 Task: Look for space in Zürich (Kreis 8), Switzerland from 6th September, 2023 to 15th September, 2023 for 6 adults in price range Rs.8000 to Rs.12000. Place can be entire place or private room with 6 bedrooms having 6 beds and 6 bathrooms. Property type can be house, flat, guest house. Amenities needed are: wifi, TV, free parkinig on premises, gym, breakfast. Booking option can be shelf check-in. Required host language is English.
Action: Mouse pressed left at (548, 137)
Screenshot: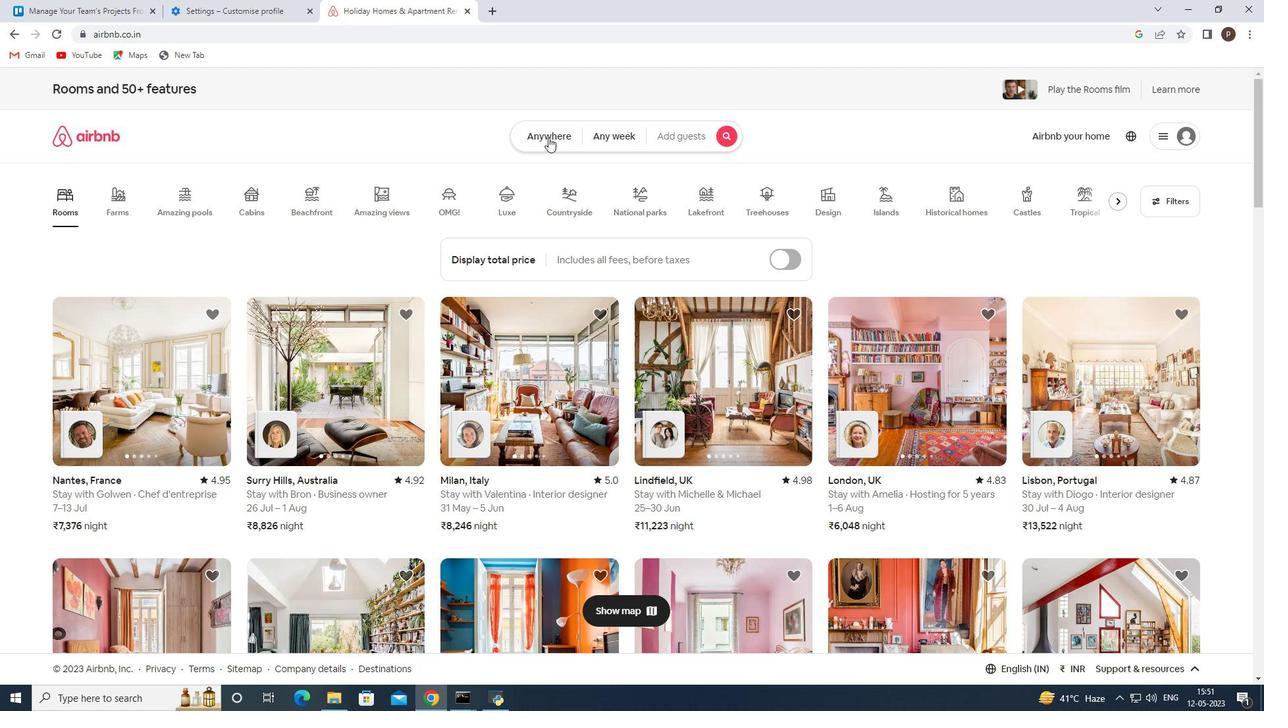 
Action: Mouse moved to (417, 188)
Screenshot: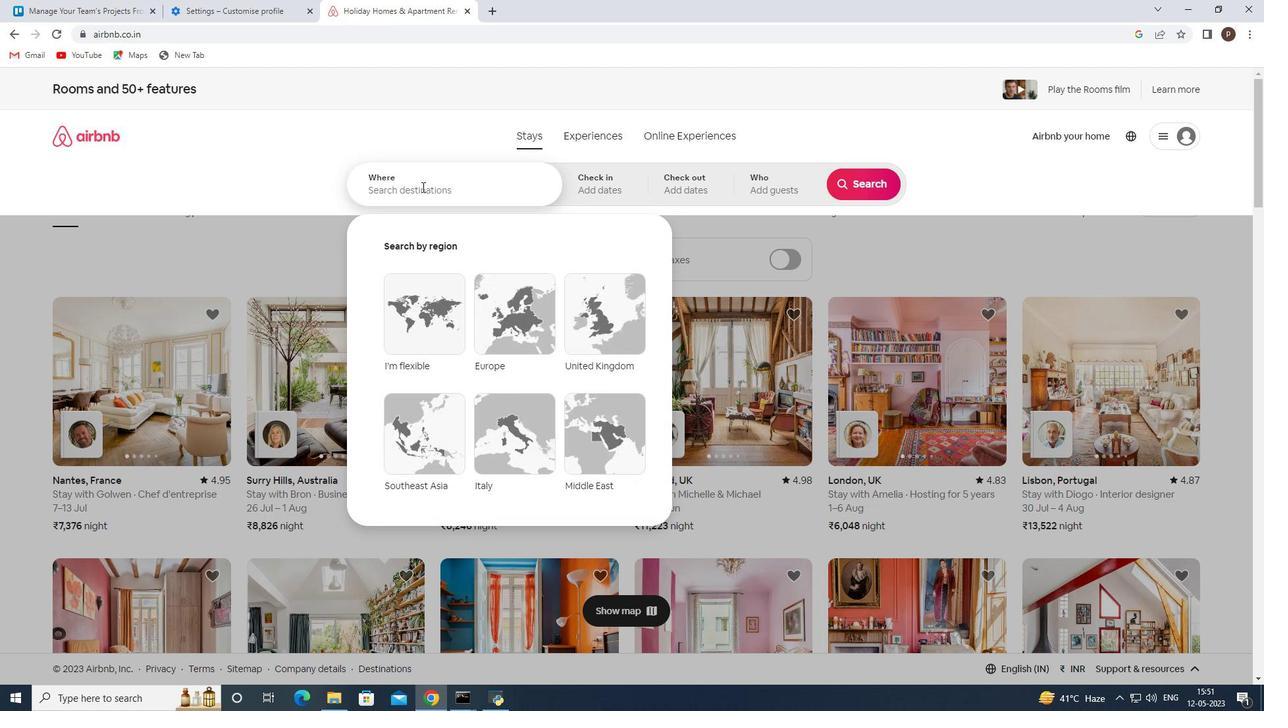 
Action: Mouse pressed left at (417, 188)
Screenshot: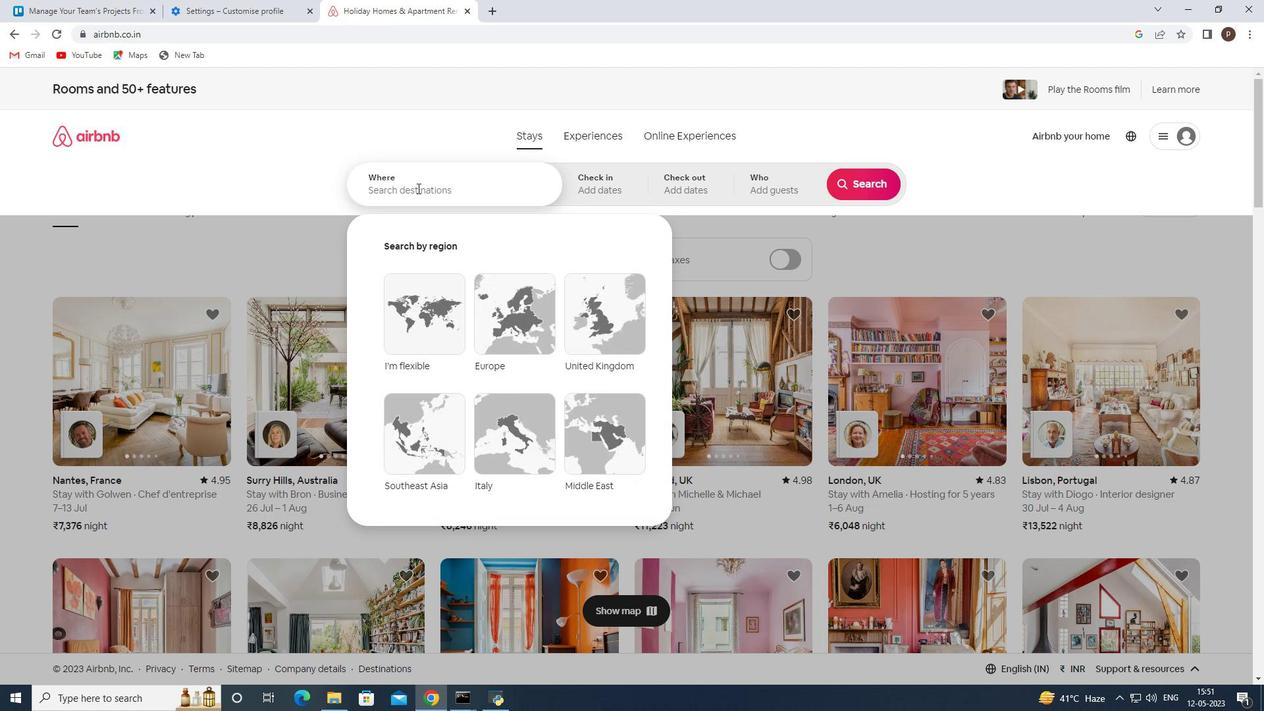 
Action: Key pressed <Key.caps_lock>Z<Key.caps_lock>urich<Key.space><Key.shift_r>(<Key.caps_lock>K<Key.caps_lock>eris<Key.space>8<Key.shift_r>),<Key.space><Key.caps_lock>S<Key.caps_lock>witzerland<Key.space><Key.enter>
Screenshot: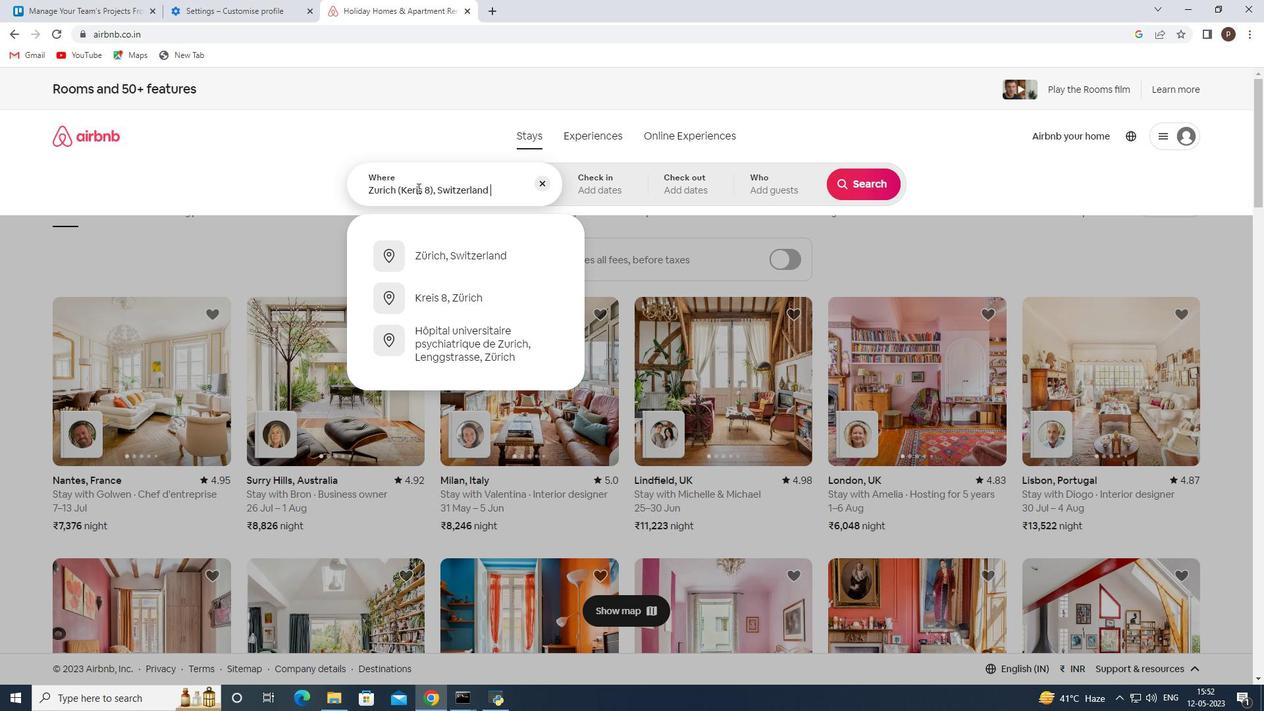 
Action: Mouse moved to (856, 286)
Screenshot: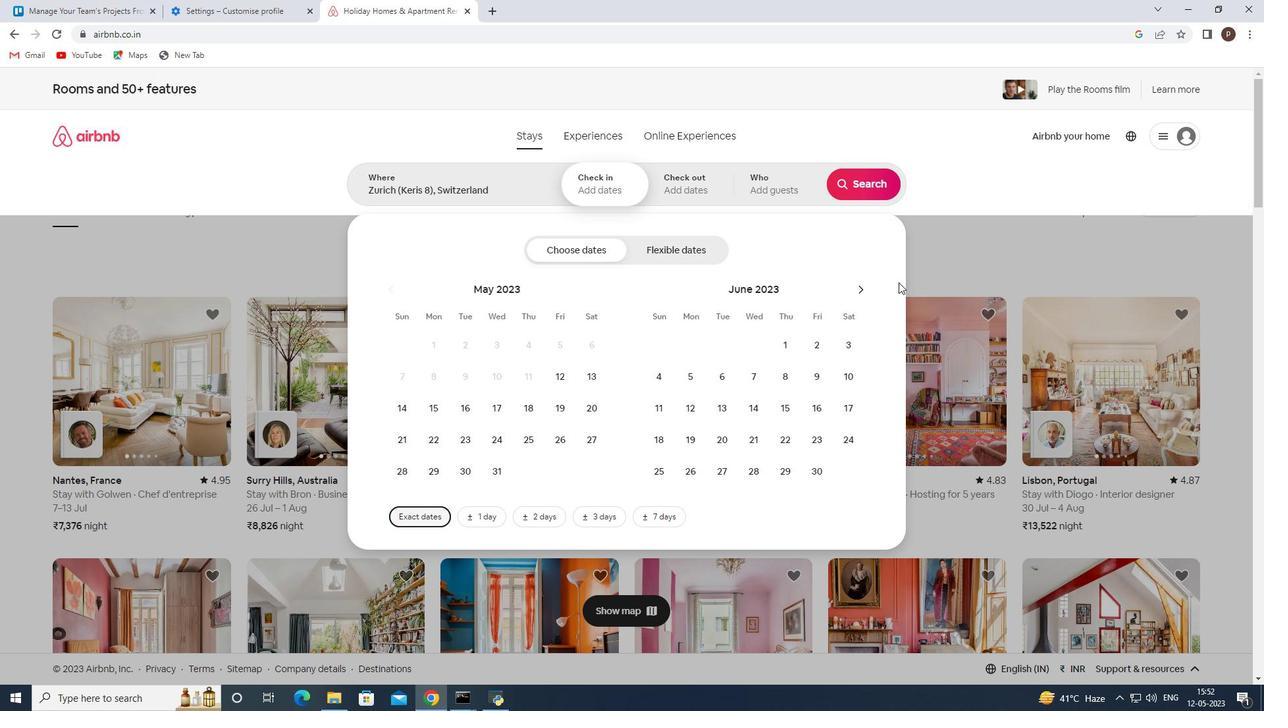 
Action: Mouse pressed left at (856, 286)
Screenshot: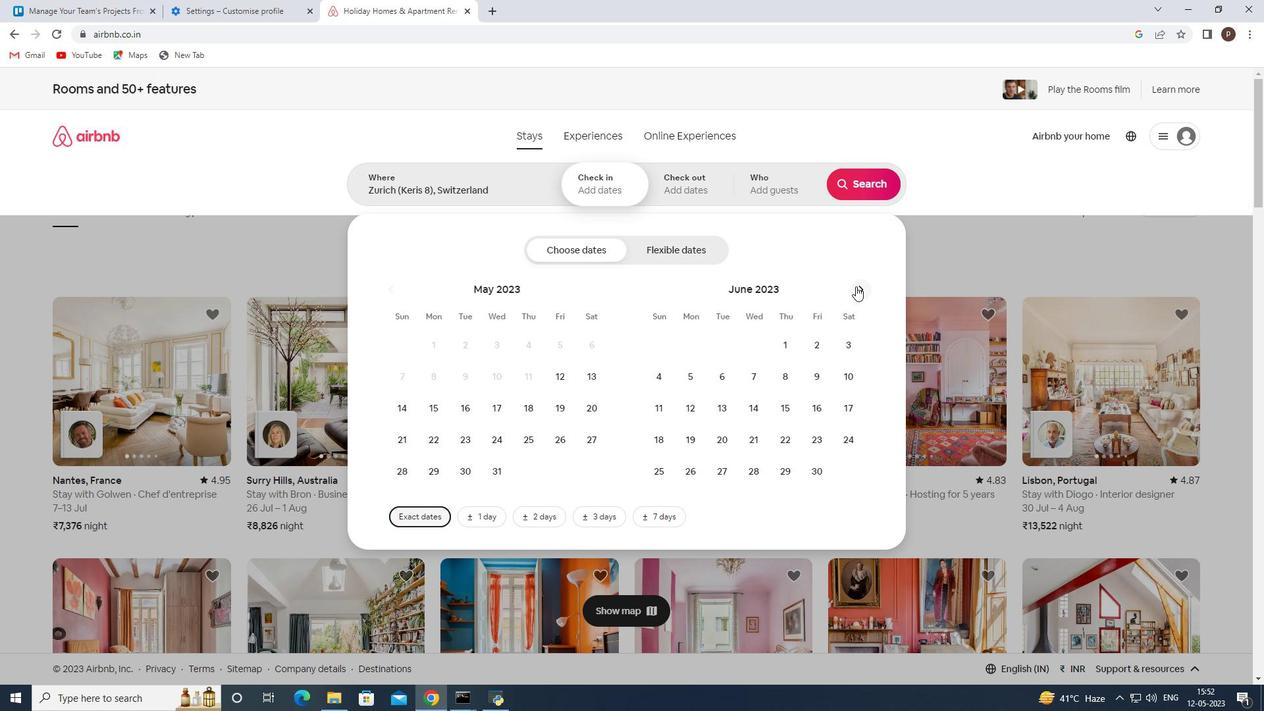 
Action: Mouse pressed left at (856, 286)
Screenshot: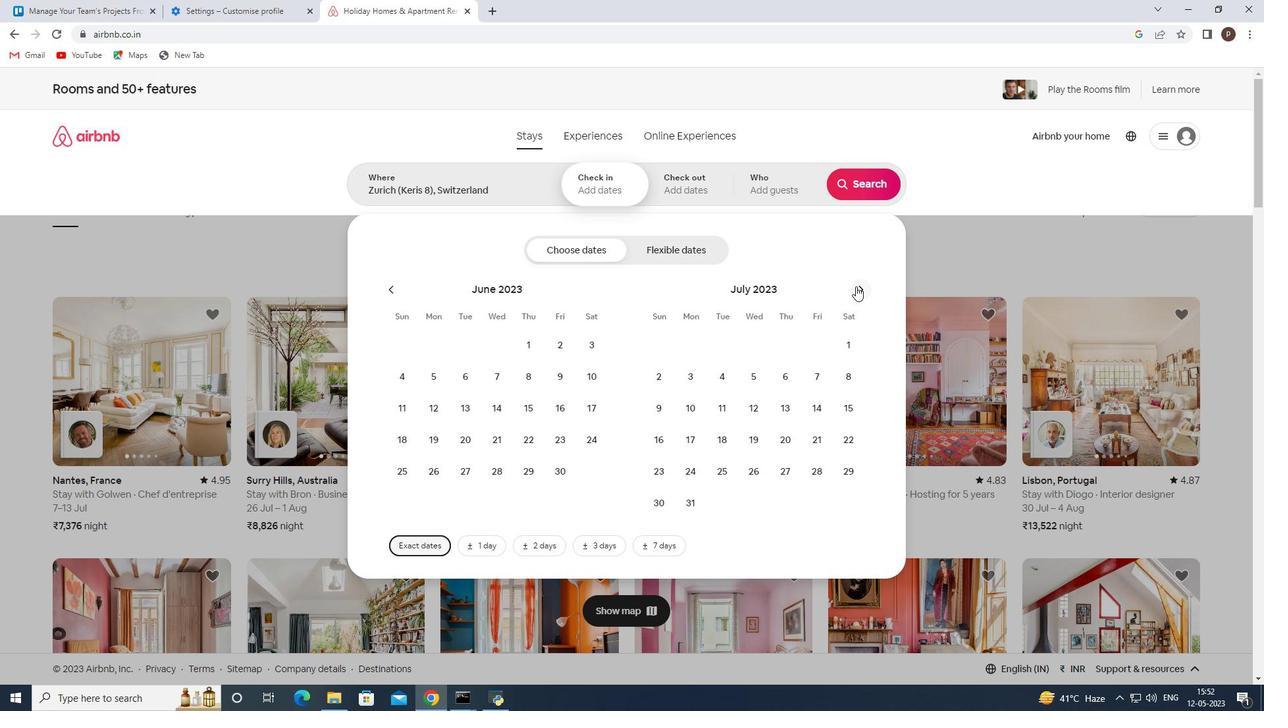 
Action: Mouse pressed left at (856, 286)
Screenshot: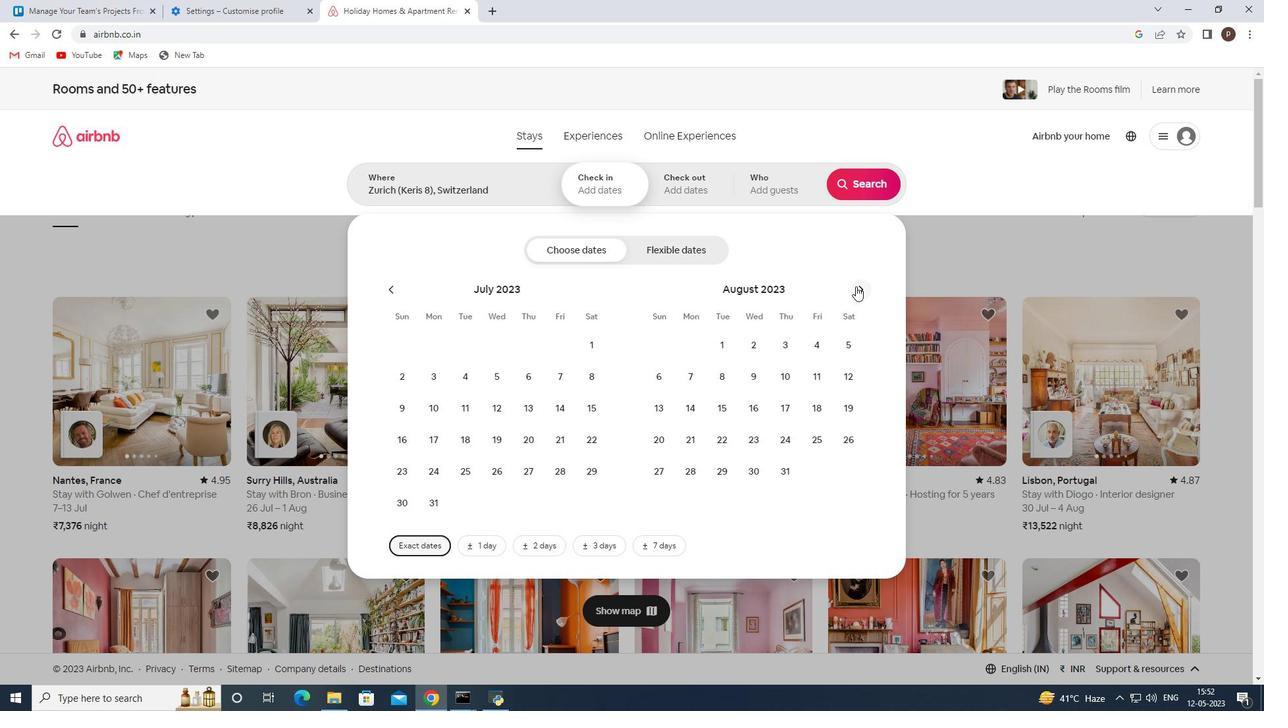 
Action: Mouse moved to (754, 370)
Screenshot: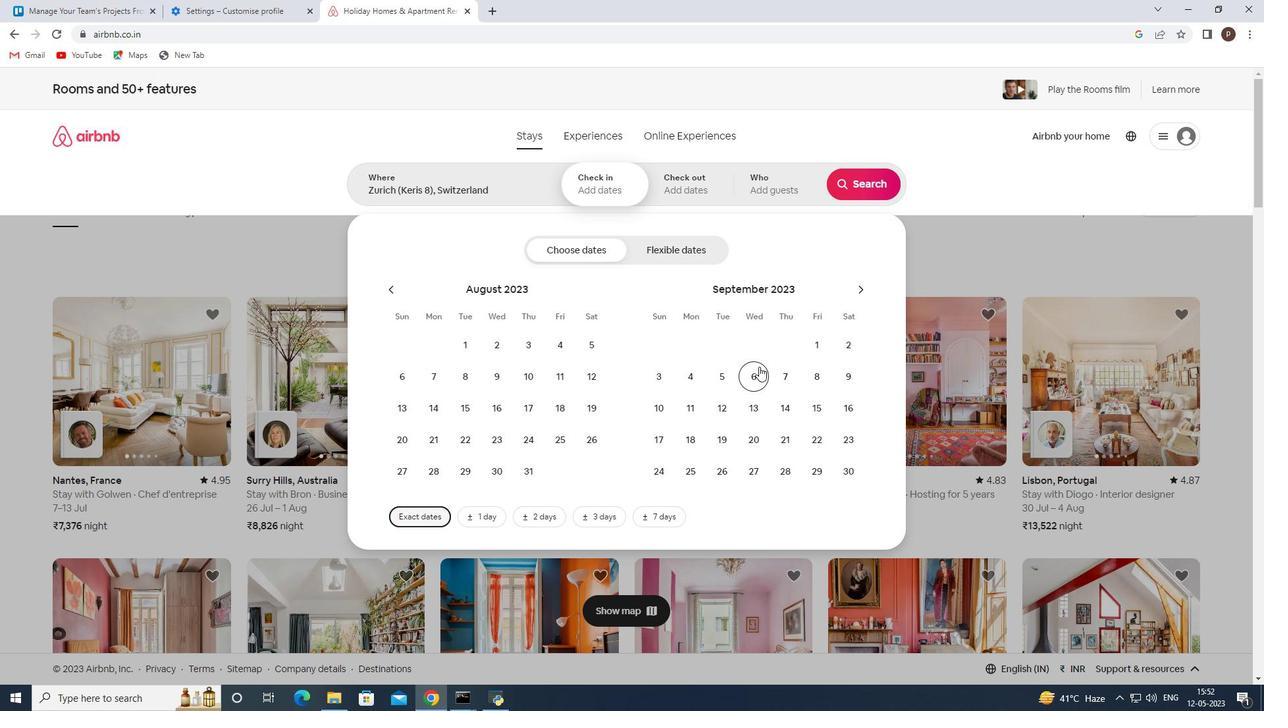 
Action: Mouse pressed left at (754, 370)
Screenshot: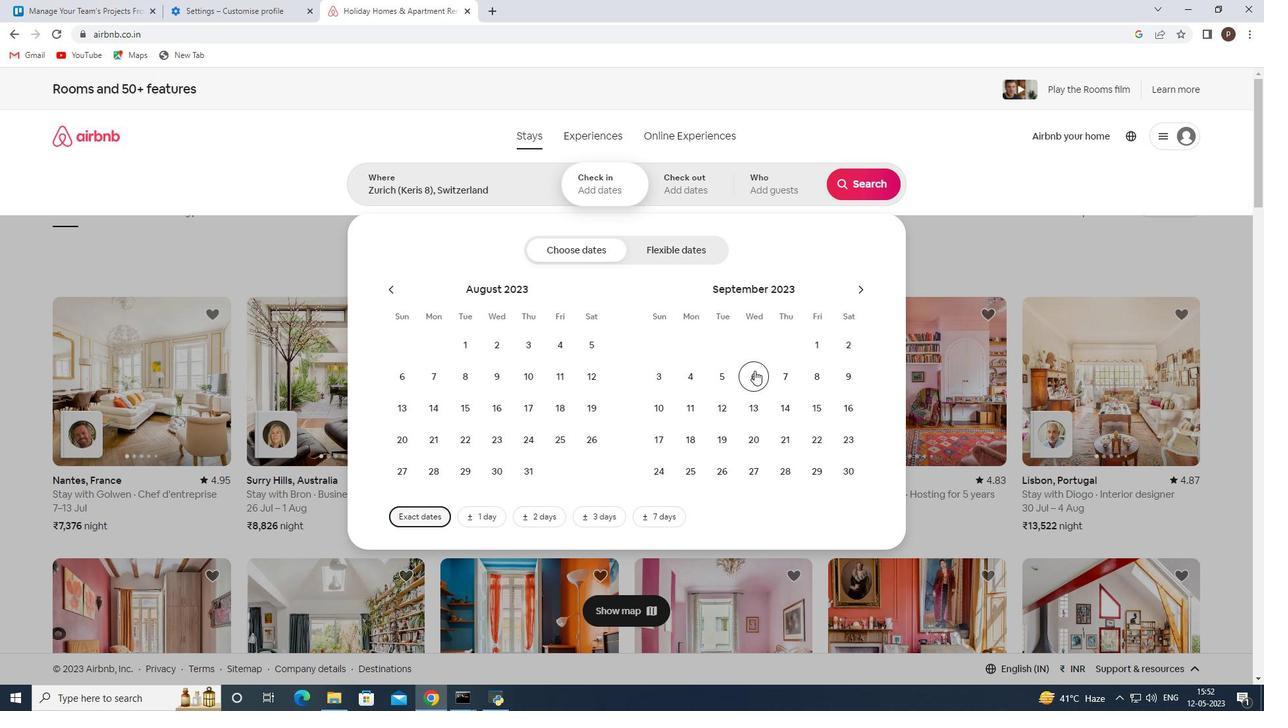 
Action: Mouse moved to (820, 403)
Screenshot: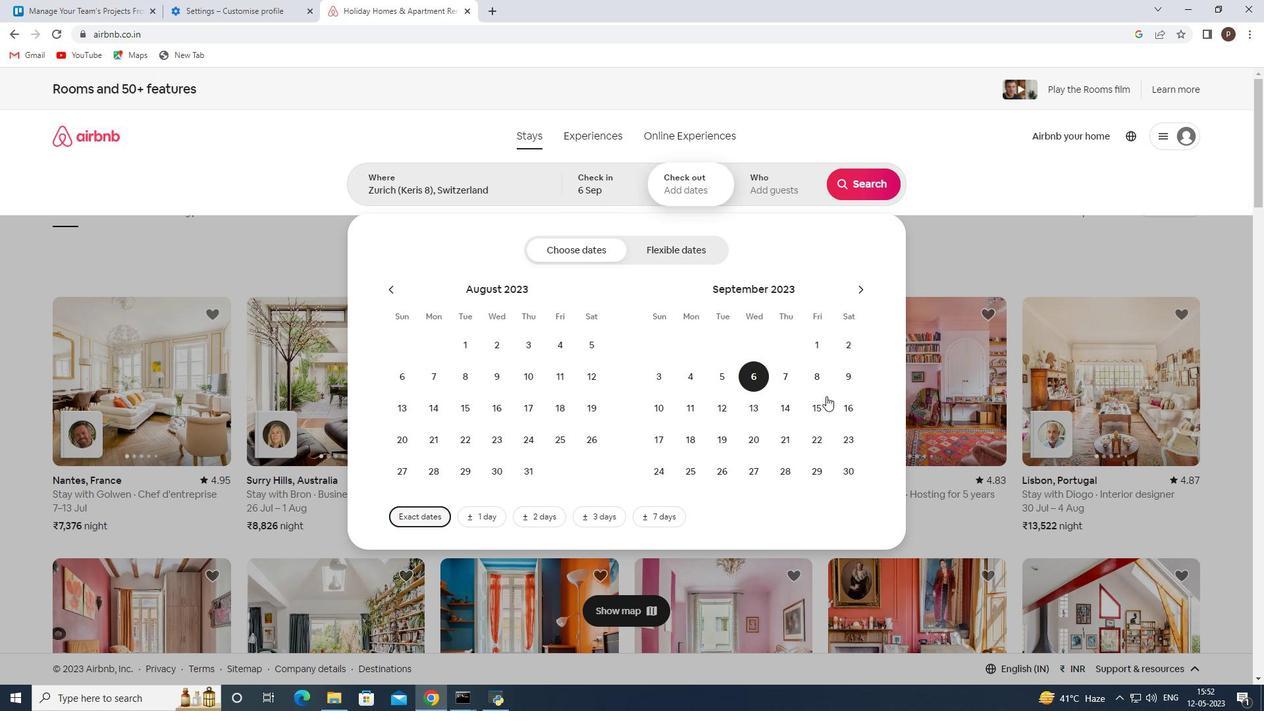 
Action: Mouse pressed left at (820, 403)
Screenshot: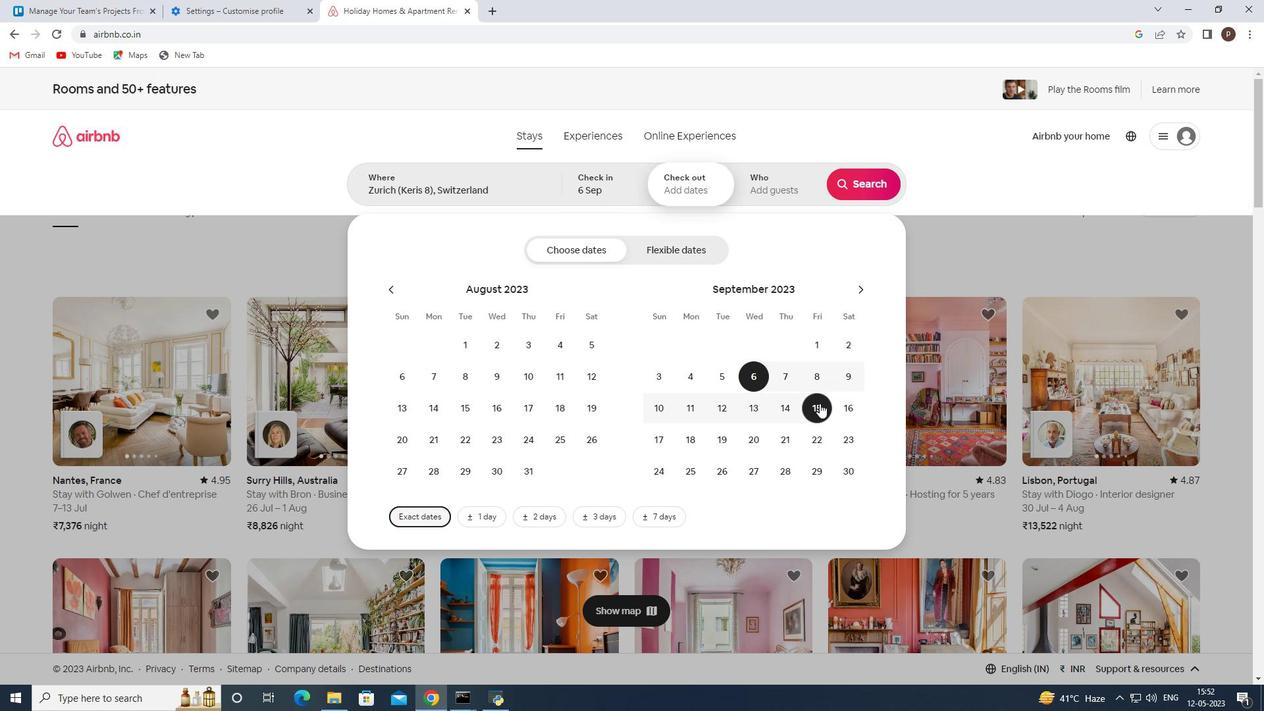 
Action: Mouse moved to (778, 185)
Screenshot: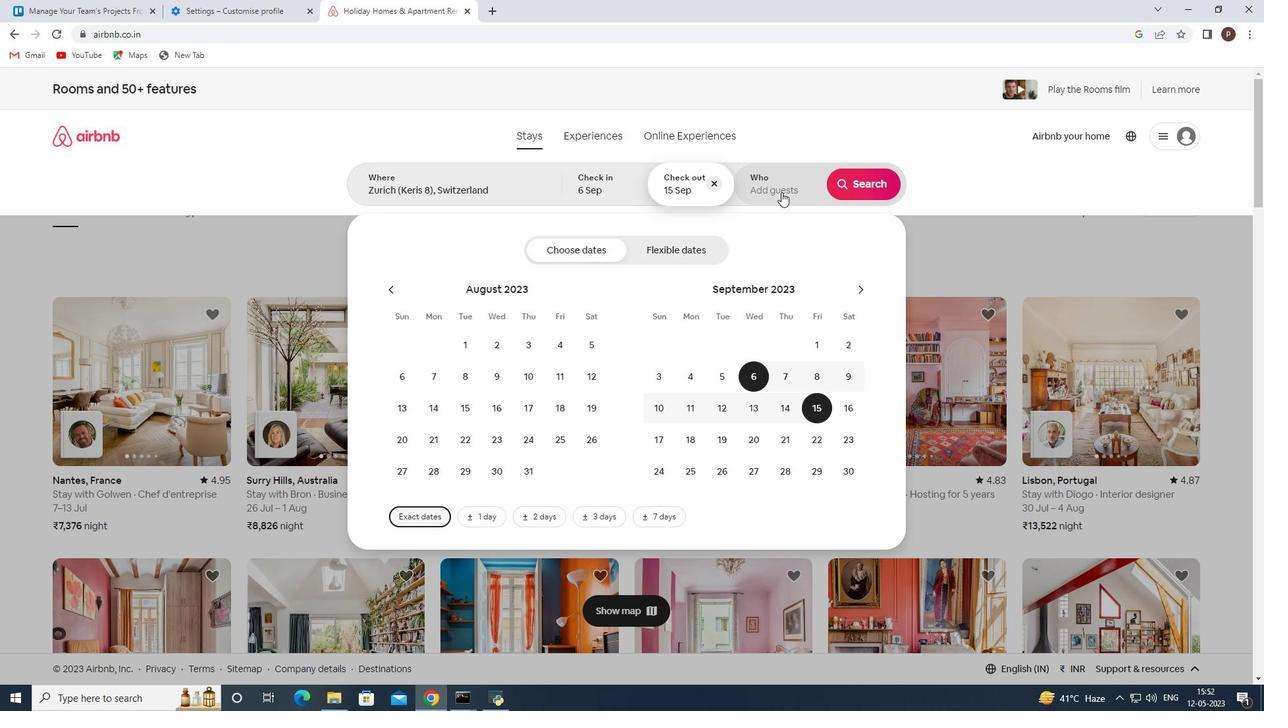 
Action: Mouse pressed left at (778, 185)
Screenshot: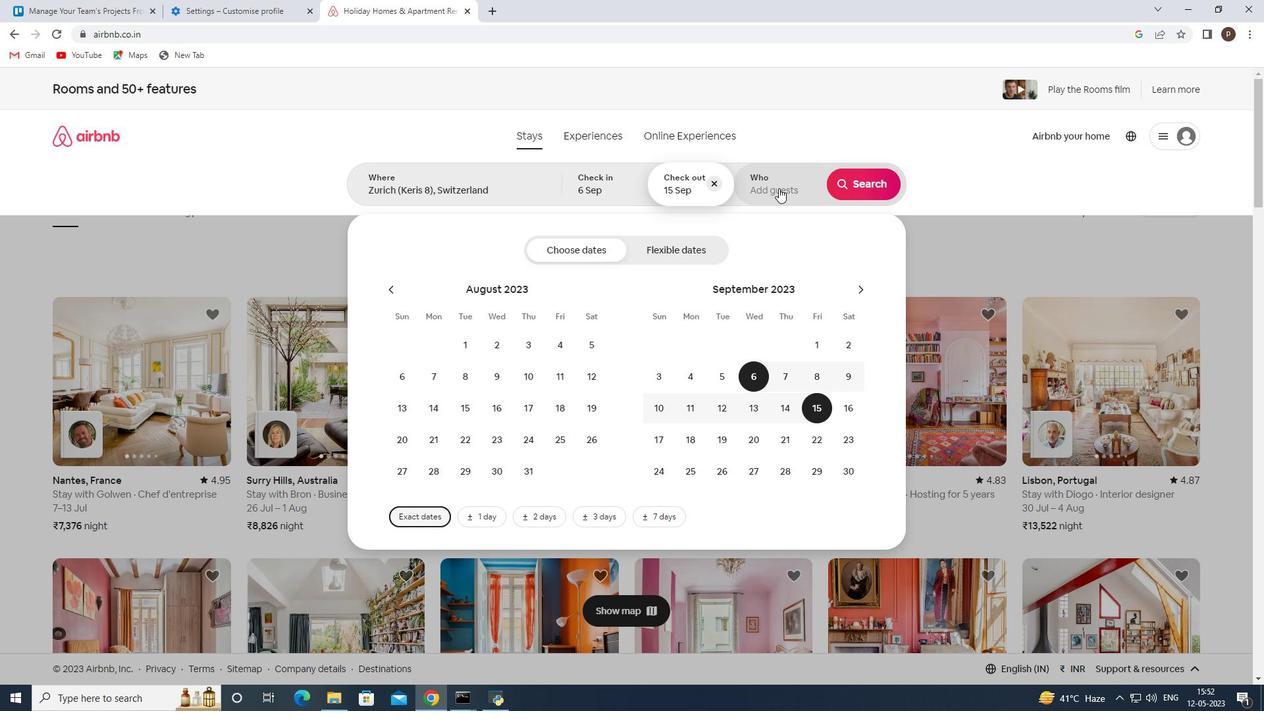 
Action: Mouse moved to (873, 252)
Screenshot: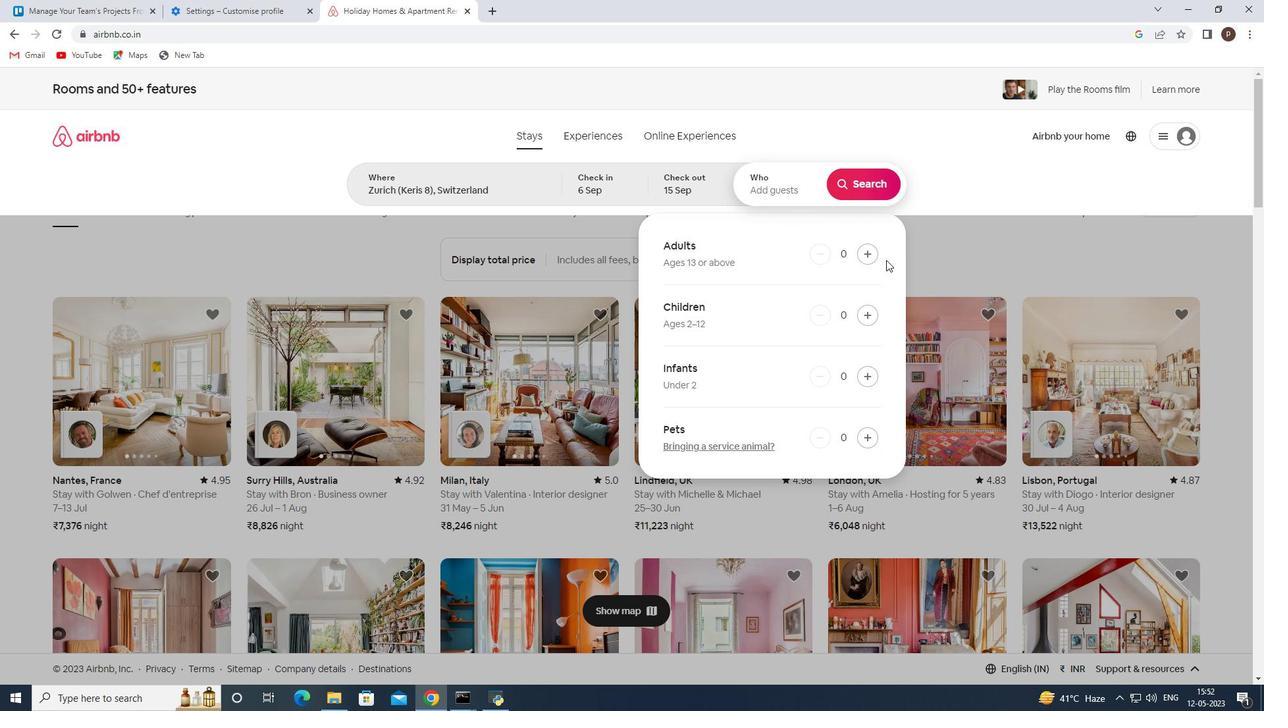 
Action: Mouse pressed left at (873, 252)
Screenshot: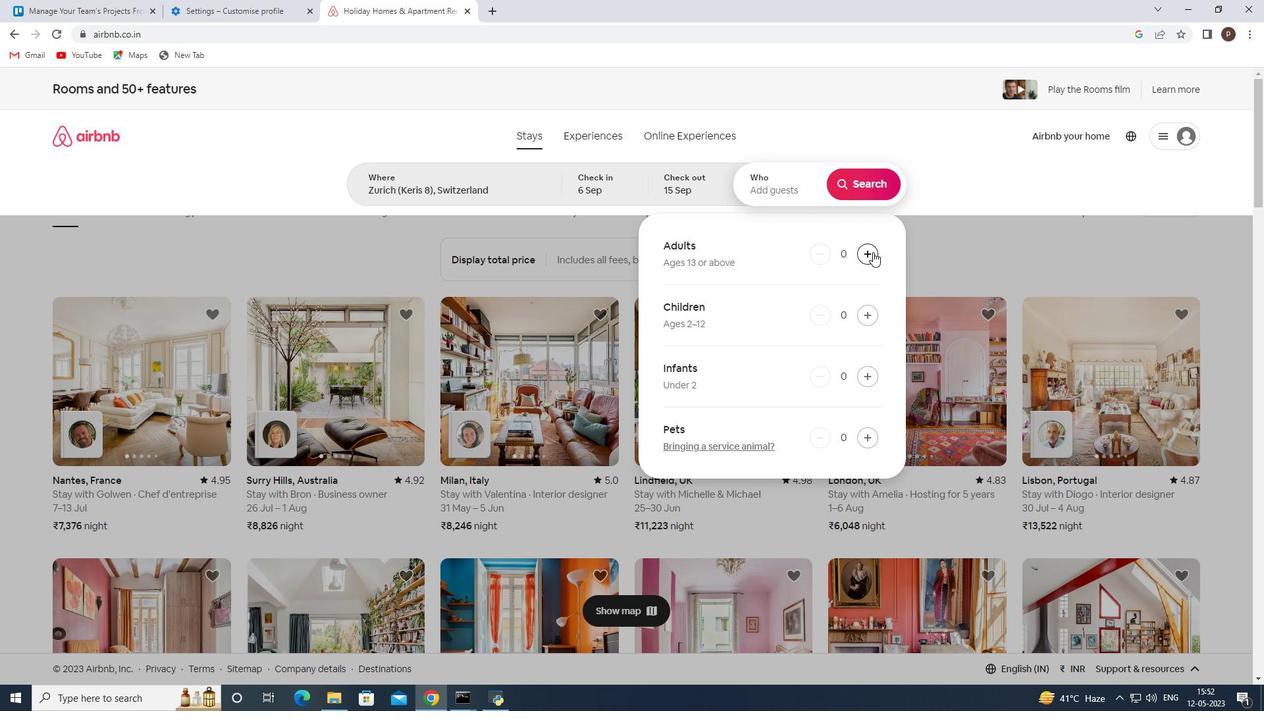 
Action: Mouse pressed left at (873, 252)
Screenshot: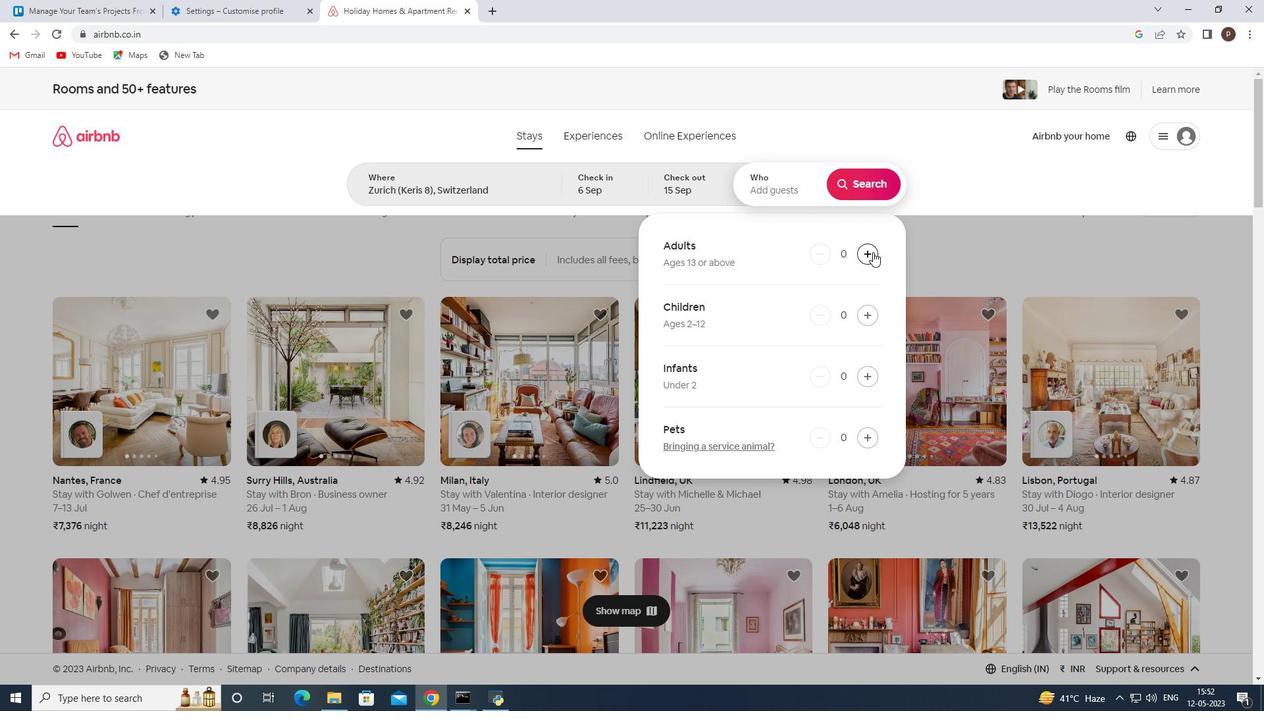 
Action: Mouse pressed left at (873, 252)
Screenshot: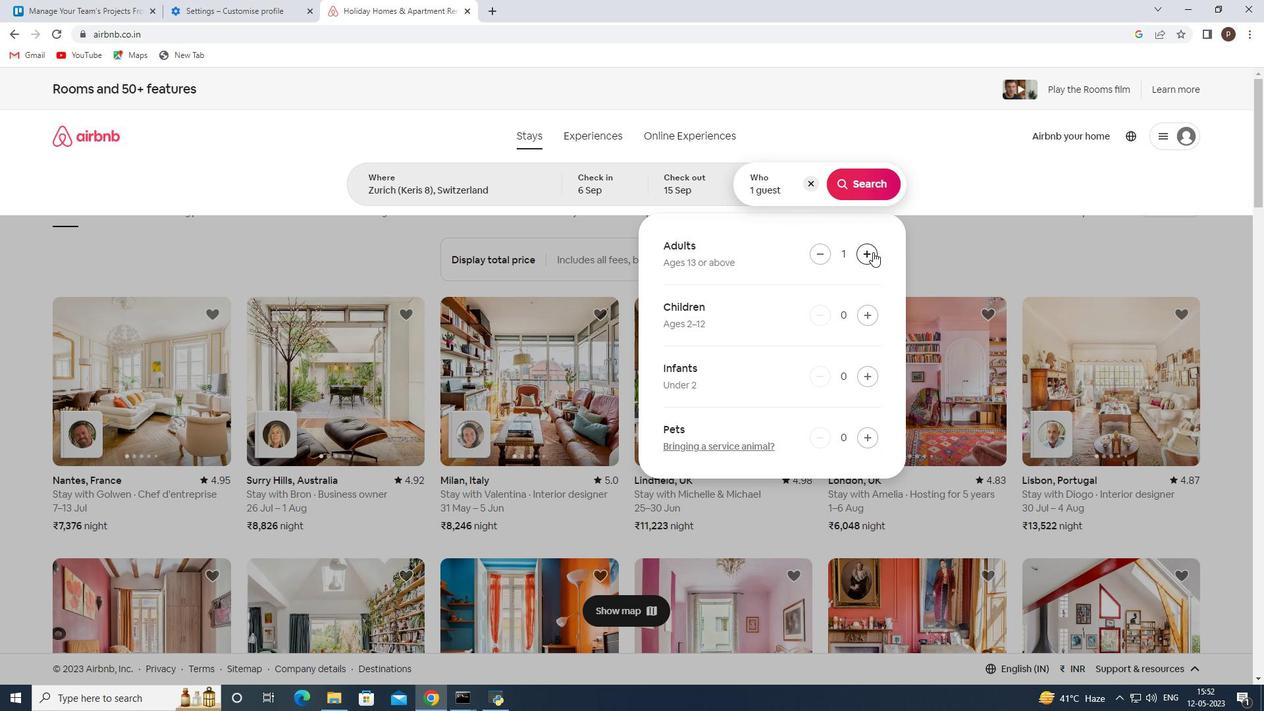 
Action: Mouse pressed left at (873, 252)
Screenshot: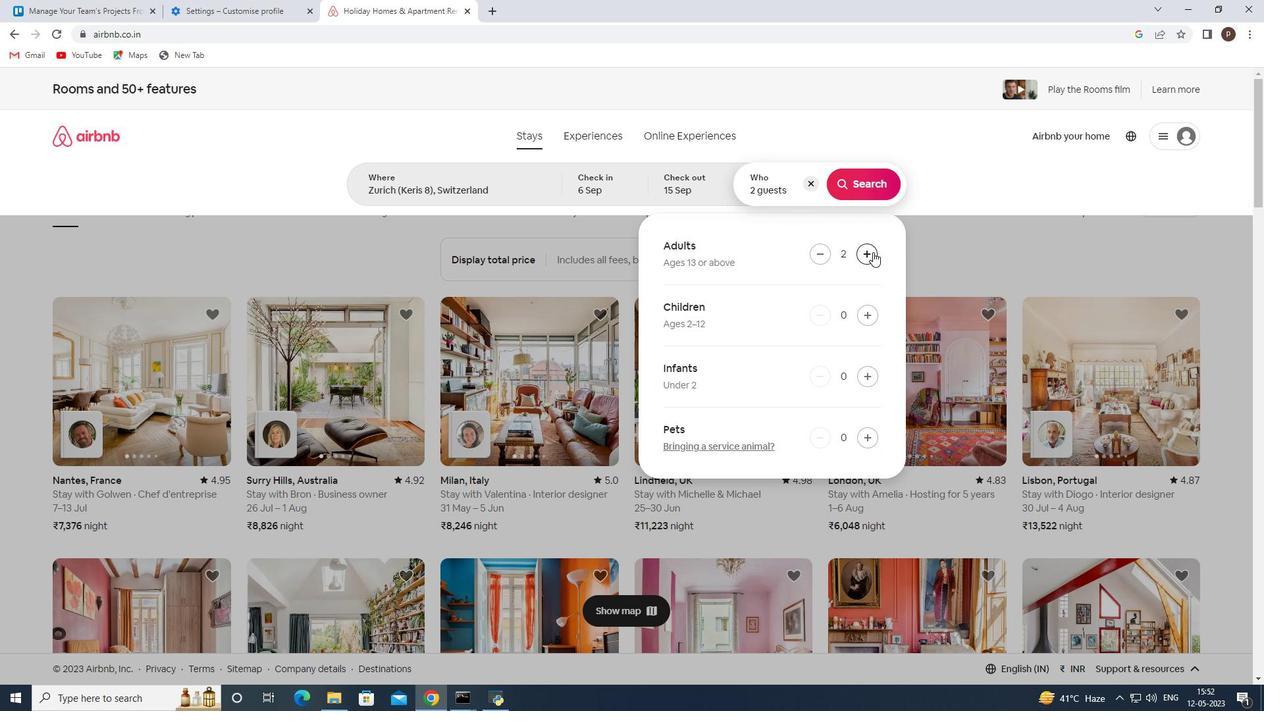 
Action: Mouse pressed left at (873, 252)
Screenshot: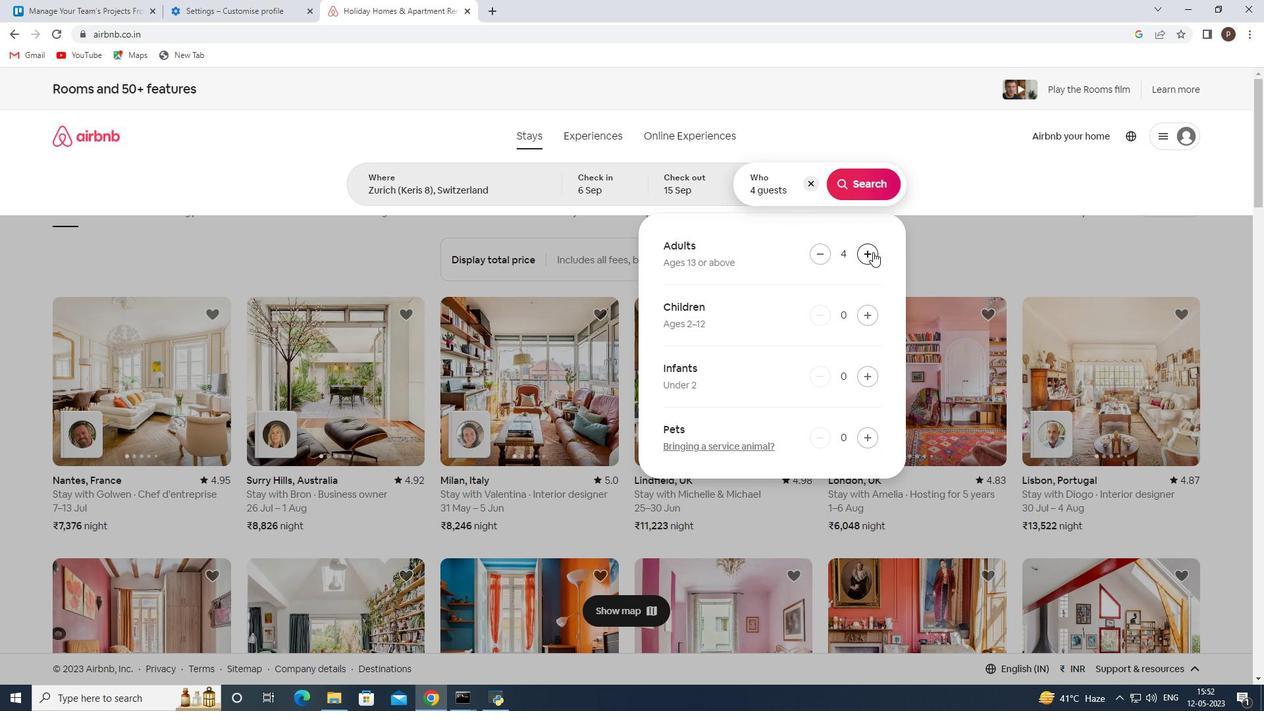 
Action: Mouse pressed left at (873, 252)
Screenshot: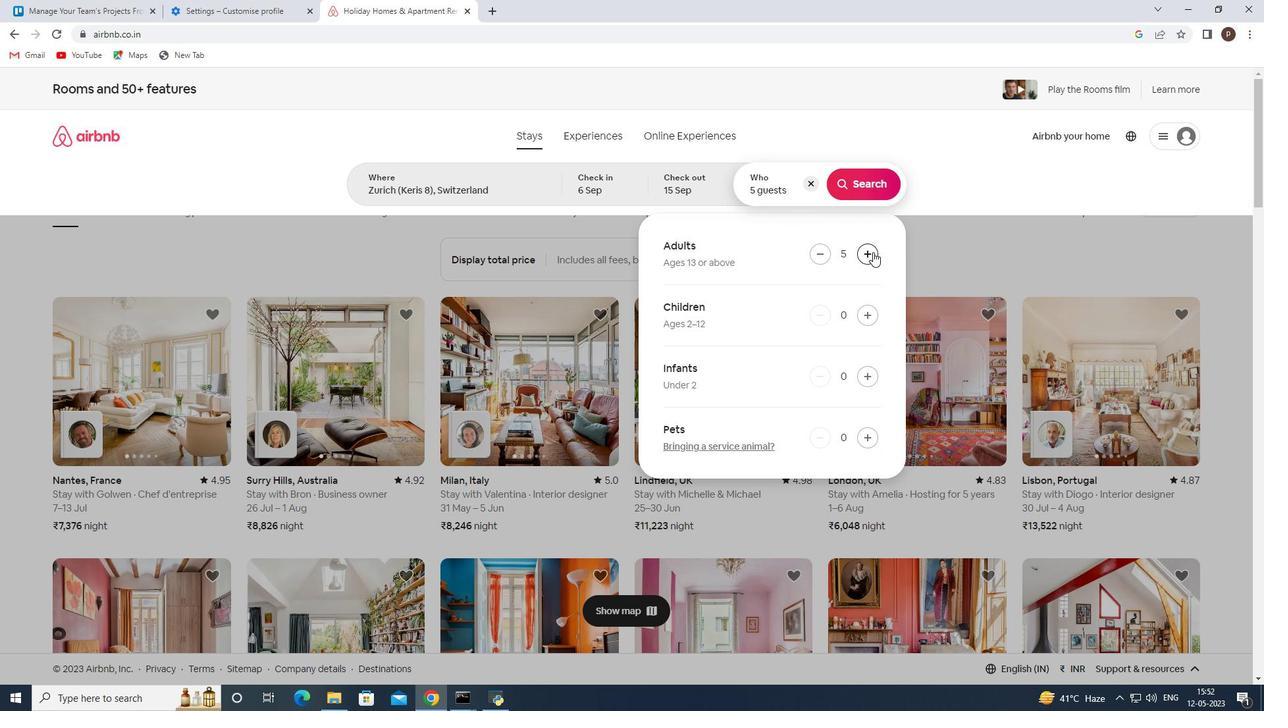
Action: Mouse moved to (866, 177)
Screenshot: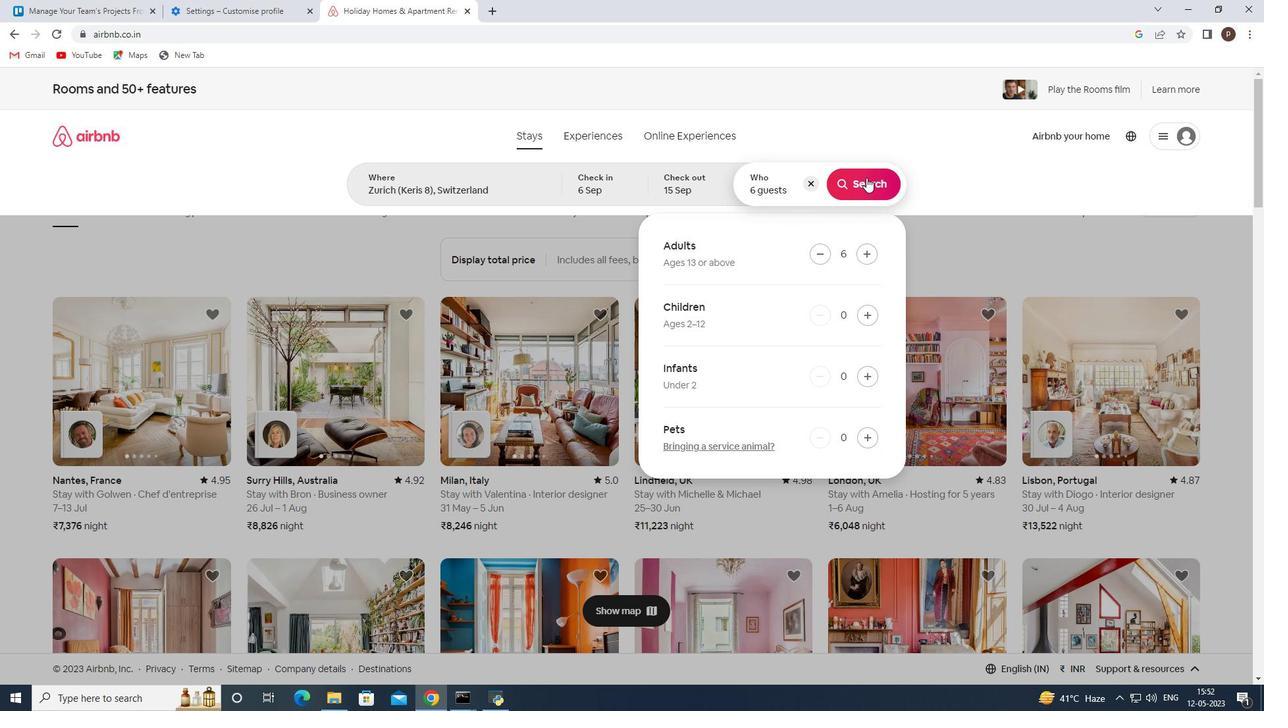 
Action: Mouse pressed left at (866, 177)
Screenshot: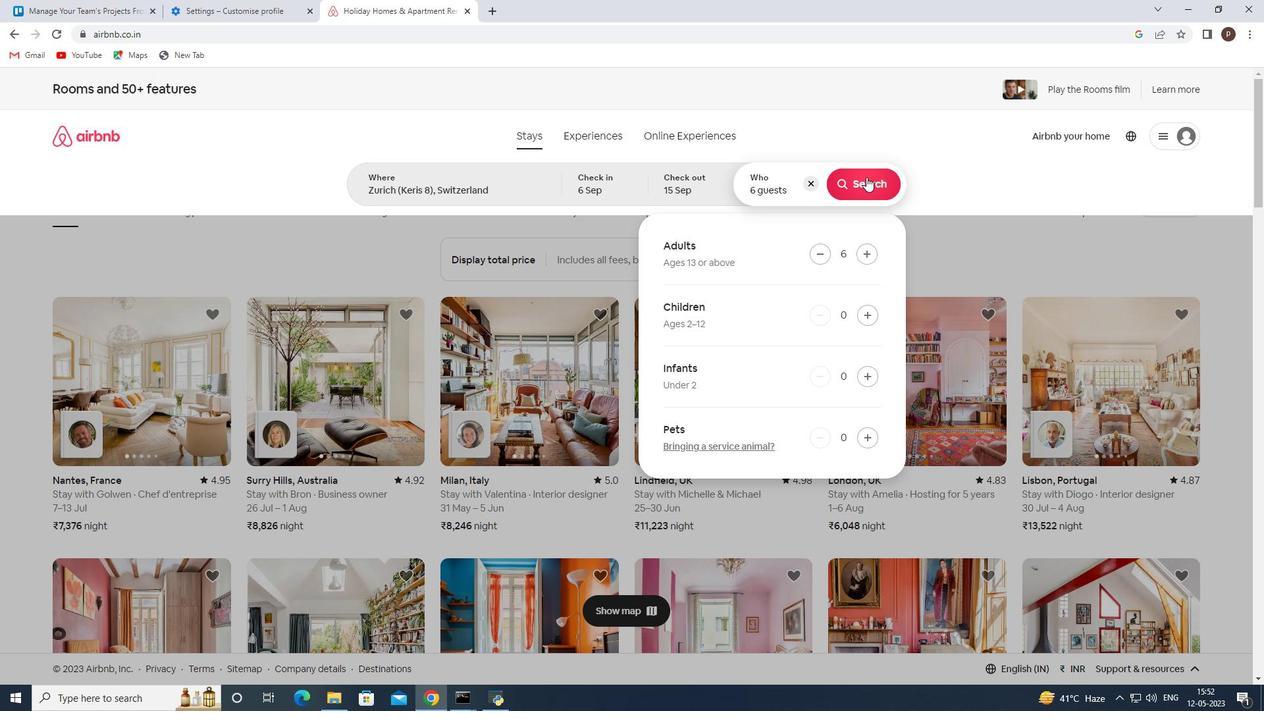 
Action: Mouse moved to (1182, 146)
Screenshot: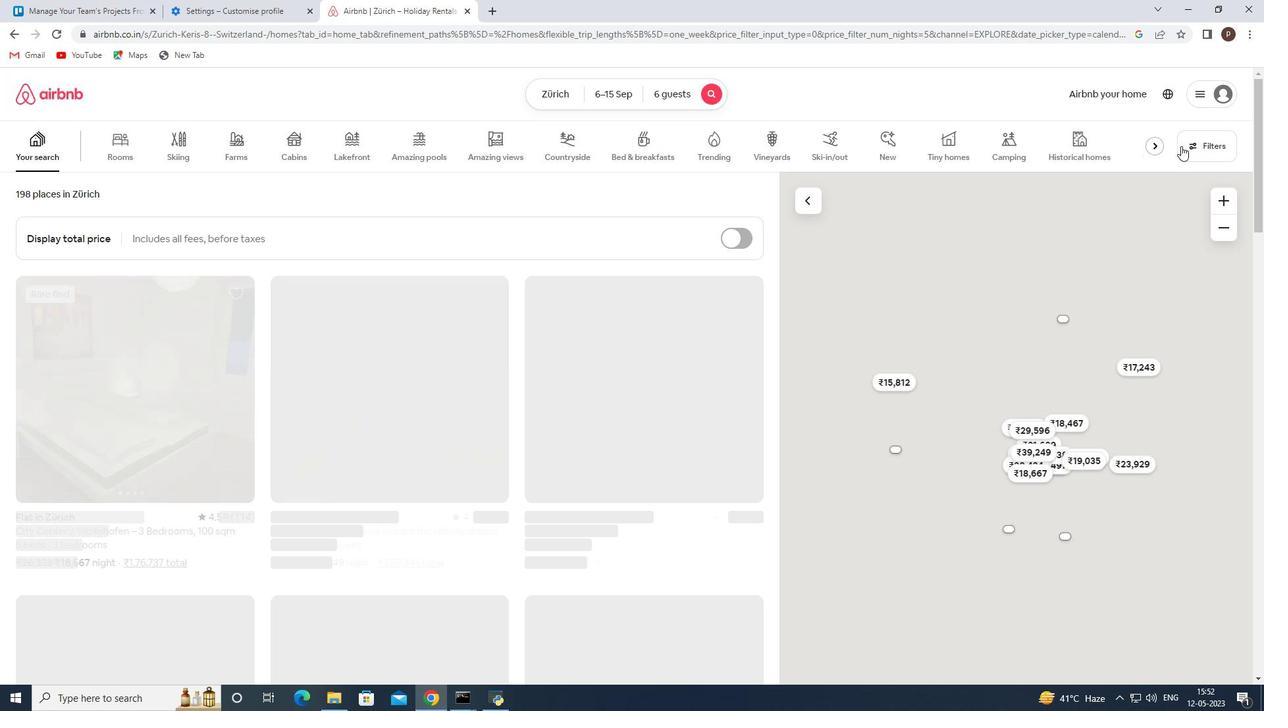 
Action: Mouse pressed left at (1182, 146)
Screenshot: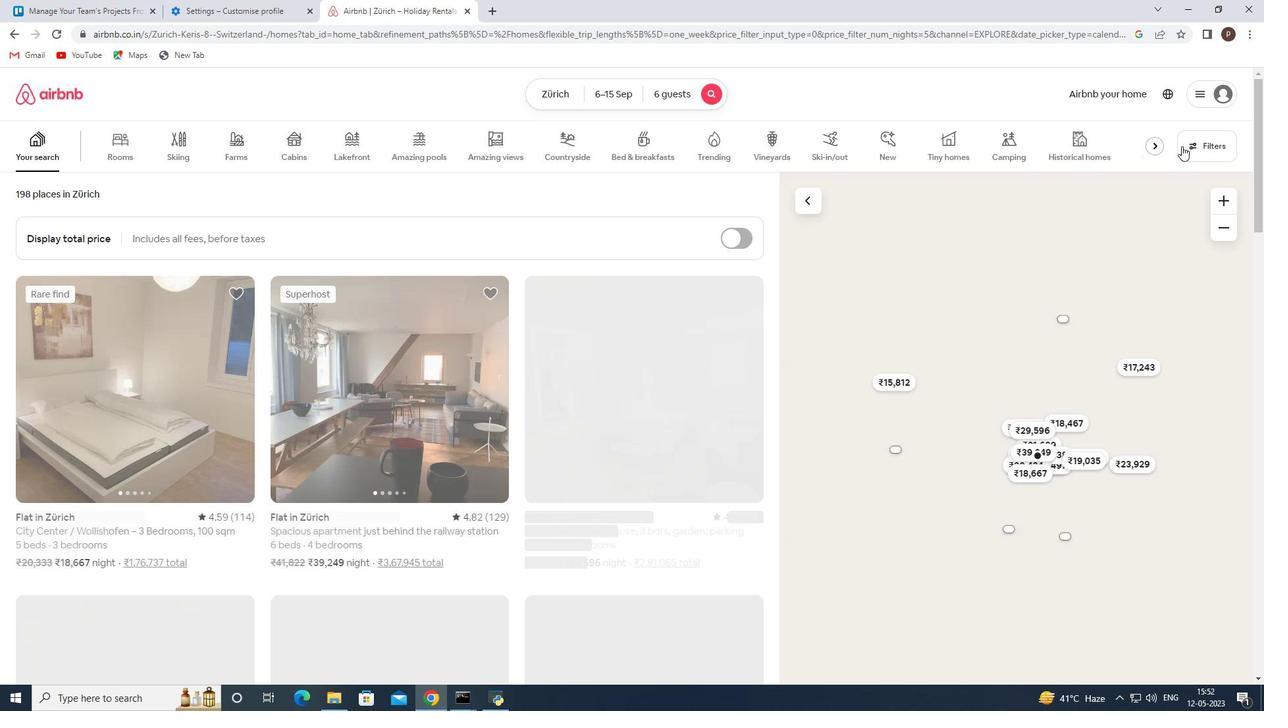 
Action: Mouse moved to (431, 470)
Screenshot: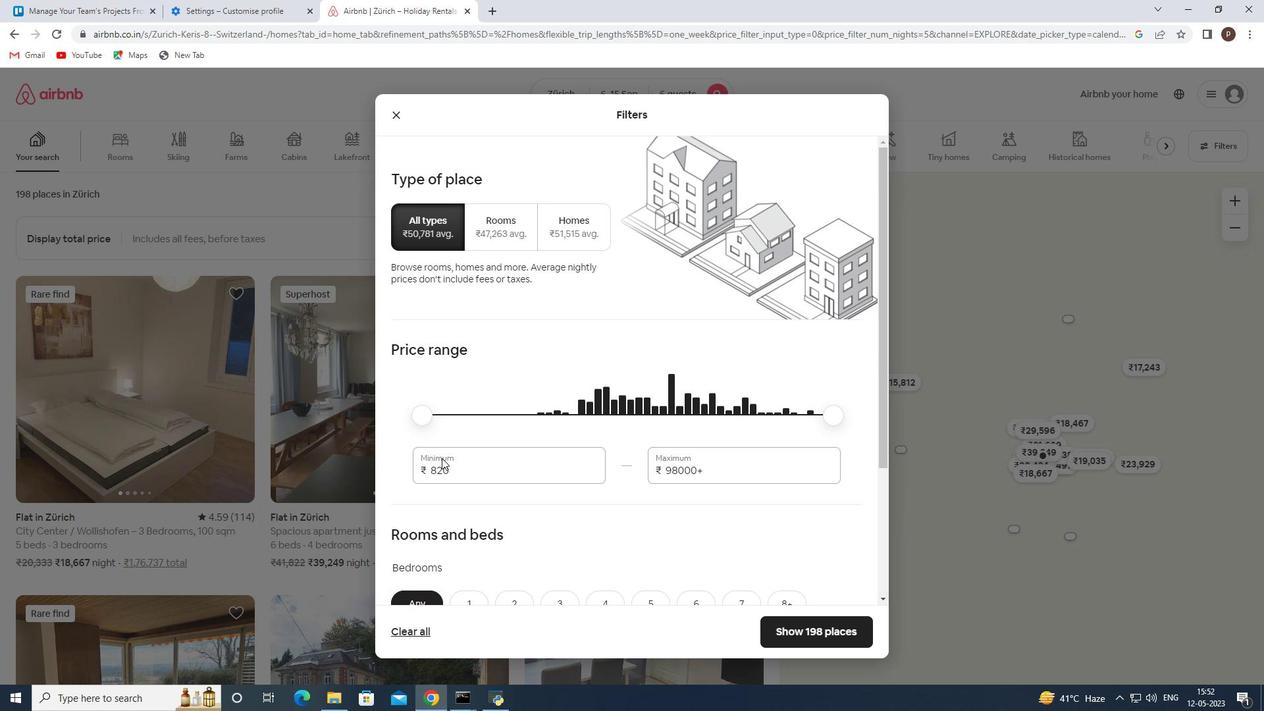 
Action: Mouse pressed left at (431, 470)
Screenshot: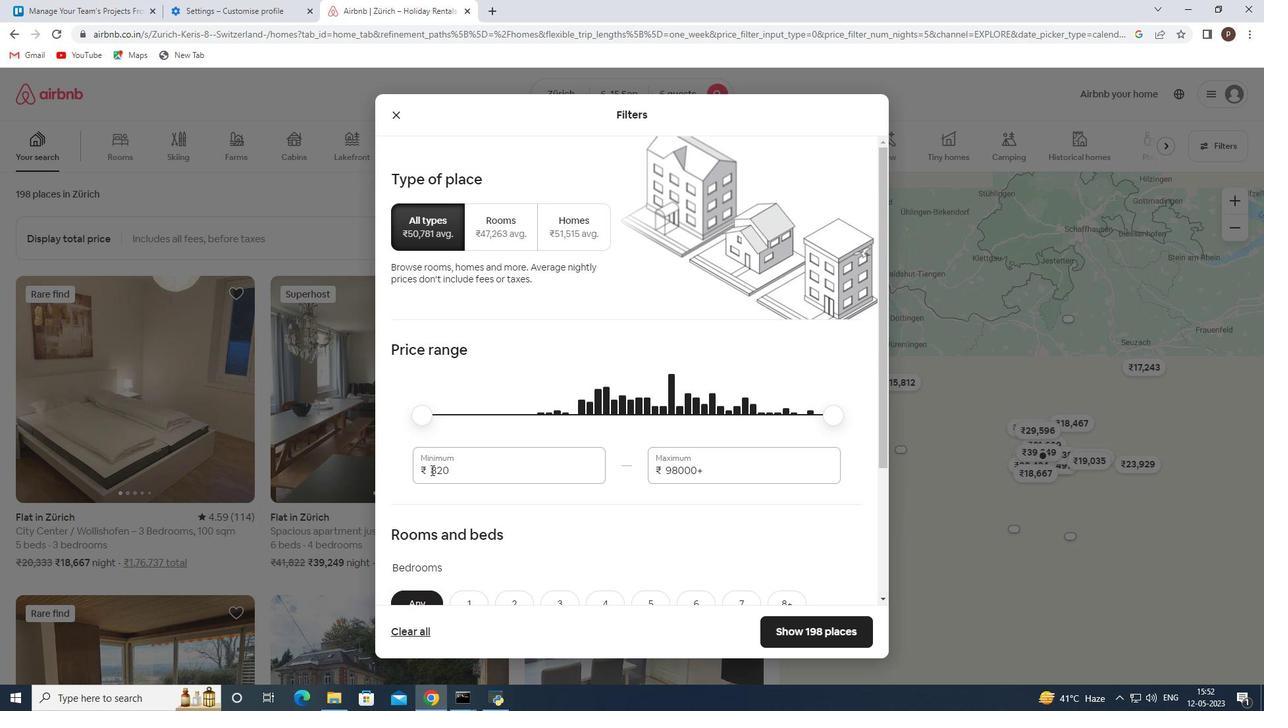 
Action: Mouse pressed left at (431, 470)
Screenshot: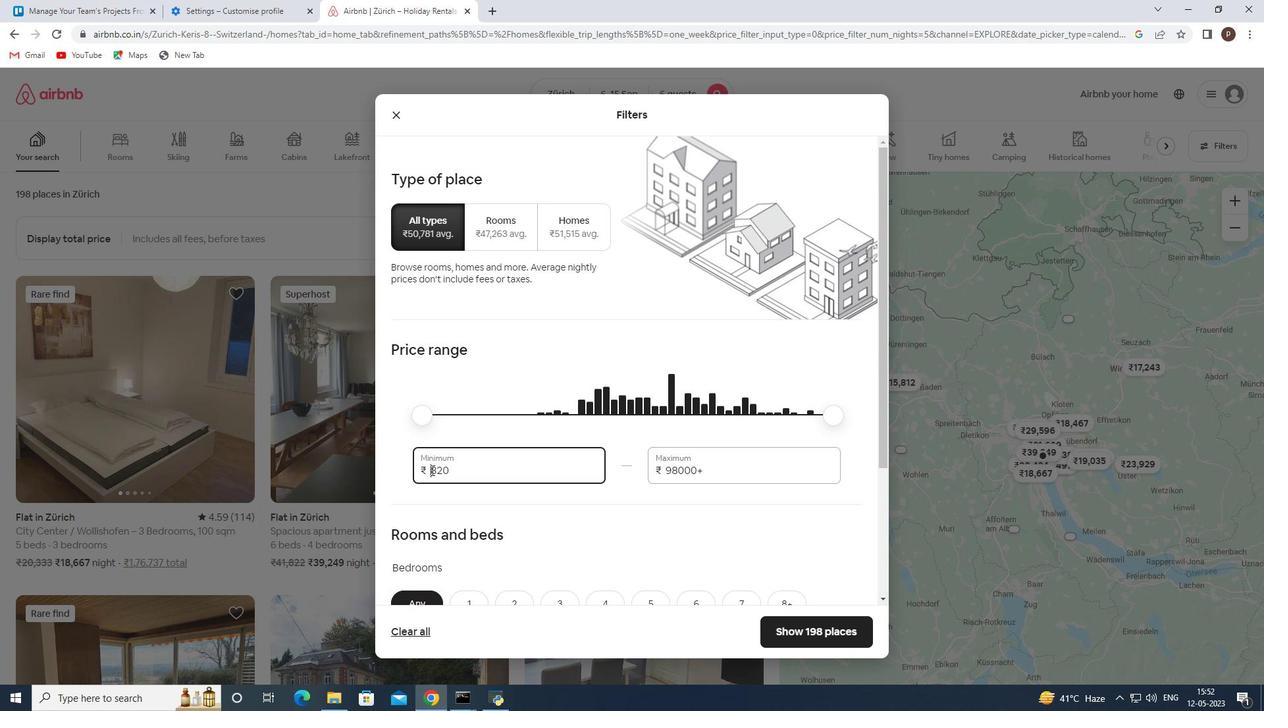 
Action: Key pressed 8000<Key.tab>12000
Screenshot: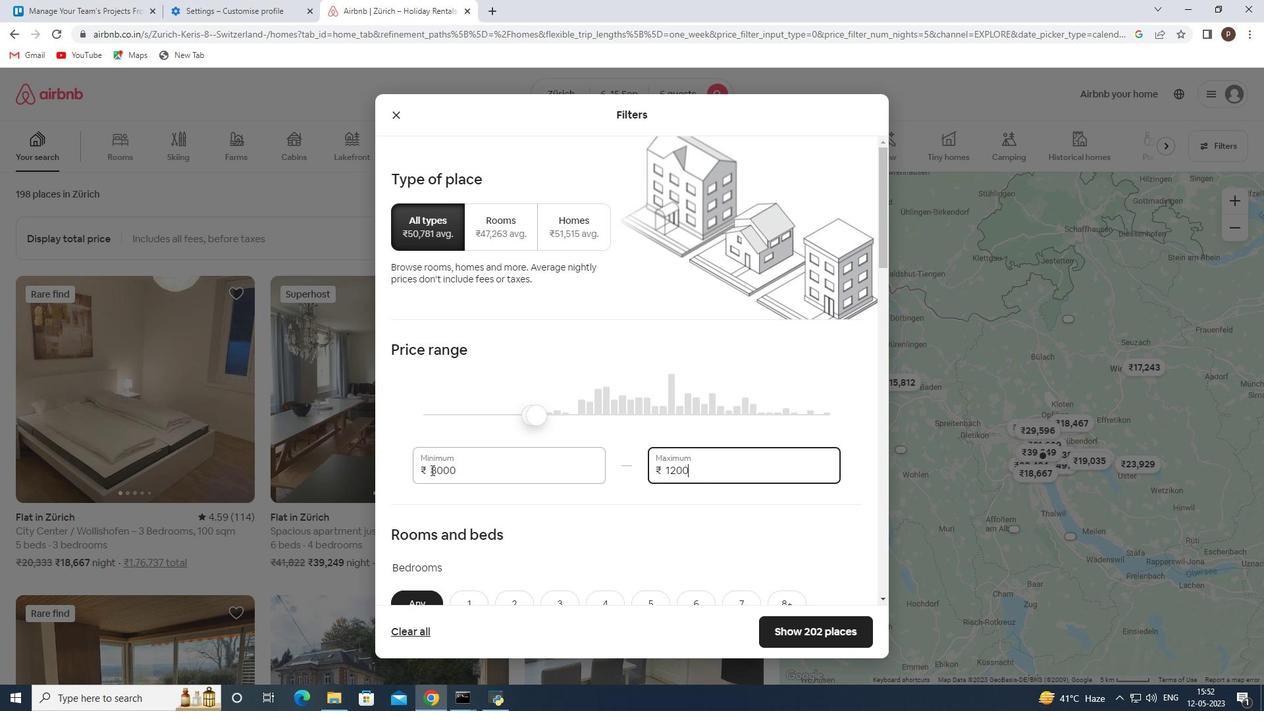 
Action: Mouse moved to (440, 492)
Screenshot: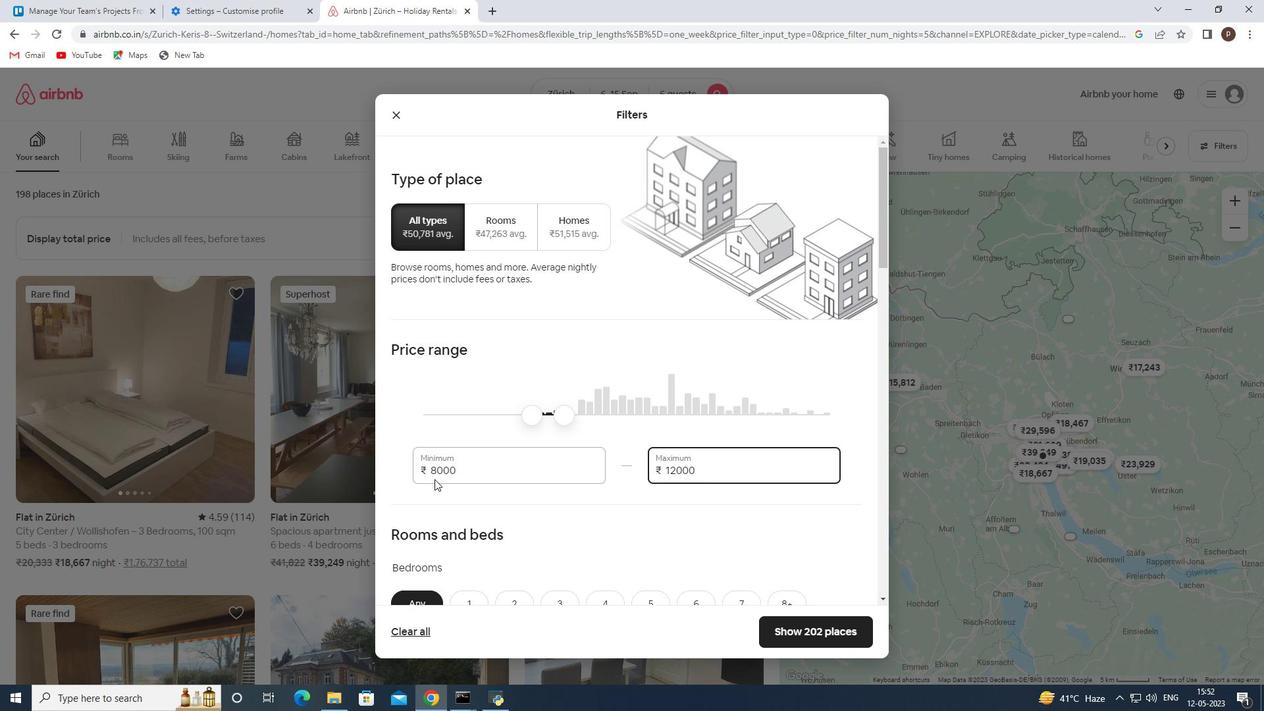 
Action: Mouse scrolled (440, 492) with delta (0, 0)
Screenshot: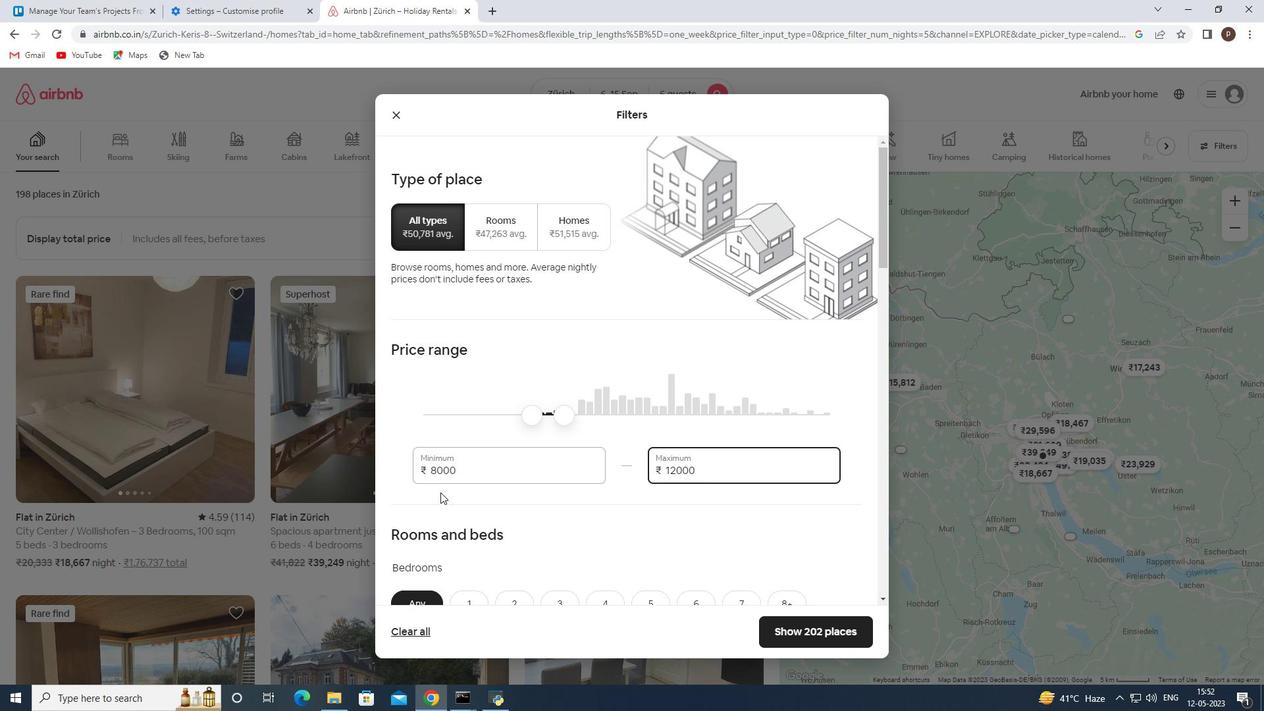 
Action: Mouse scrolled (440, 492) with delta (0, 0)
Screenshot: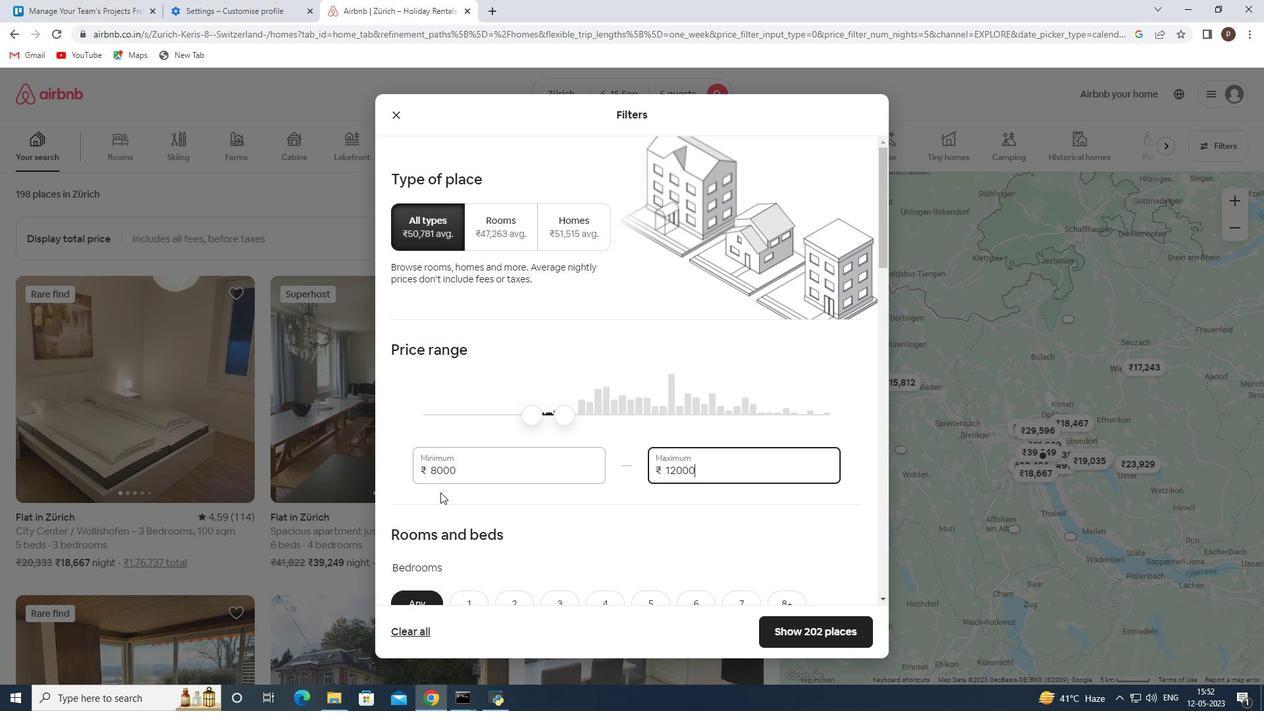 
Action: Mouse moved to (694, 477)
Screenshot: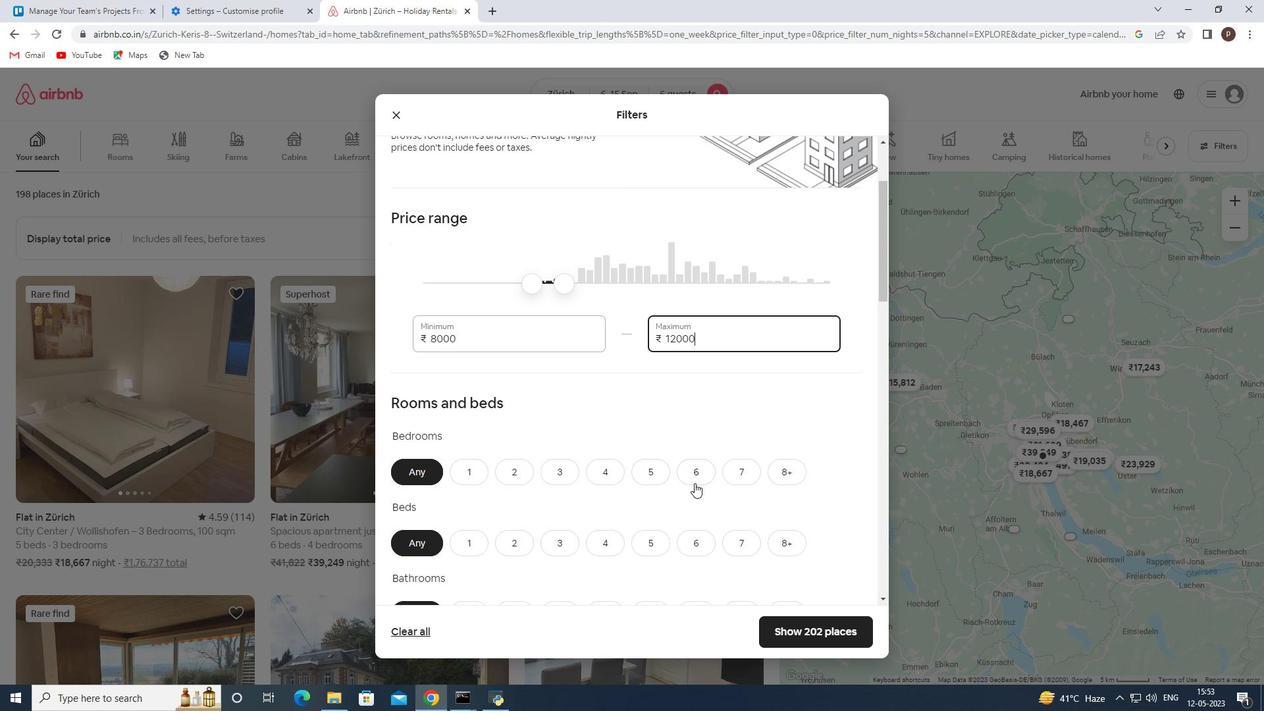 
Action: Mouse pressed left at (694, 477)
Screenshot: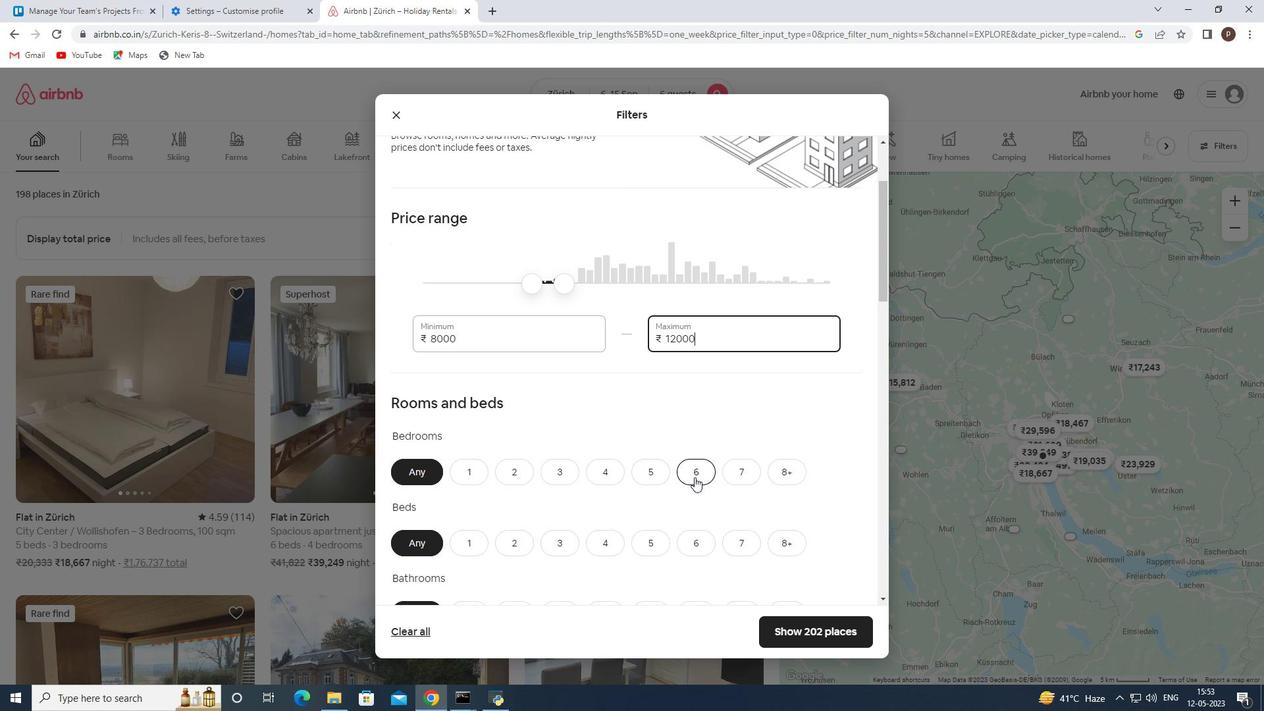 
Action: Mouse moved to (694, 477)
Screenshot: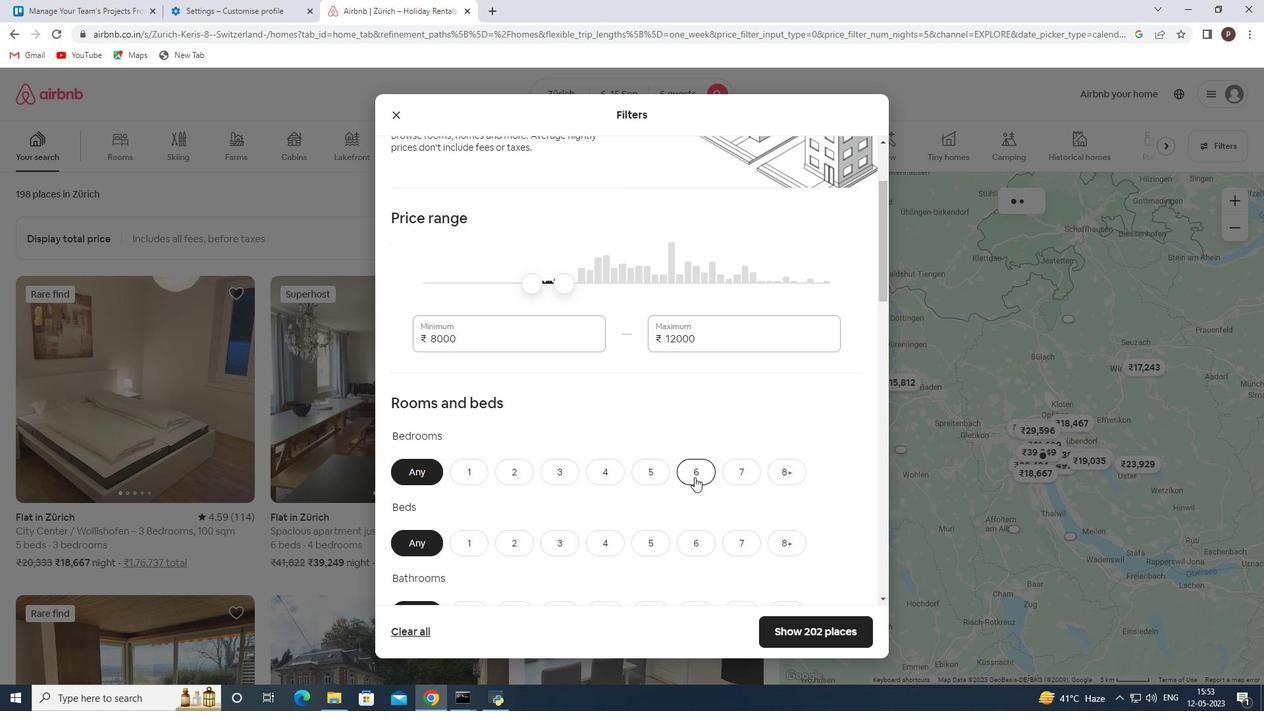 
Action: Mouse scrolled (694, 476) with delta (0, 0)
Screenshot: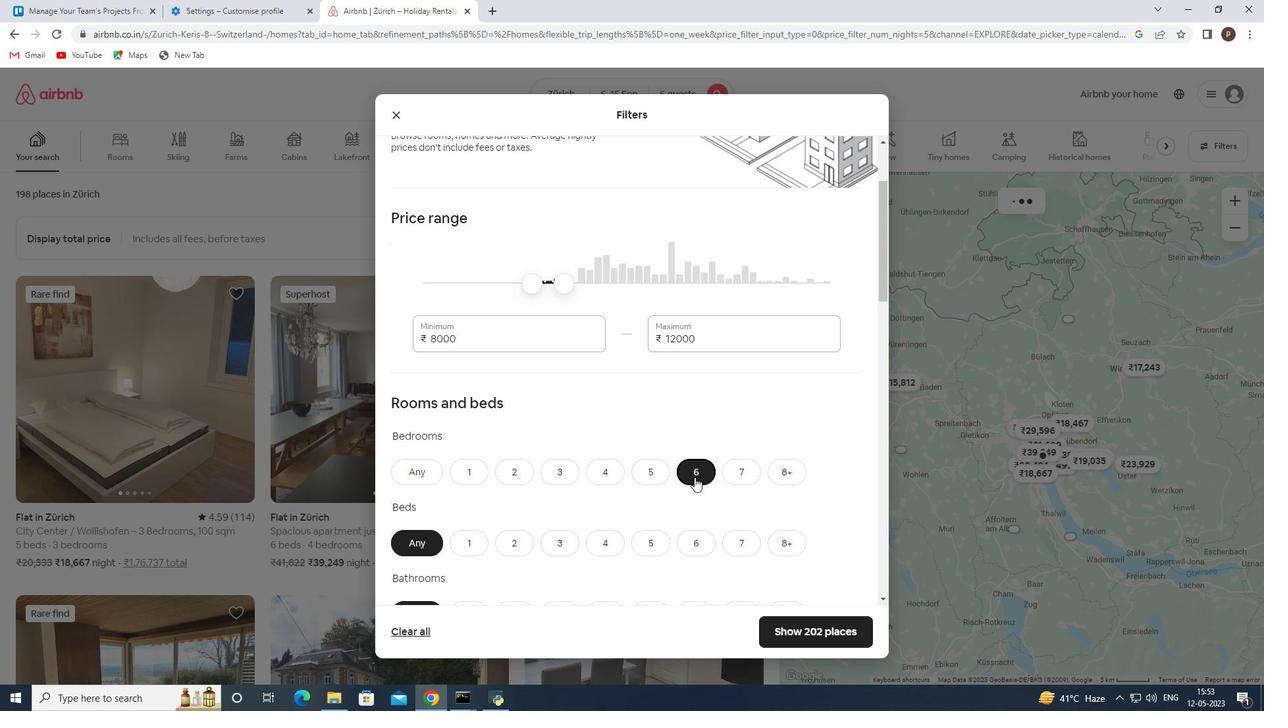 
Action: Mouse moved to (699, 478)
Screenshot: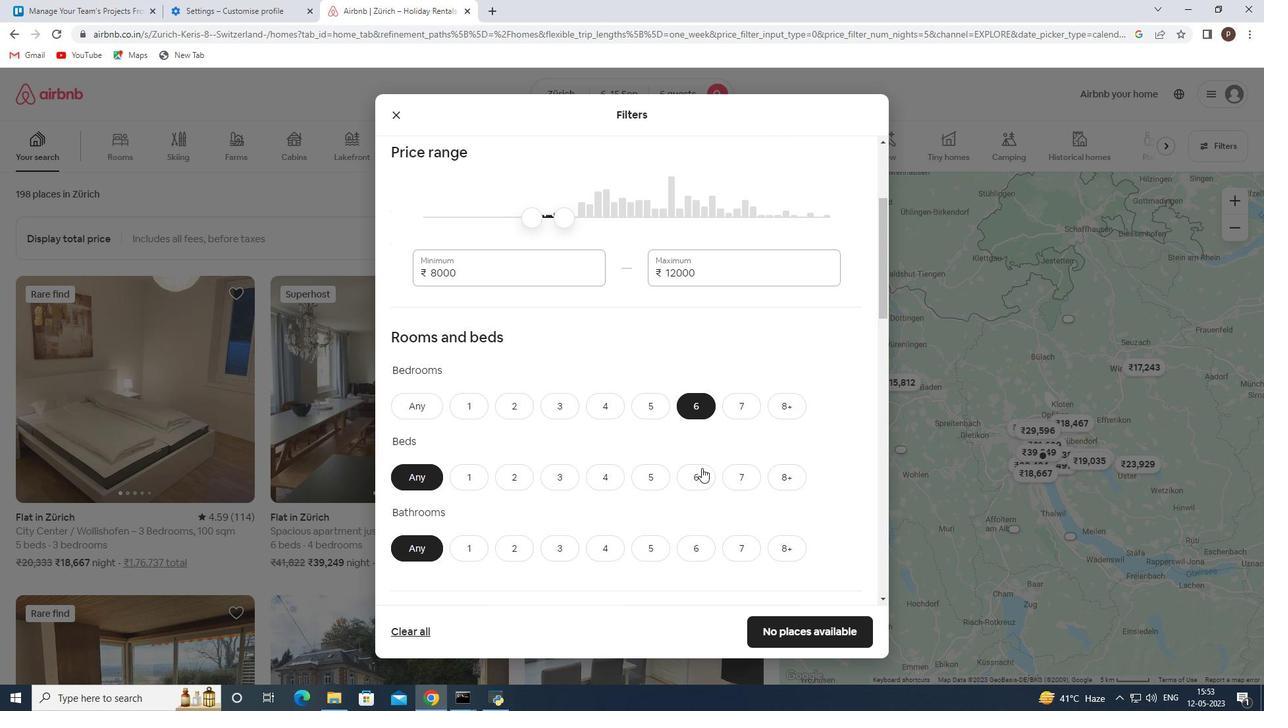 
Action: Mouse pressed left at (699, 478)
Screenshot: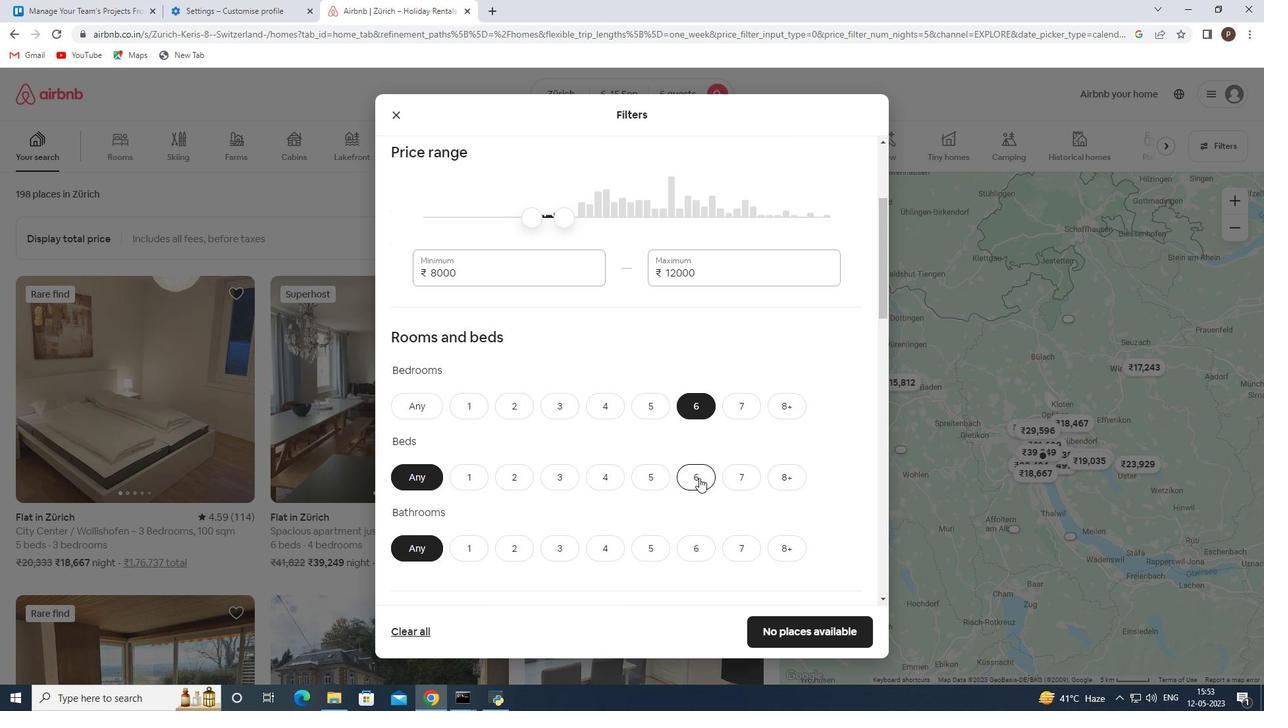 
Action: Mouse moved to (681, 546)
Screenshot: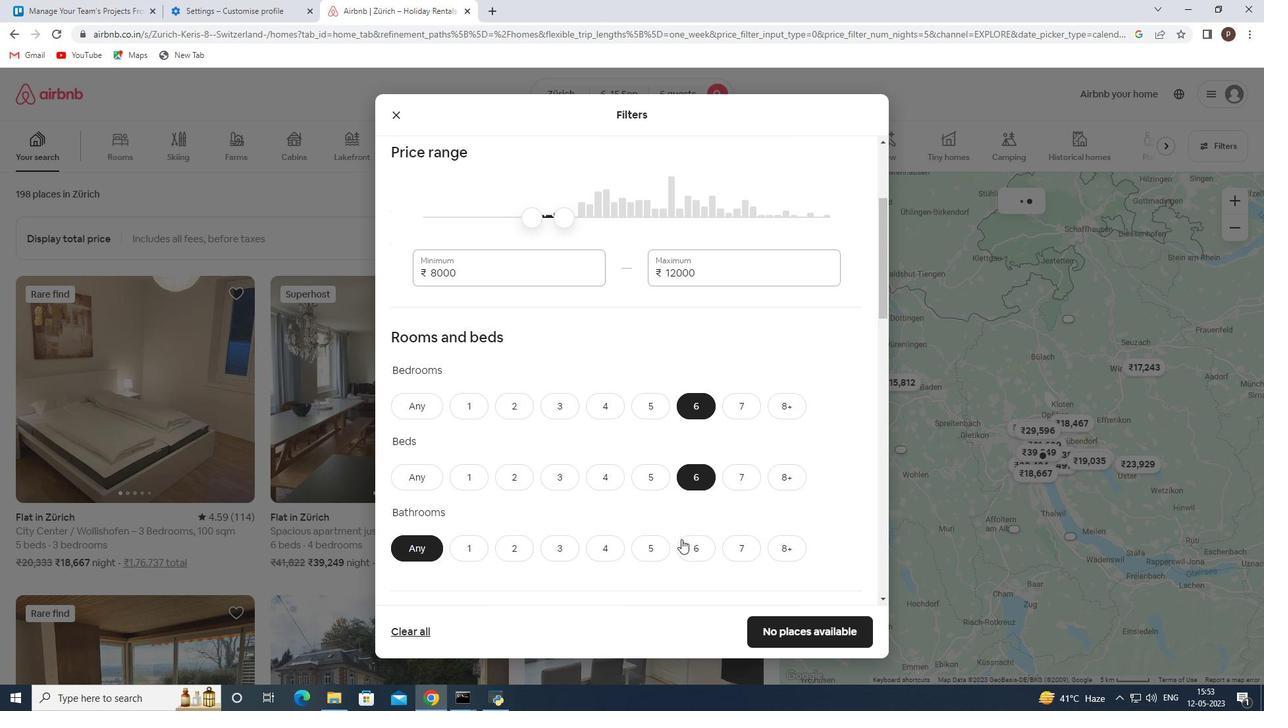 
Action: Mouse pressed left at (681, 546)
Screenshot: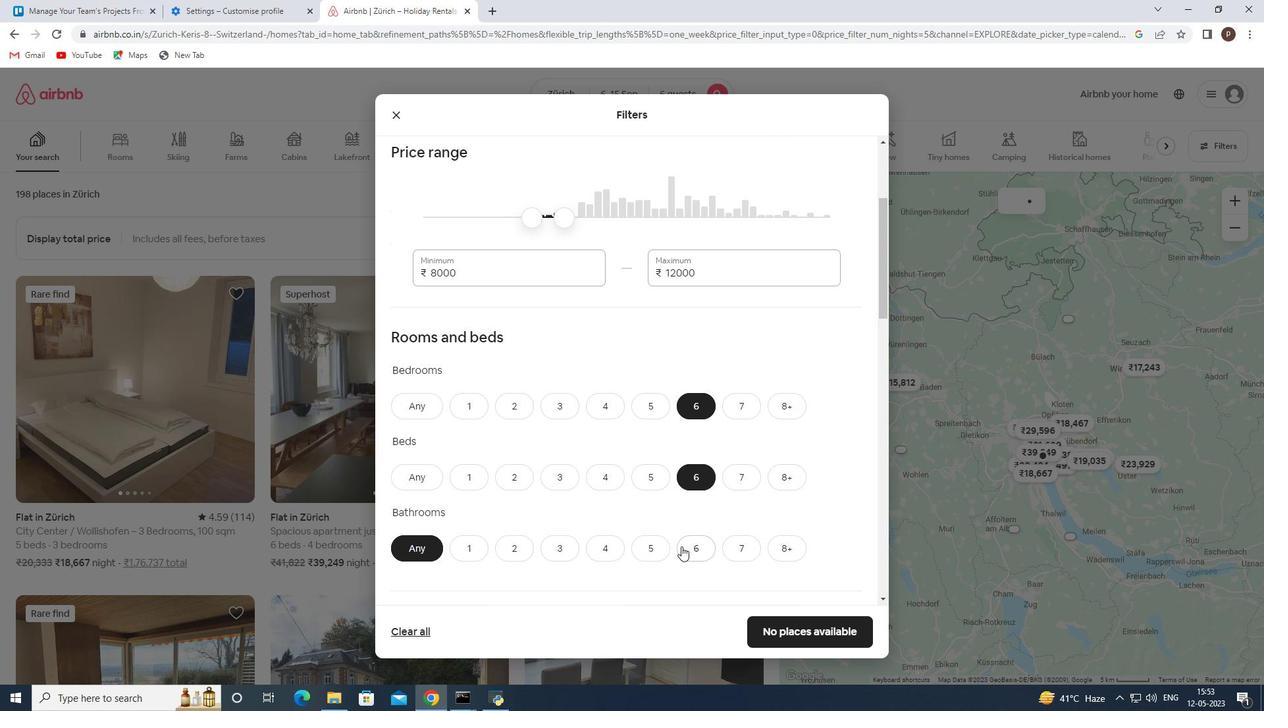 
Action: Mouse scrolled (681, 546) with delta (0, 0)
Screenshot: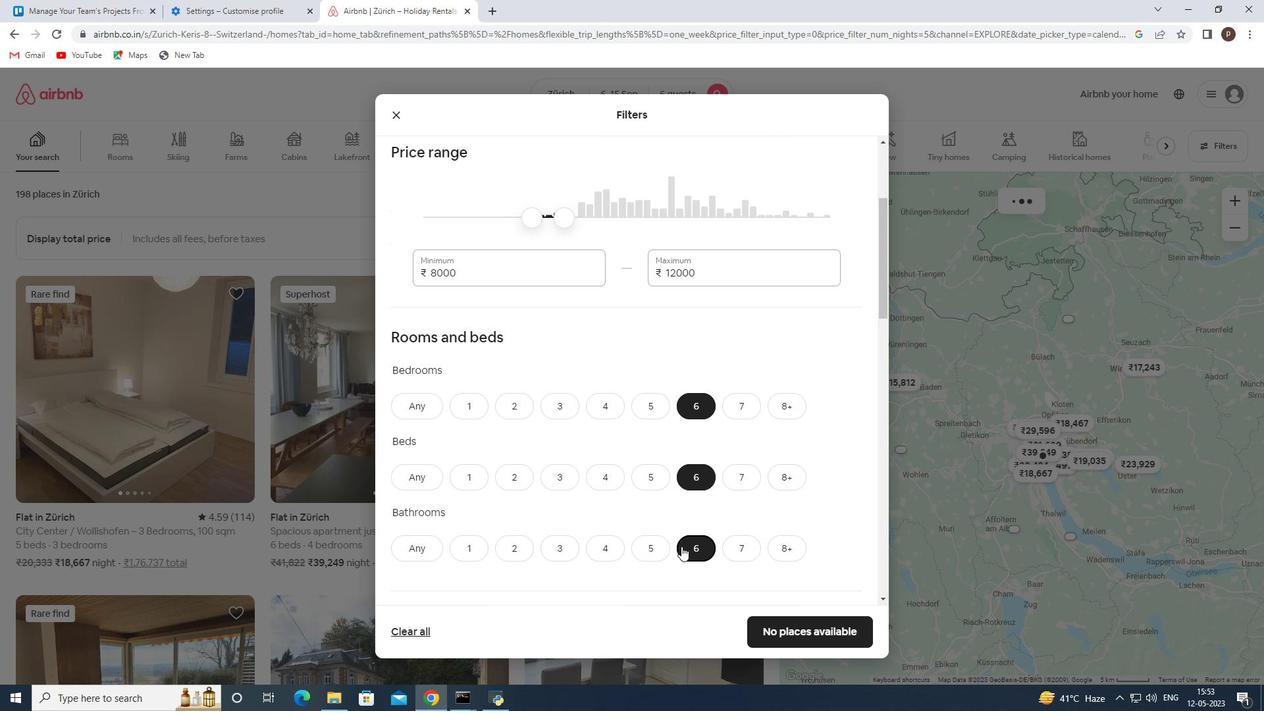 
Action: Mouse scrolled (681, 546) with delta (0, 0)
Screenshot: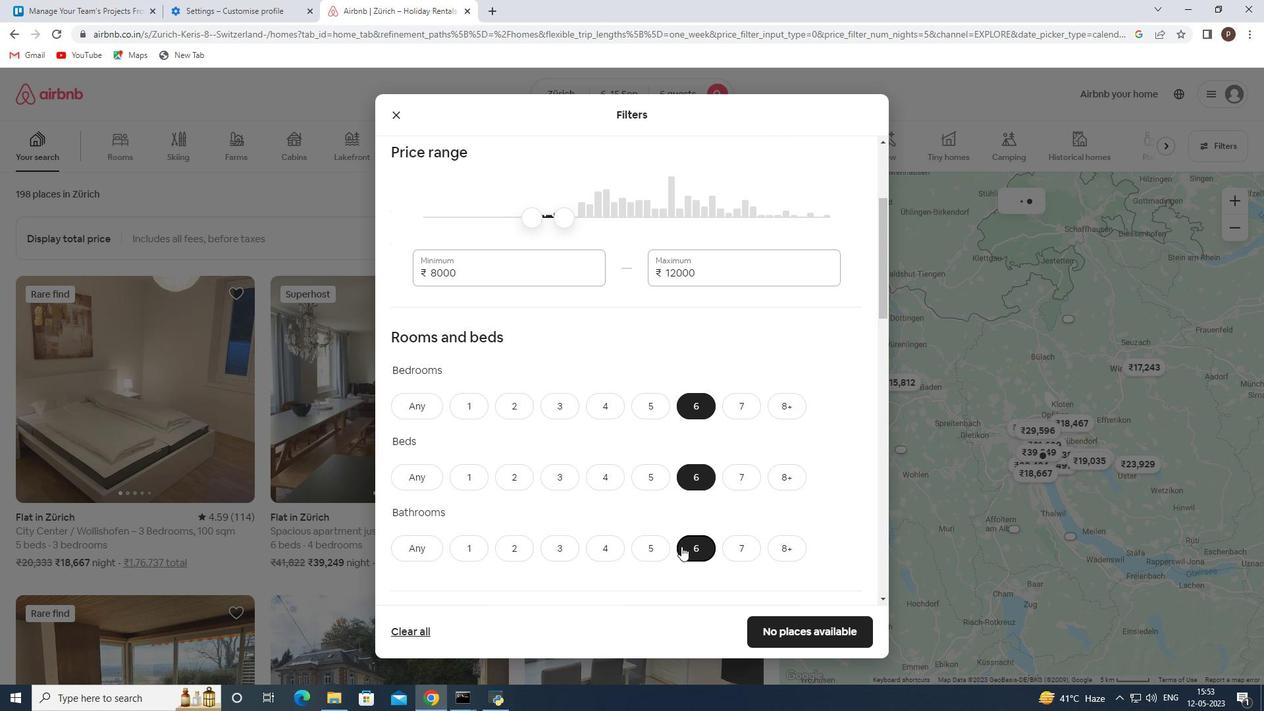 
Action: Mouse moved to (670, 506)
Screenshot: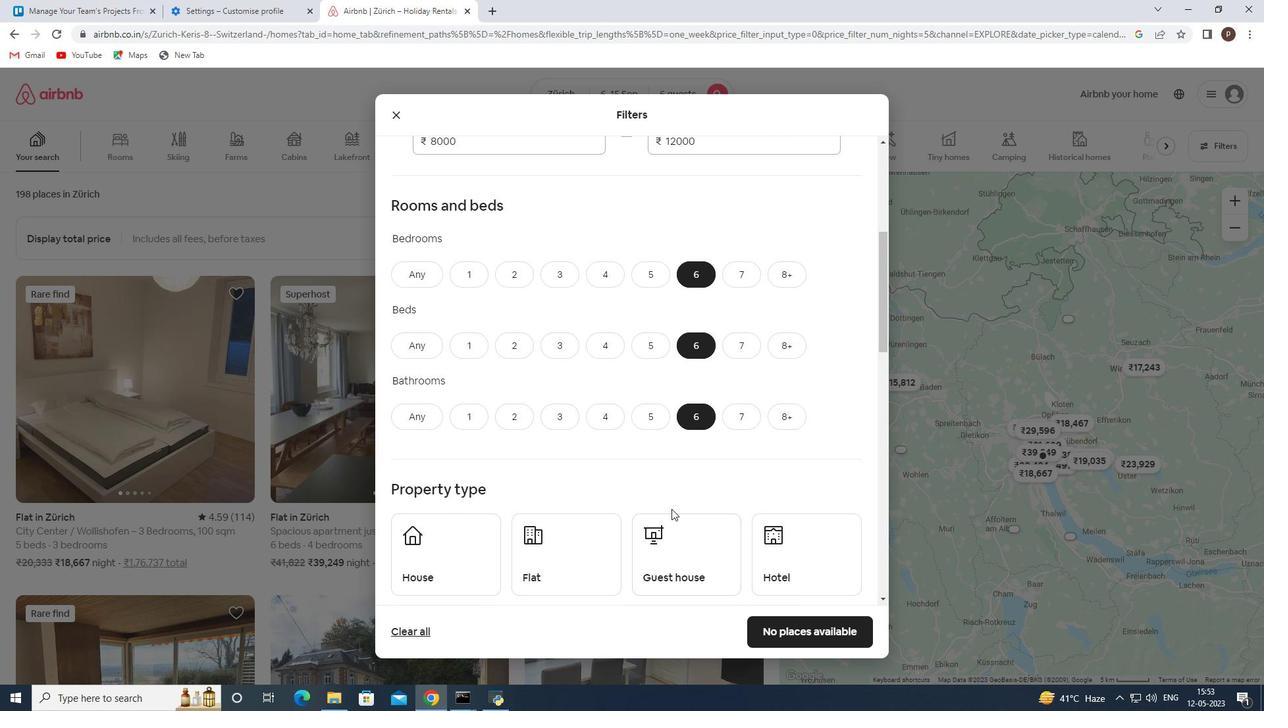 
Action: Mouse scrolled (670, 505) with delta (0, 0)
Screenshot: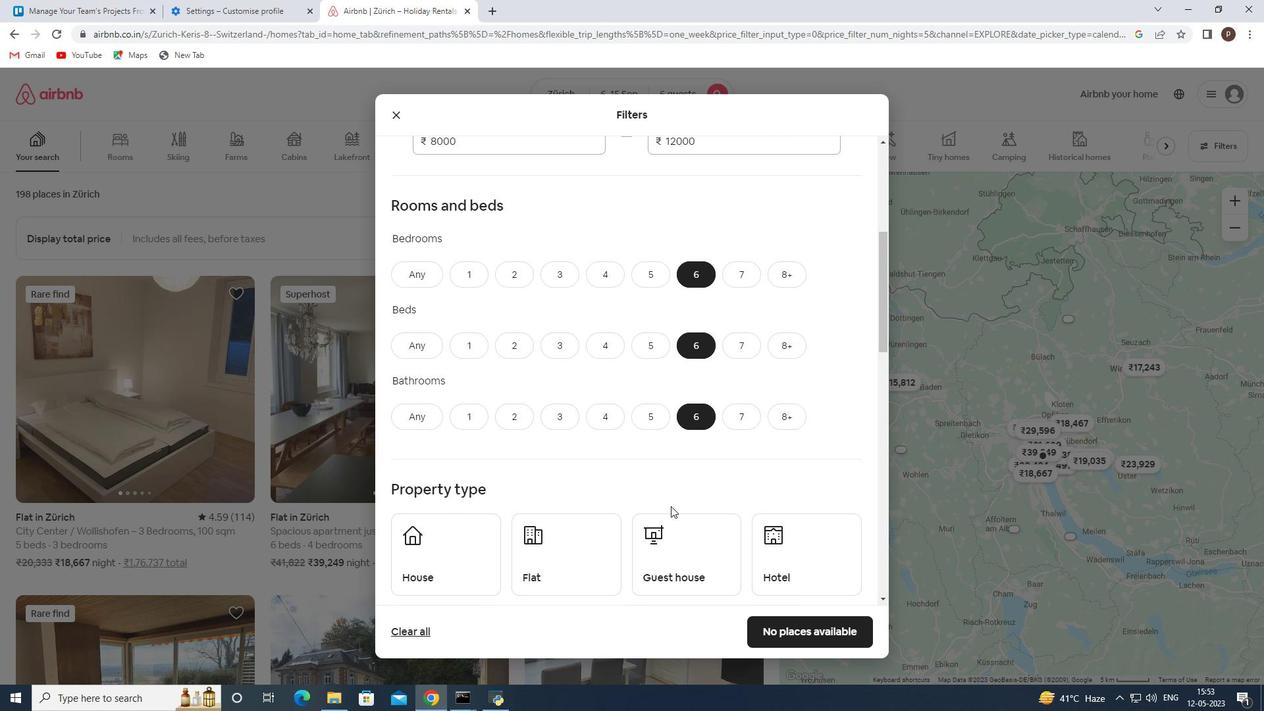 
Action: Mouse moved to (653, 478)
Screenshot: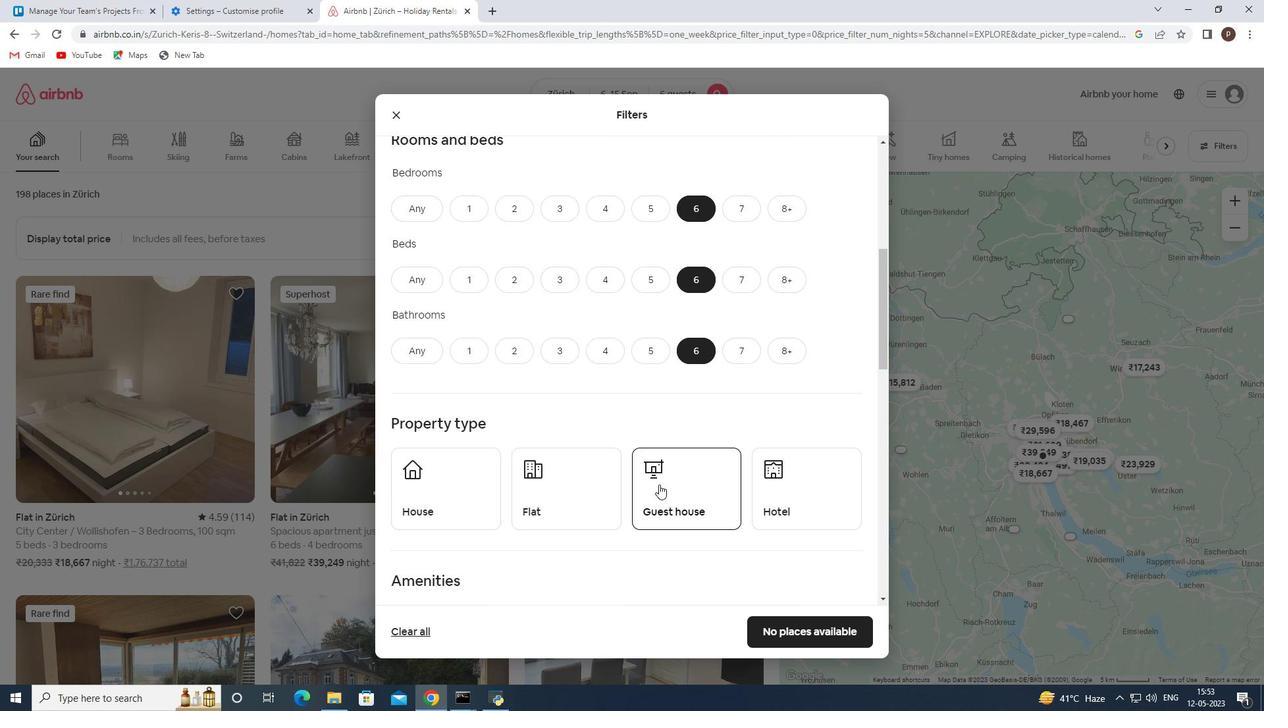 
Action: Mouse scrolled (653, 477) with delta (0, 0)
Screenshot: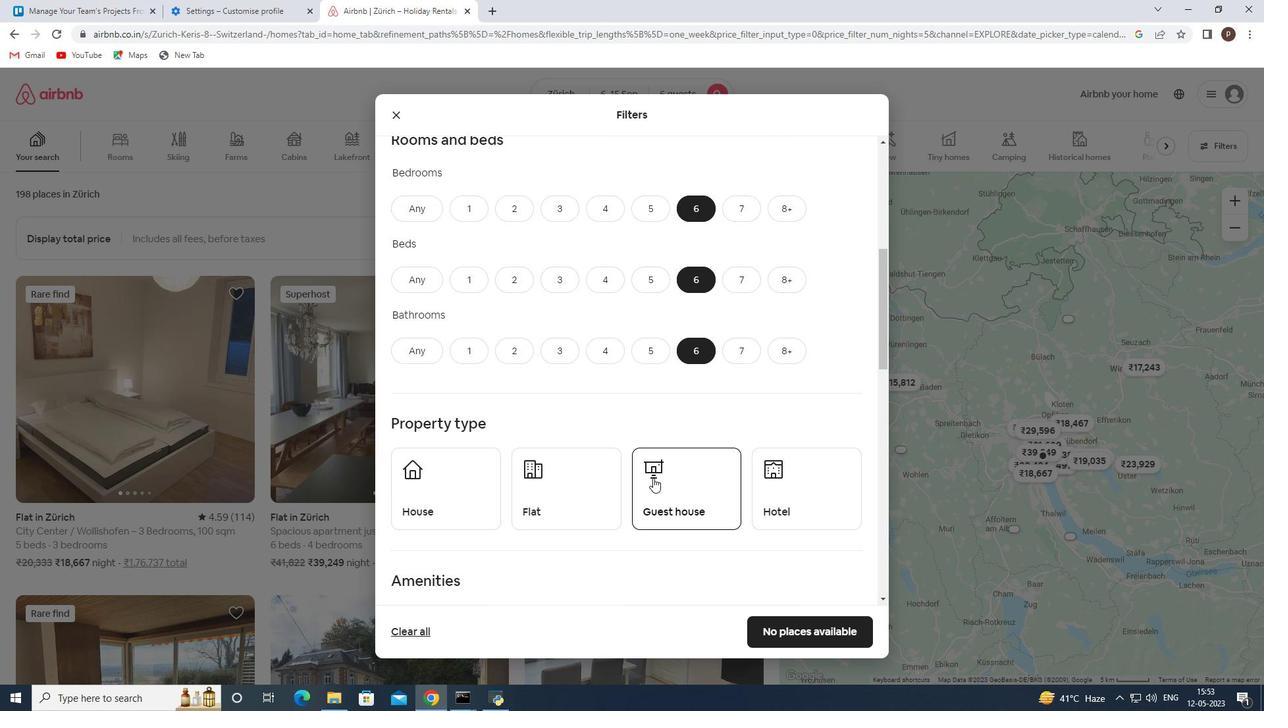 
Action: Mouse scrolled (653, 477) with delta (0, 0)
Screenshot: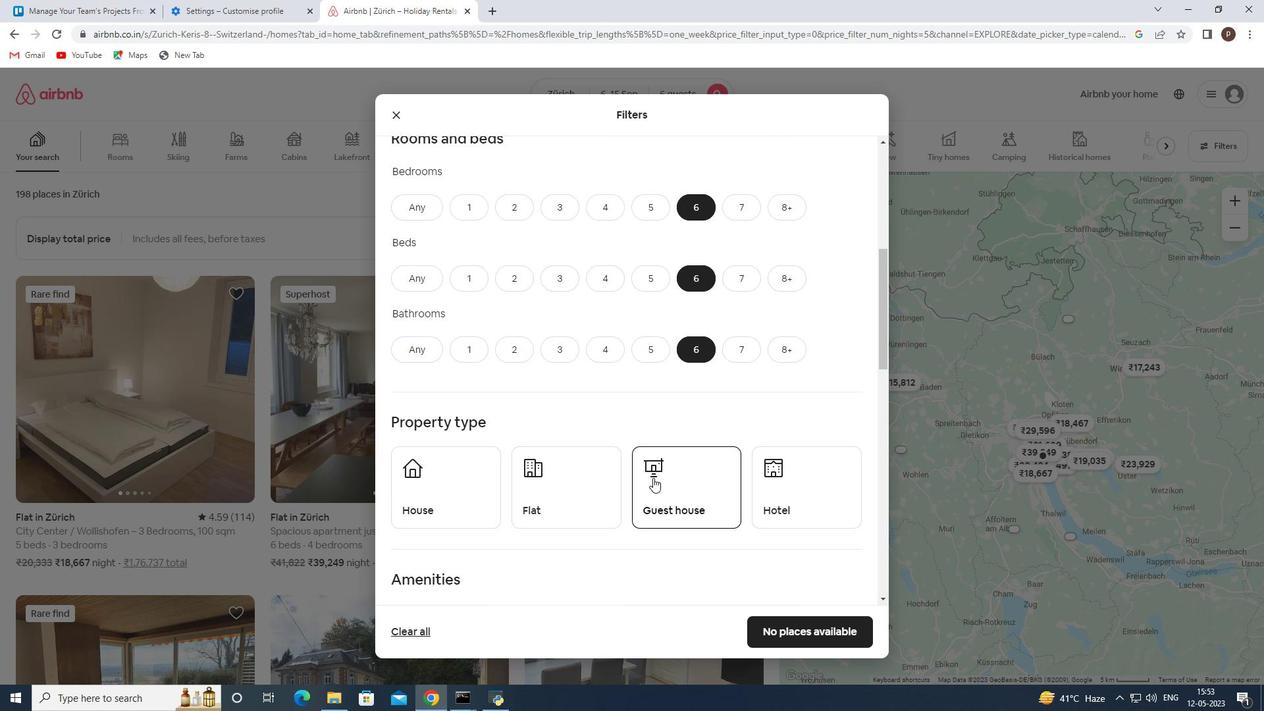 
Action: Mouse moved to (444, 368)
Screenshot: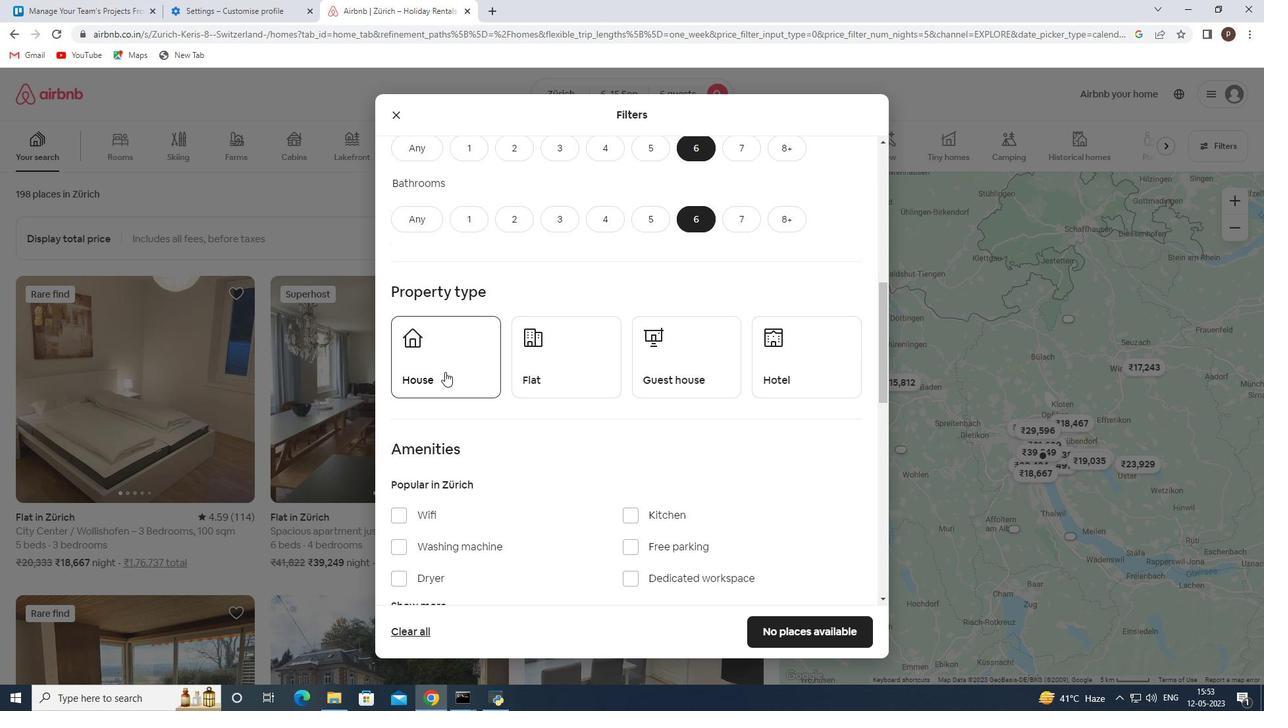 
Action: Mouse pressed left at (444, 368)
Screenshot: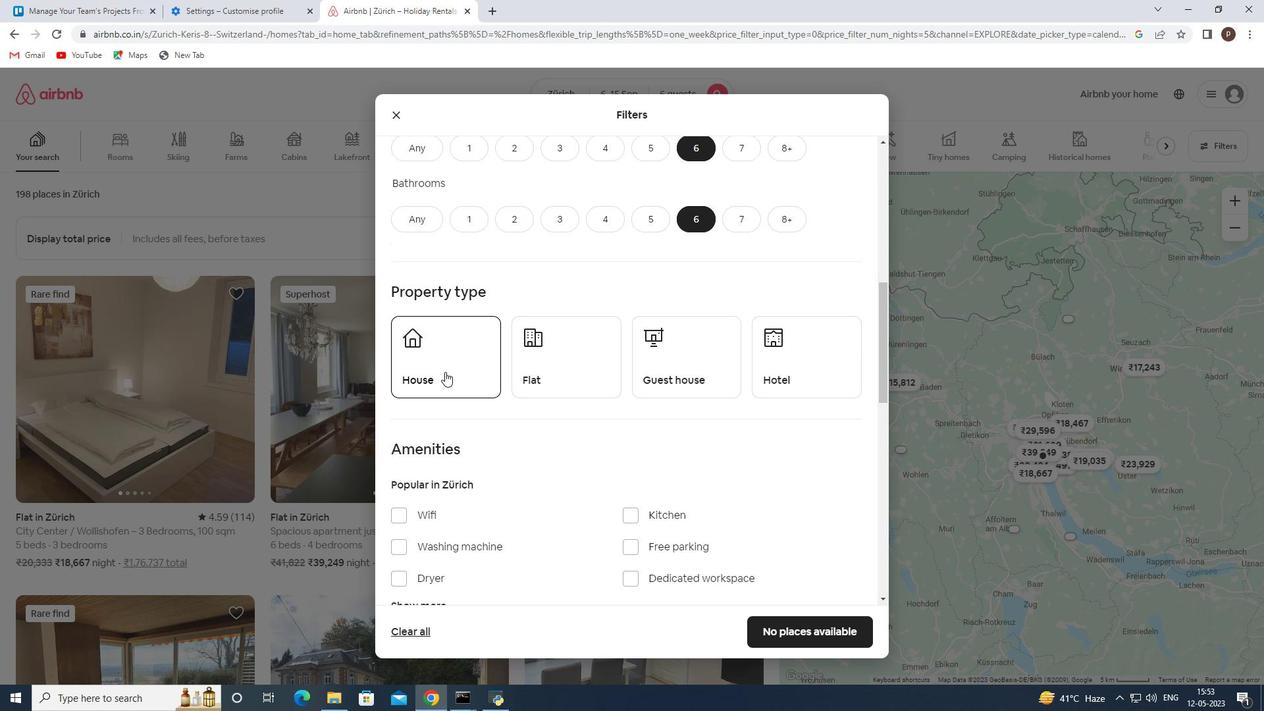 
Action: Mouse moved to (561, 361)
Screenshot: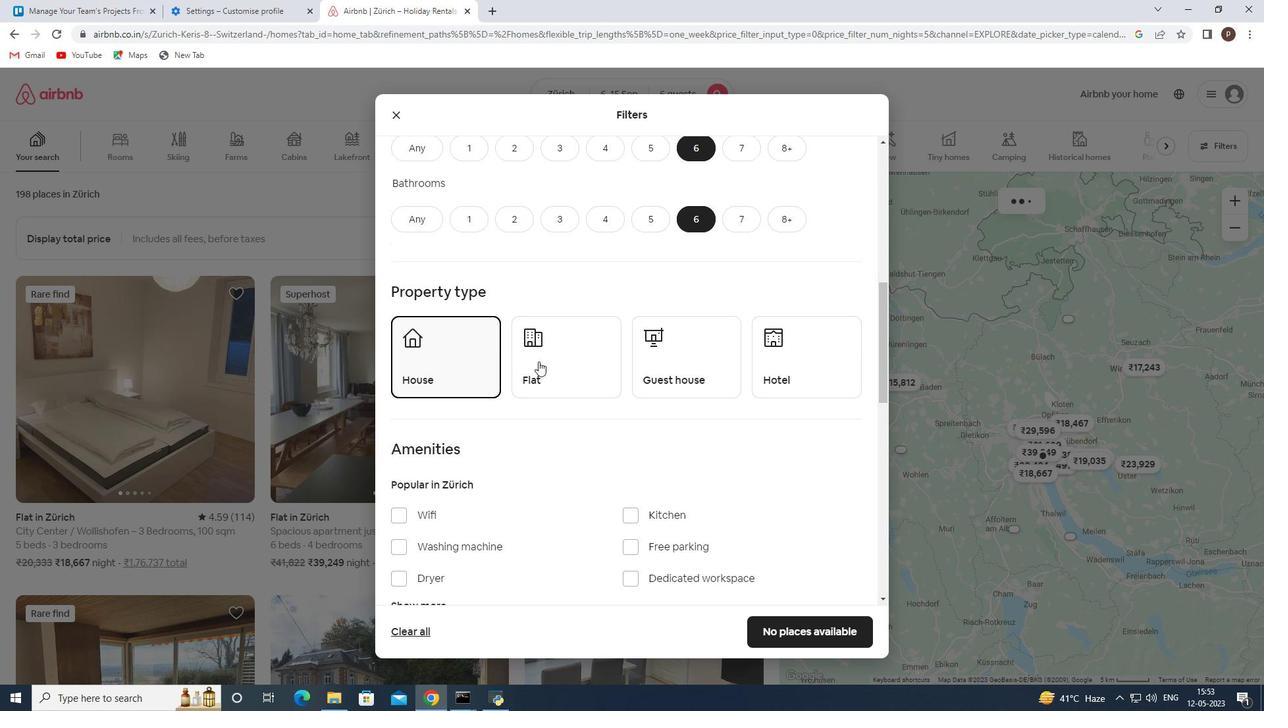 
Action: Mouse pressed left at (561, 361)
Screenshot: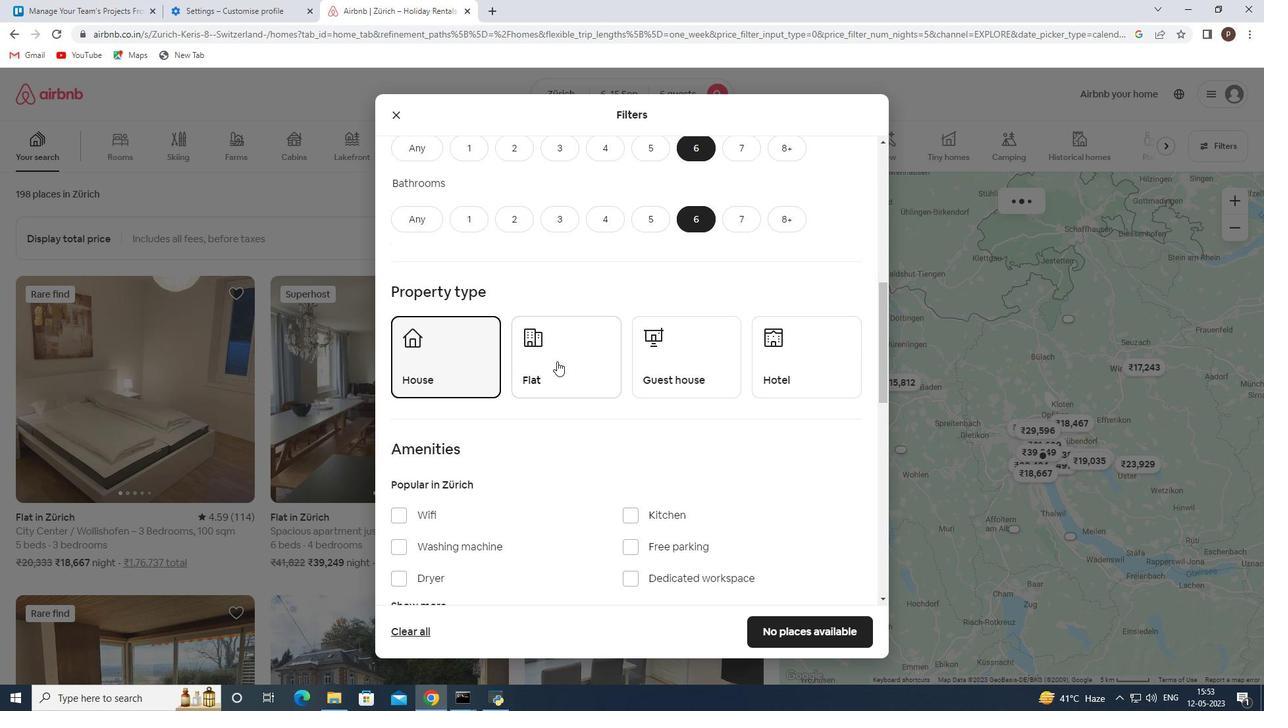 
Action: Mouse moved to (700, 362)
Screenshot: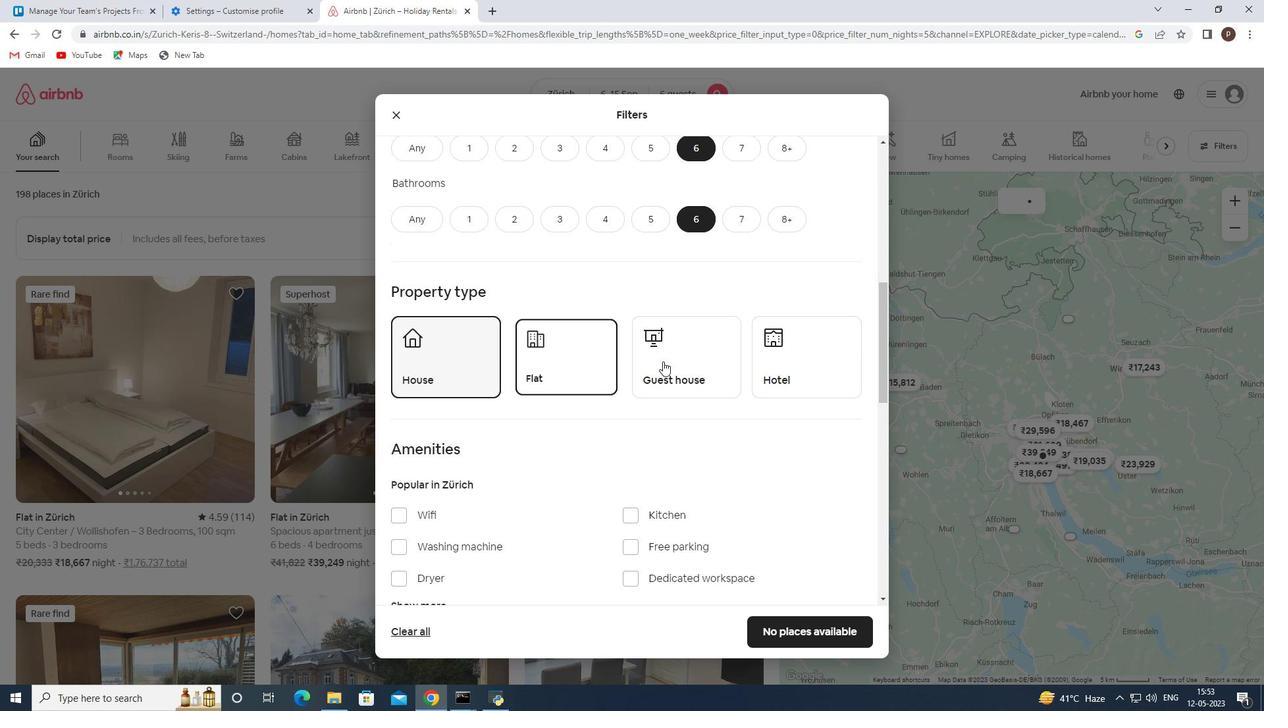 
Action: Mouse pressed left at (700, 362)
Screenshot: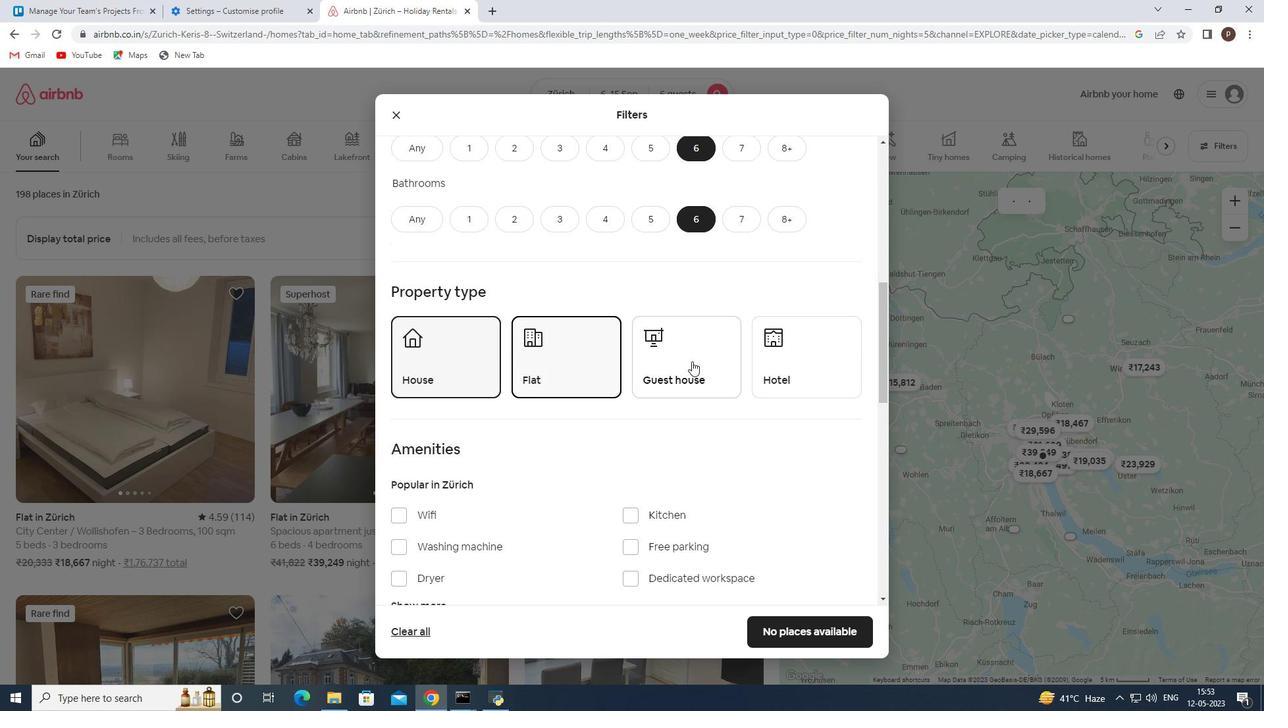 
Action: Mouse moved to (592, 426)
Screenshot: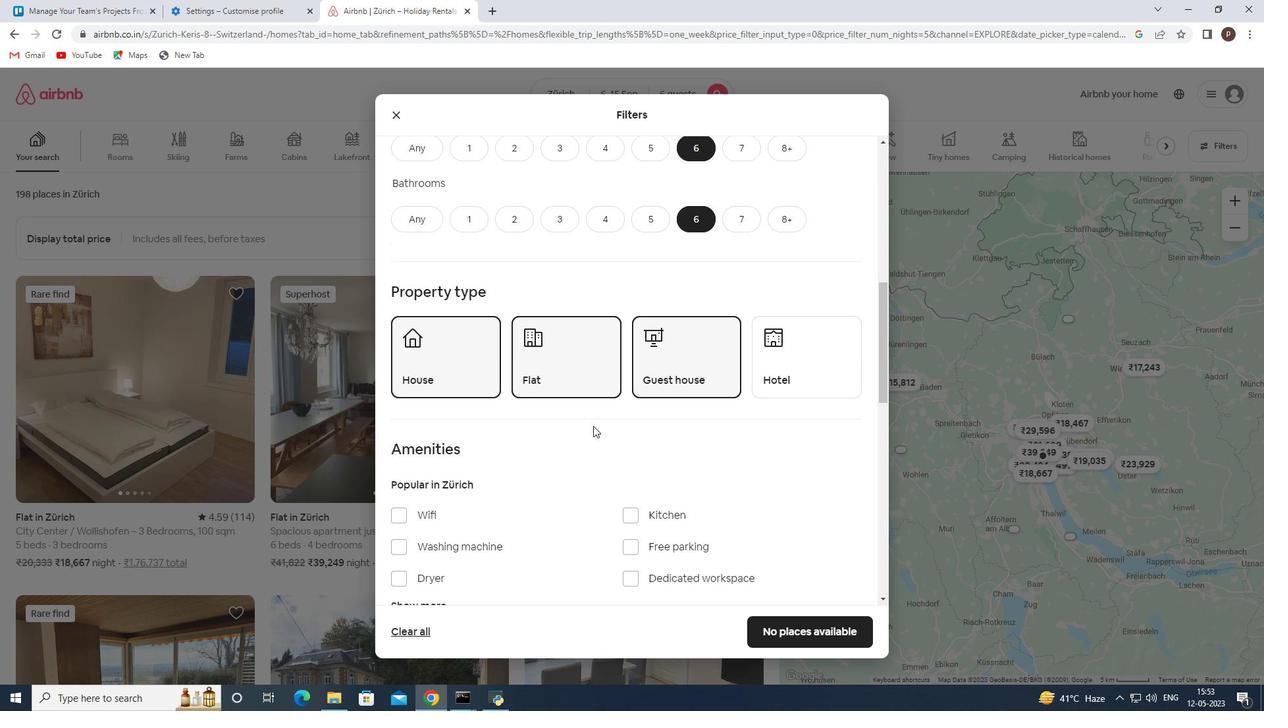 
Action: Mouse scrolled (592, 426) with delta (0, 0)
Screenshot: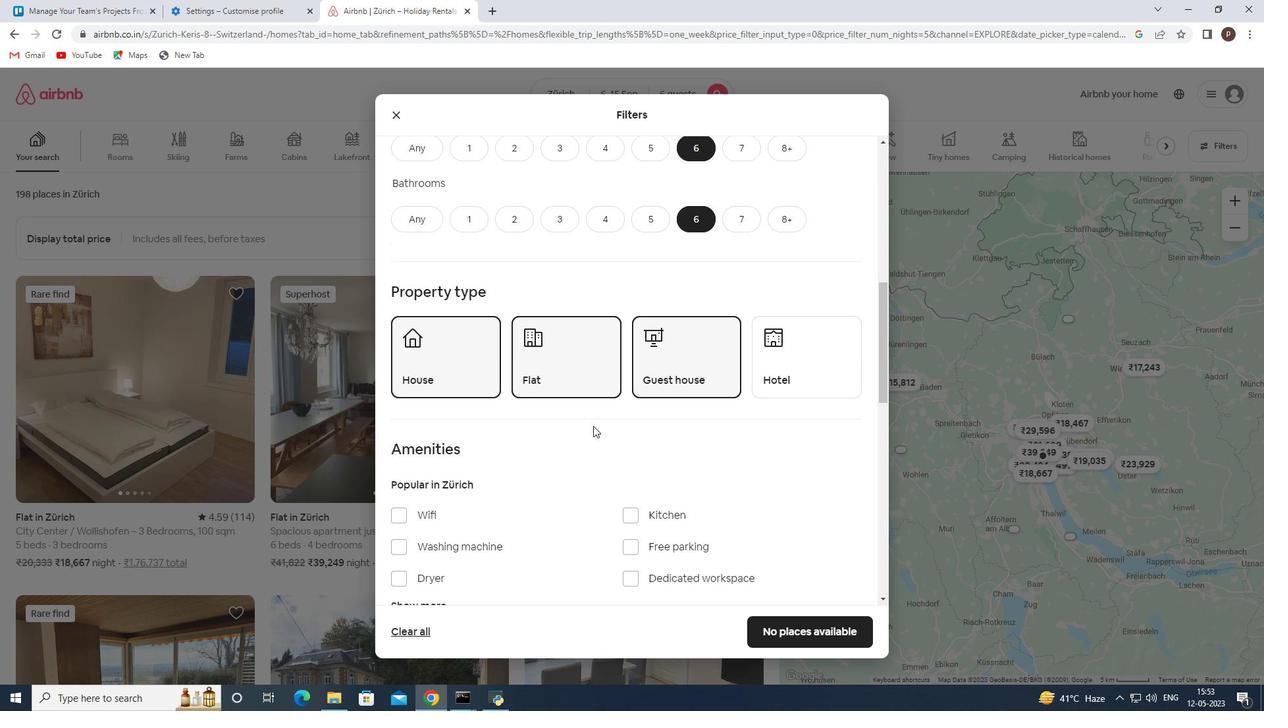
Action: Mouse moved to (403, 447)
Screenshot: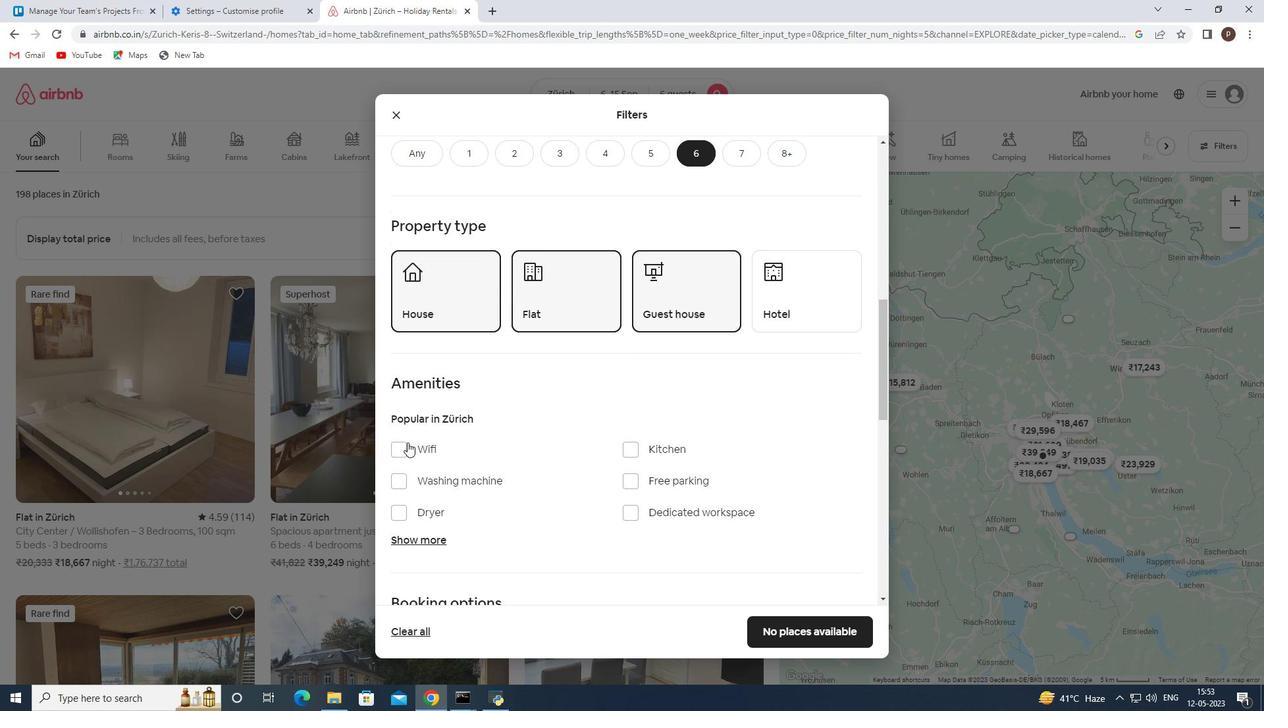 
Action: Mouse pressed left at (403, 447)
Screenshot: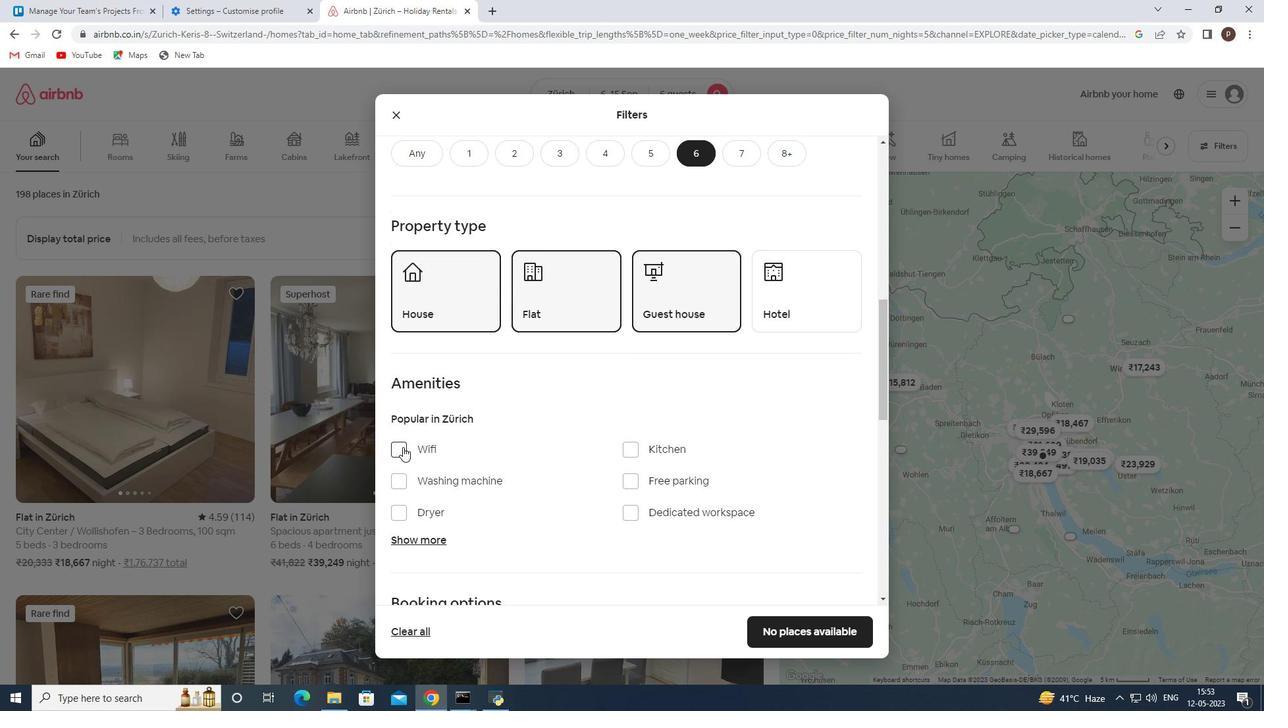 
Action: Mouse moved to (644, 481)
Screenshot: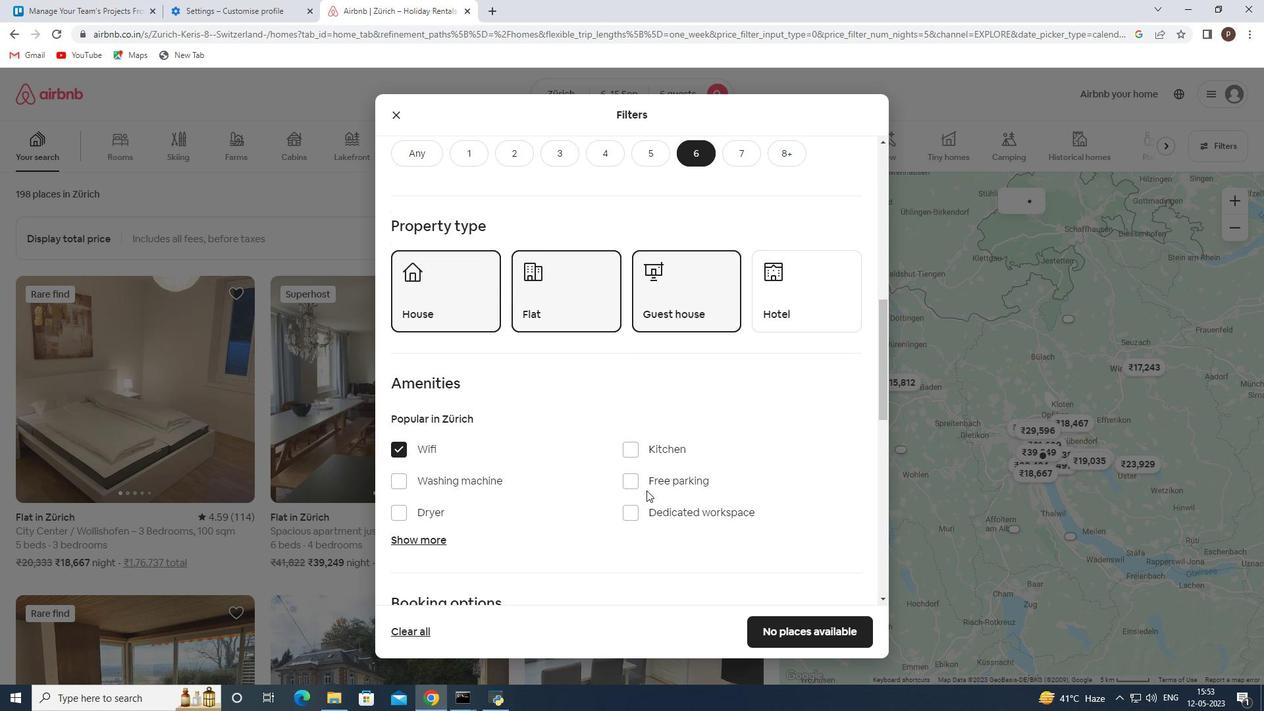 
Action: Mouse pressed left at (644, 481)
Screenshot: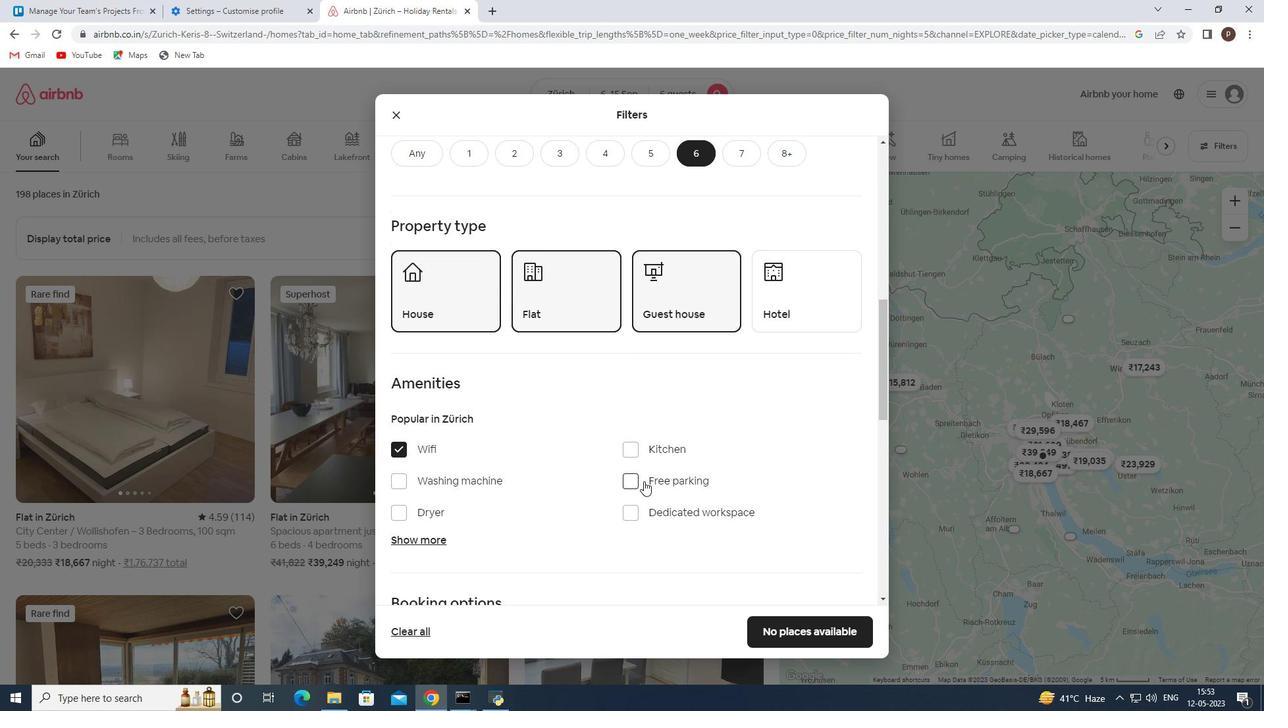 
Action: Mouse moved to (438, 535)
Screenshot: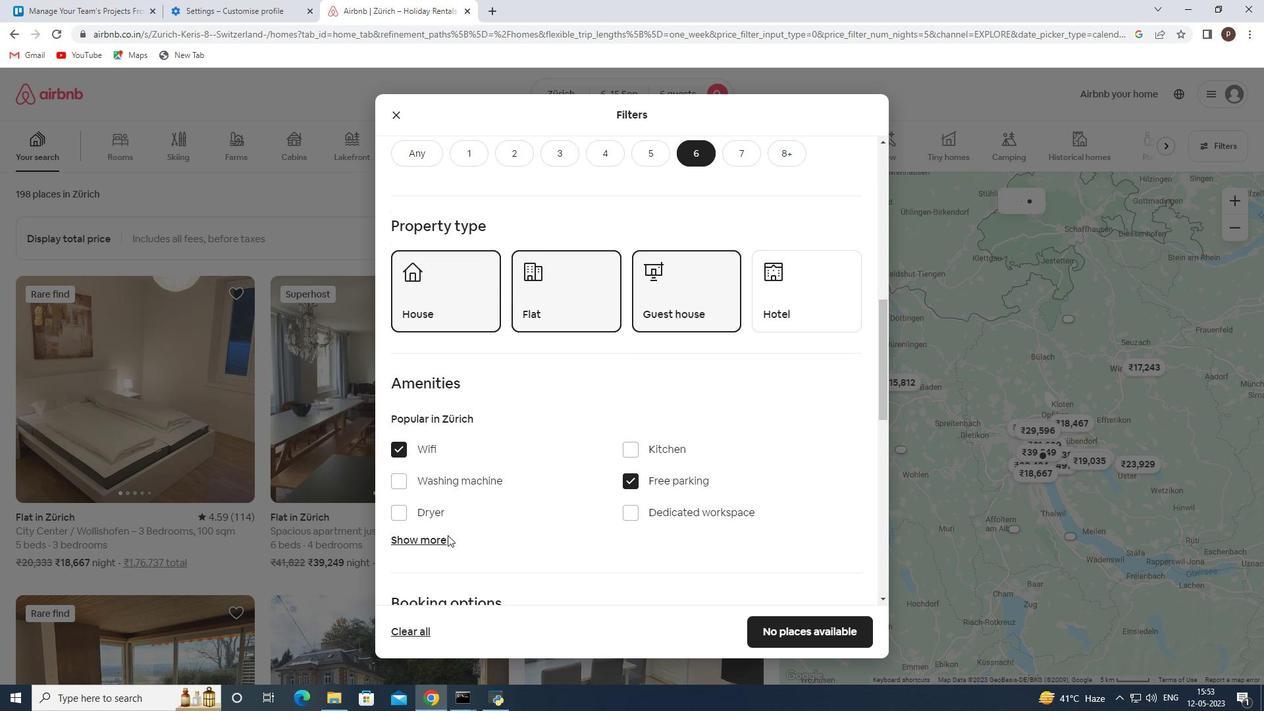 
Action: Mouse pressed left at (438, 535)
Screenshot: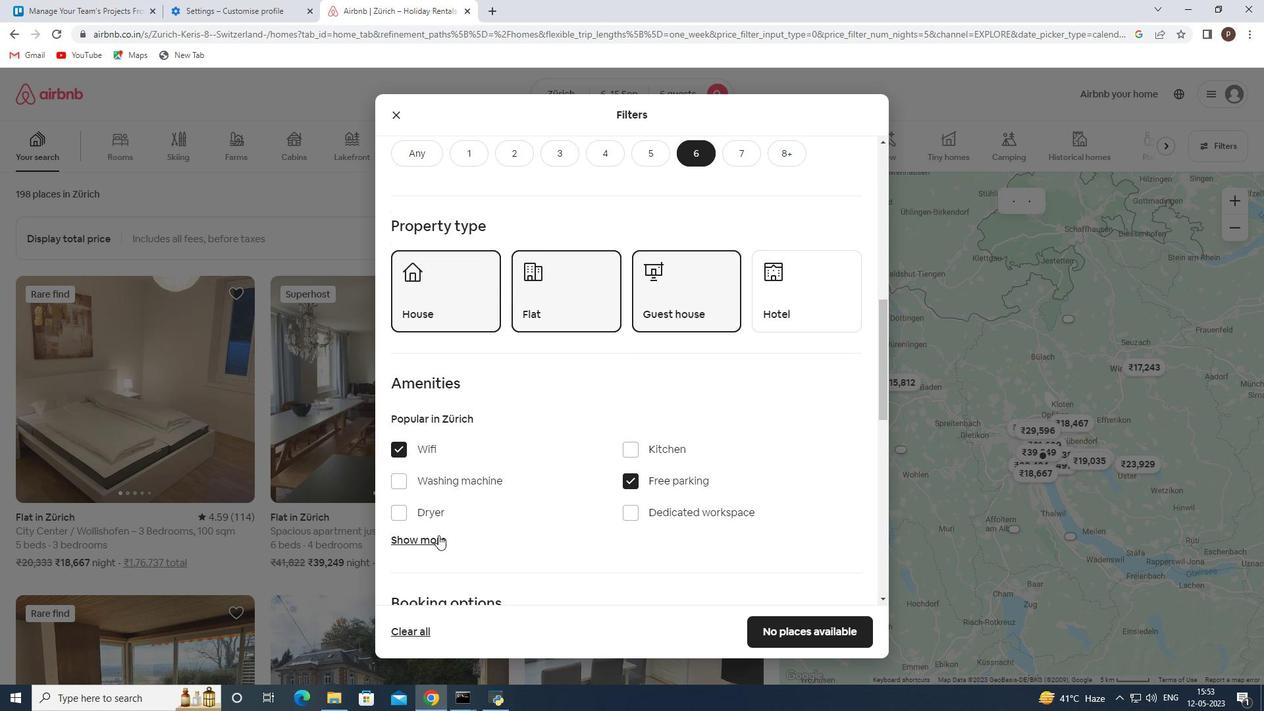 
Action: Mouse moved to (477, 527)
Screenshot: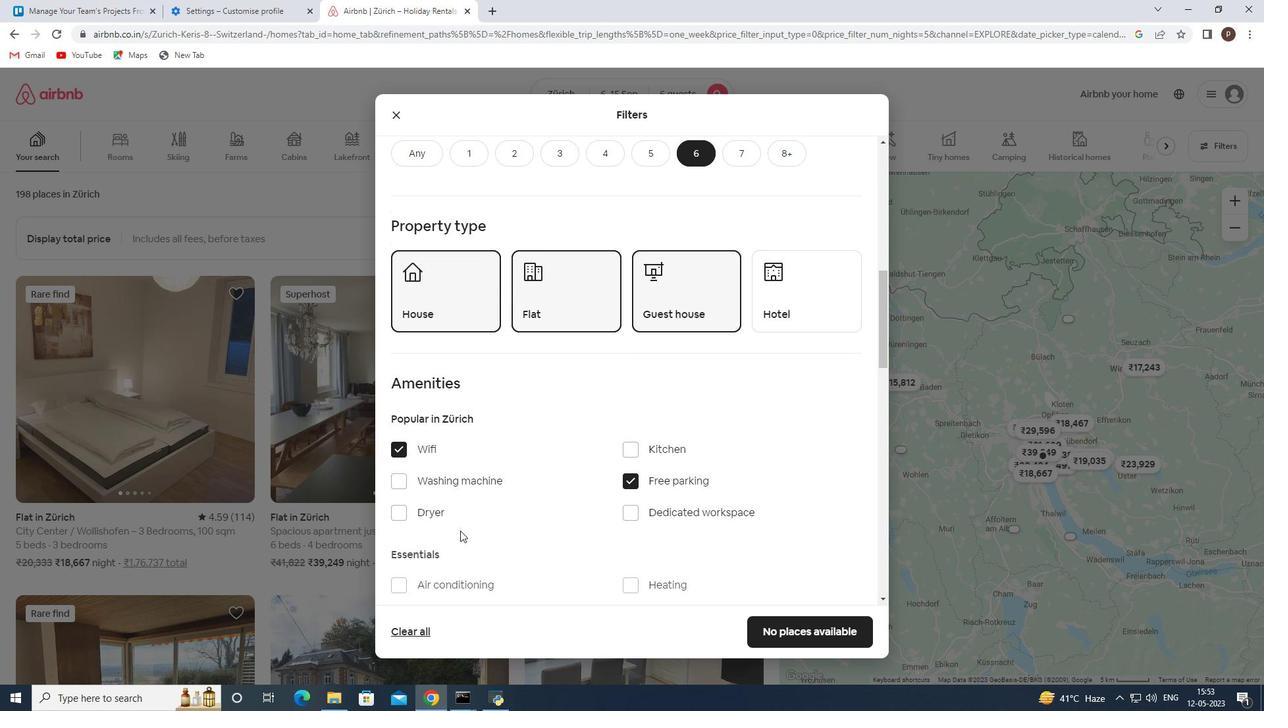 
Action: Mouse scrolled (477, 526) with delta (0, 0)
Screenshot: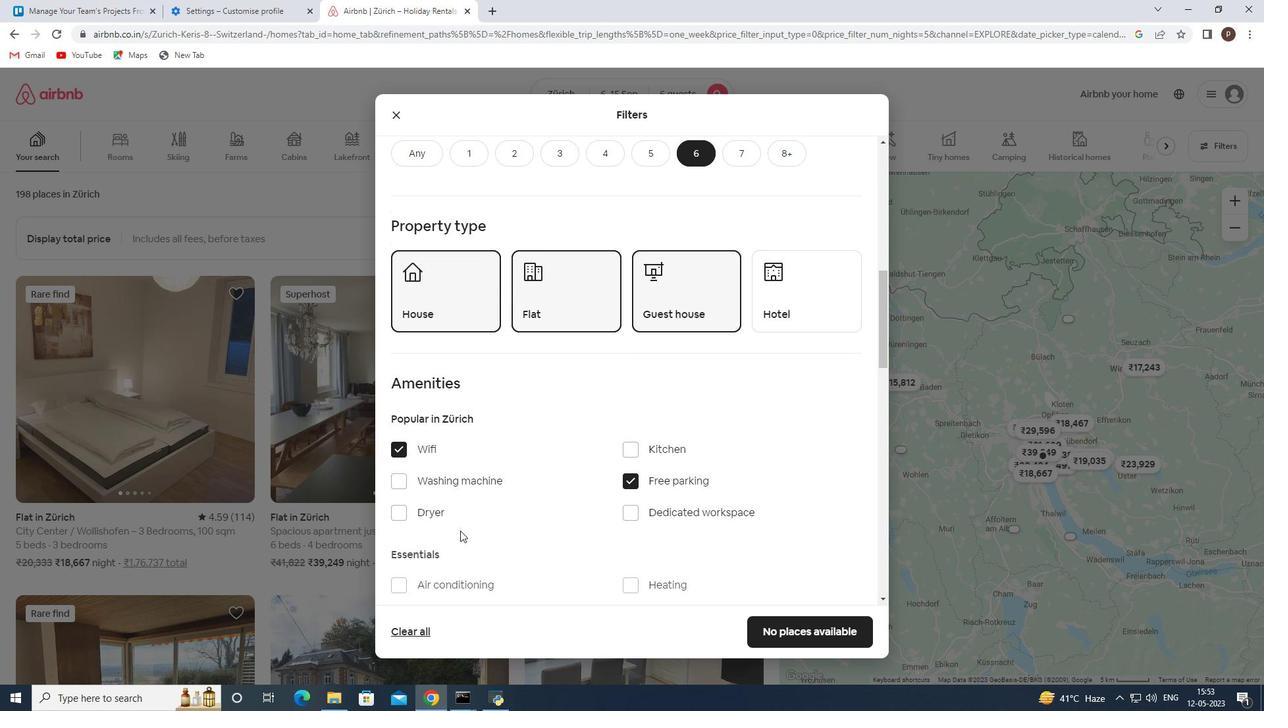 
Action: Mouse moved to (478, 527)
Screenshot: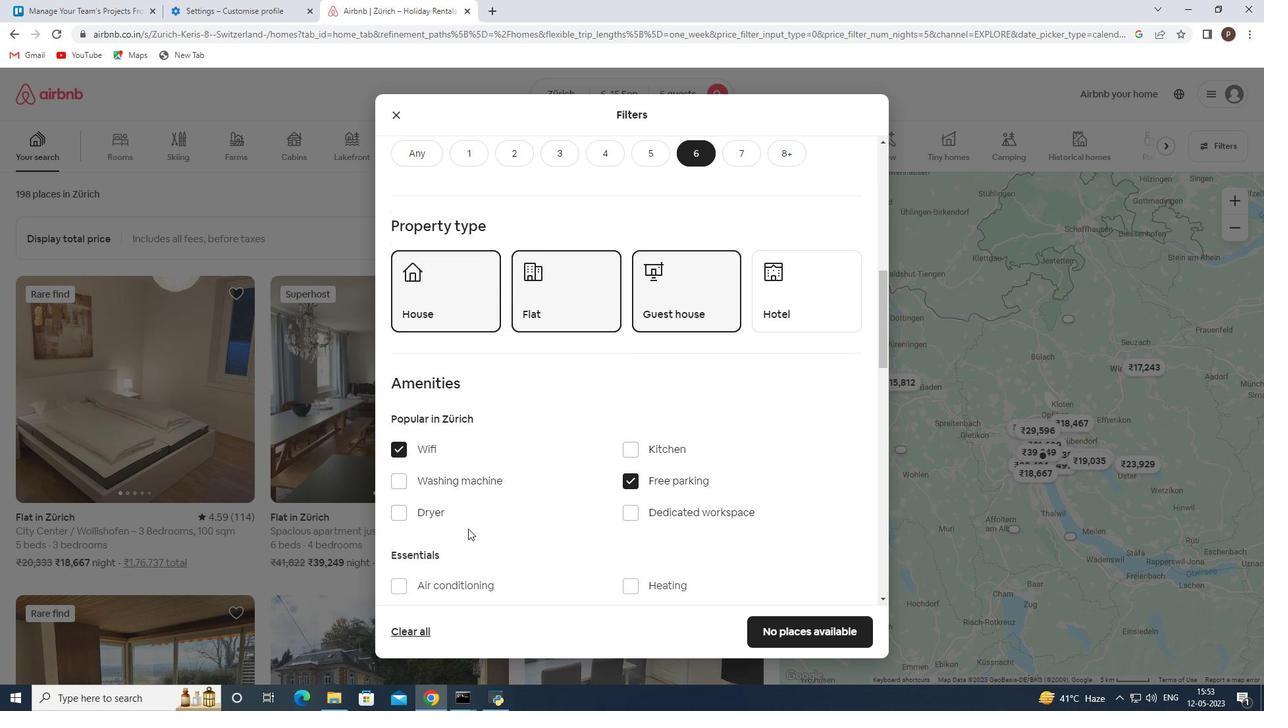 
Action: Mouse scrolled (478, 526) with delta (0, 0)
Screenshot: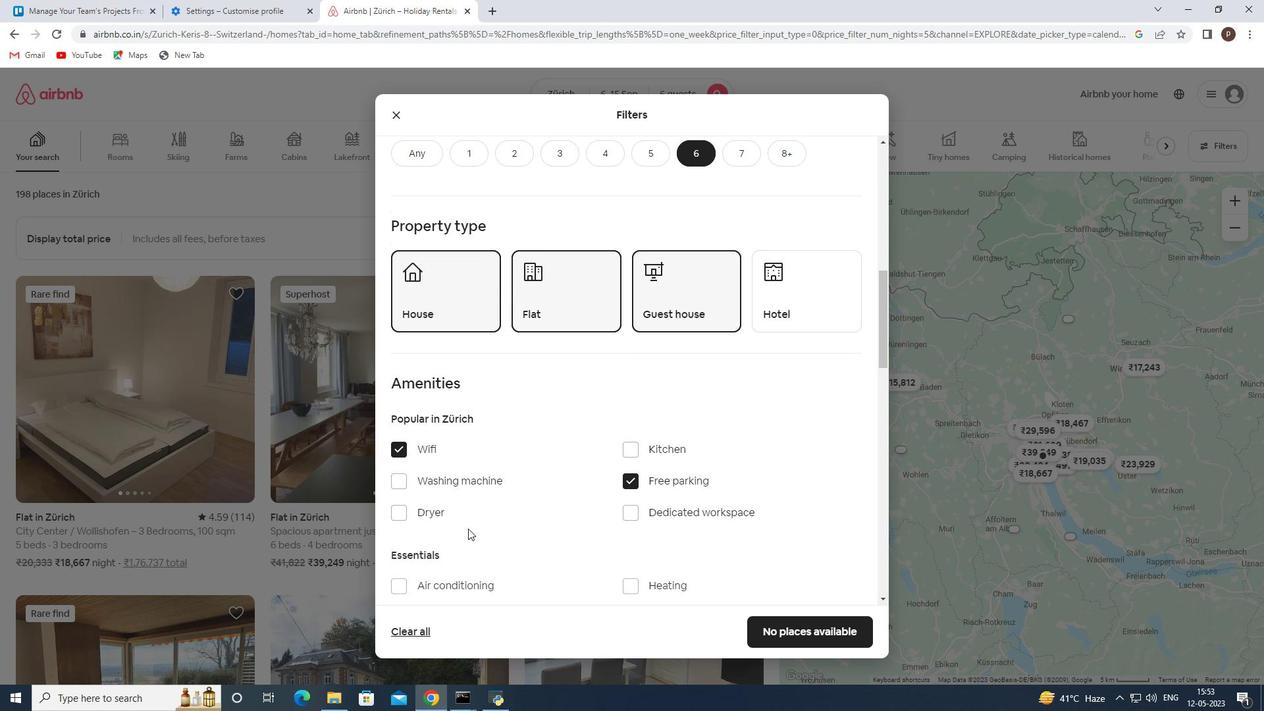 
Action: Mouse moved to (395, 484)
Screenshot: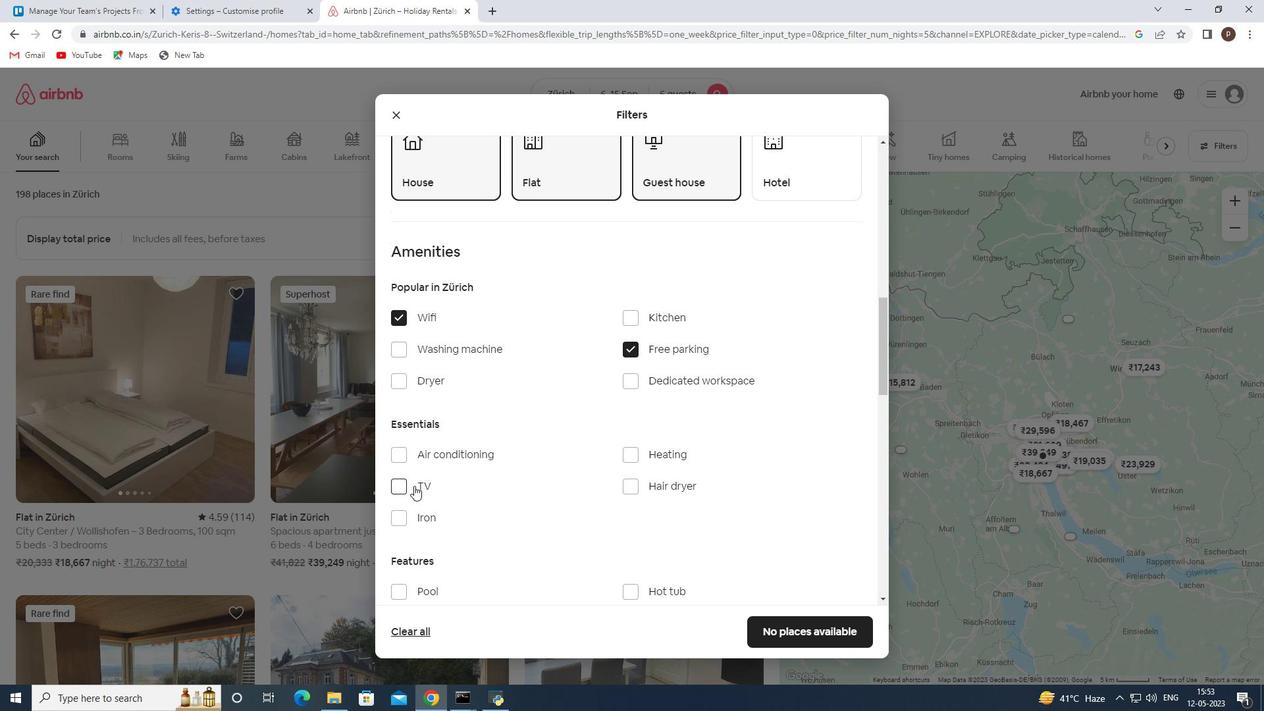 
Action: Mouse pressed left at (395, 484)
Screenshot: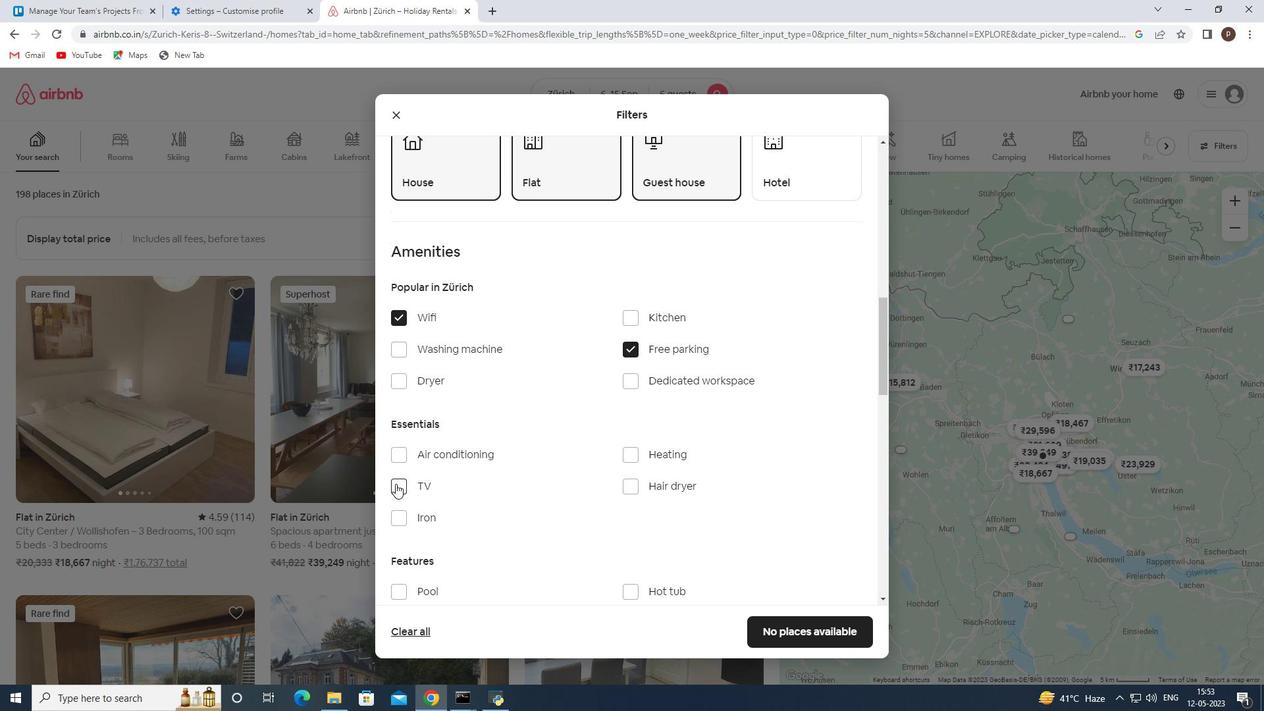 
Action: Mouse moved to (498, 498)
Screenshot: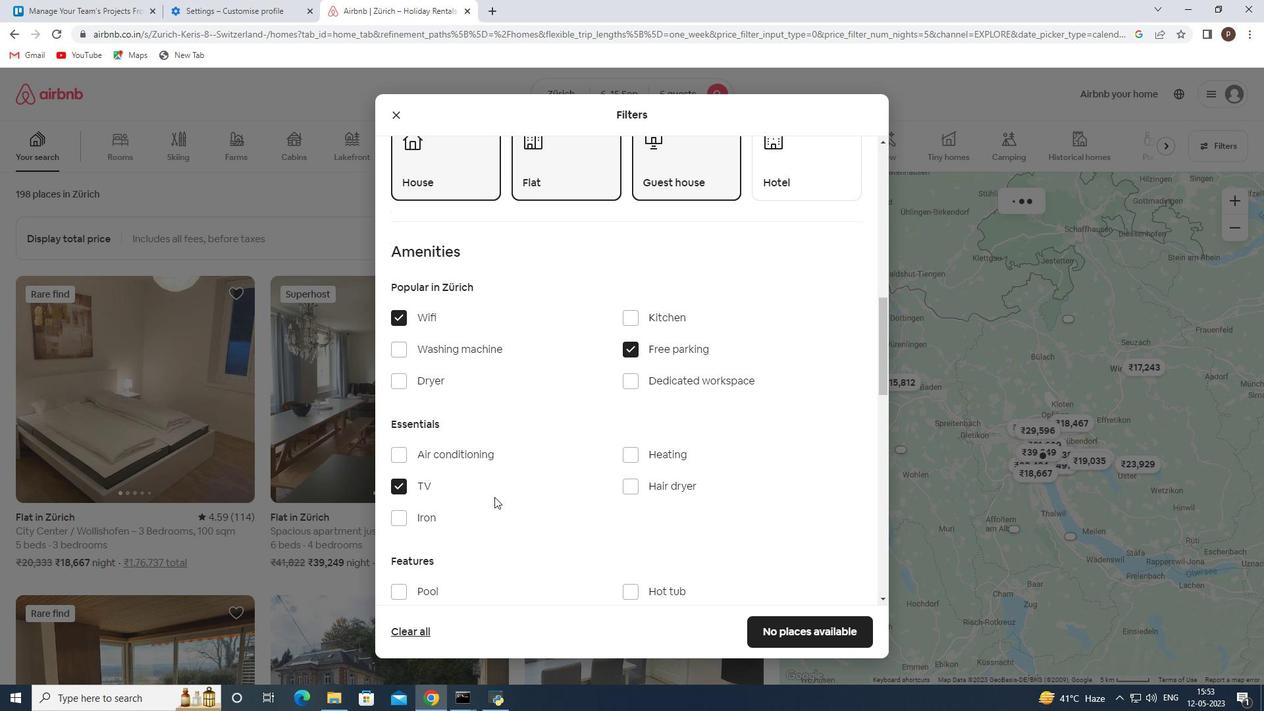 
Action: Mouse scrolled (498, 497) with delta (0, 0)
Screenshot: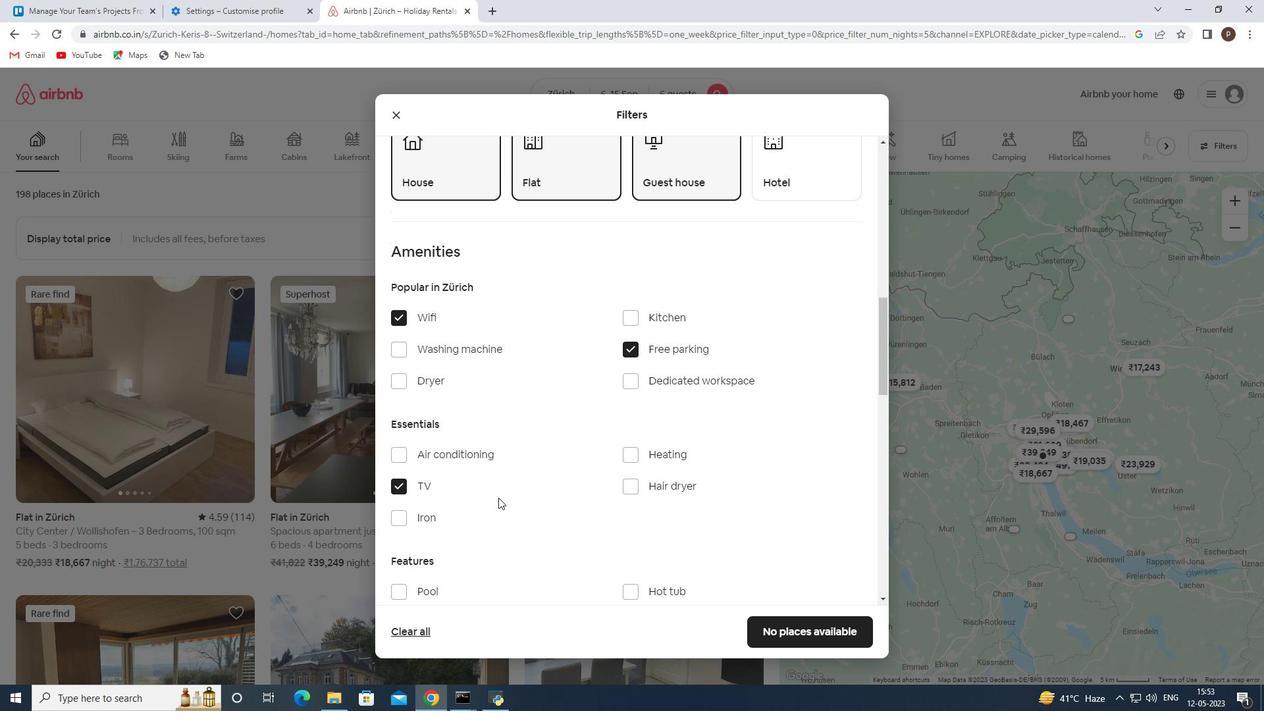 
Action: Mouse scrolled (498, 497) with delta (0, 0)
Screenshot: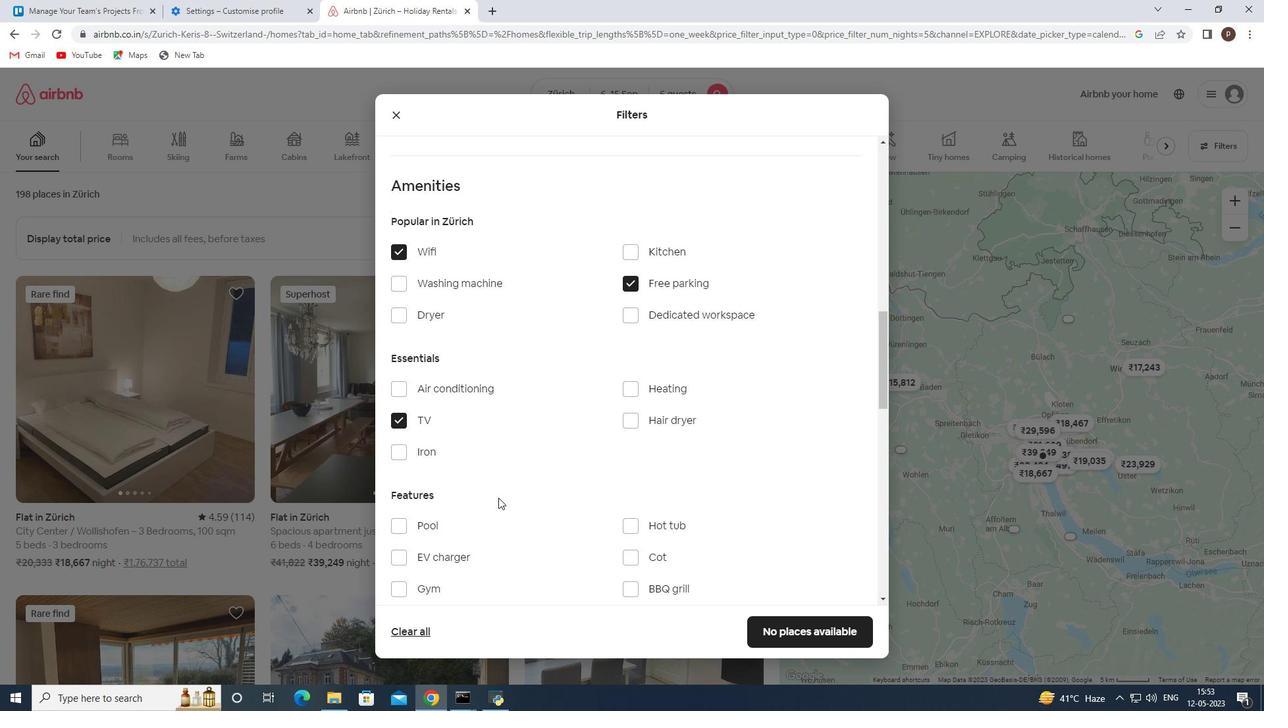
Action: Mouse moved to (395, 523)
Screenshot: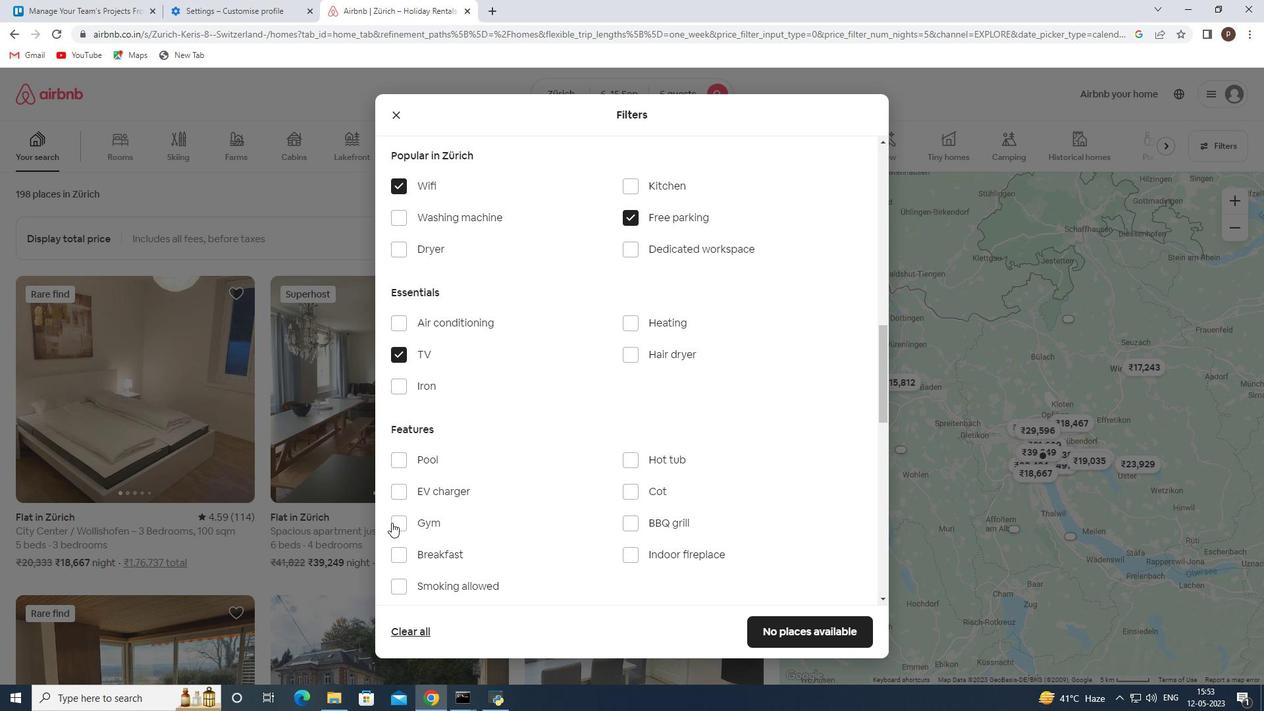 
Action: Mouse pressed left at (395, 523)
Screenshot: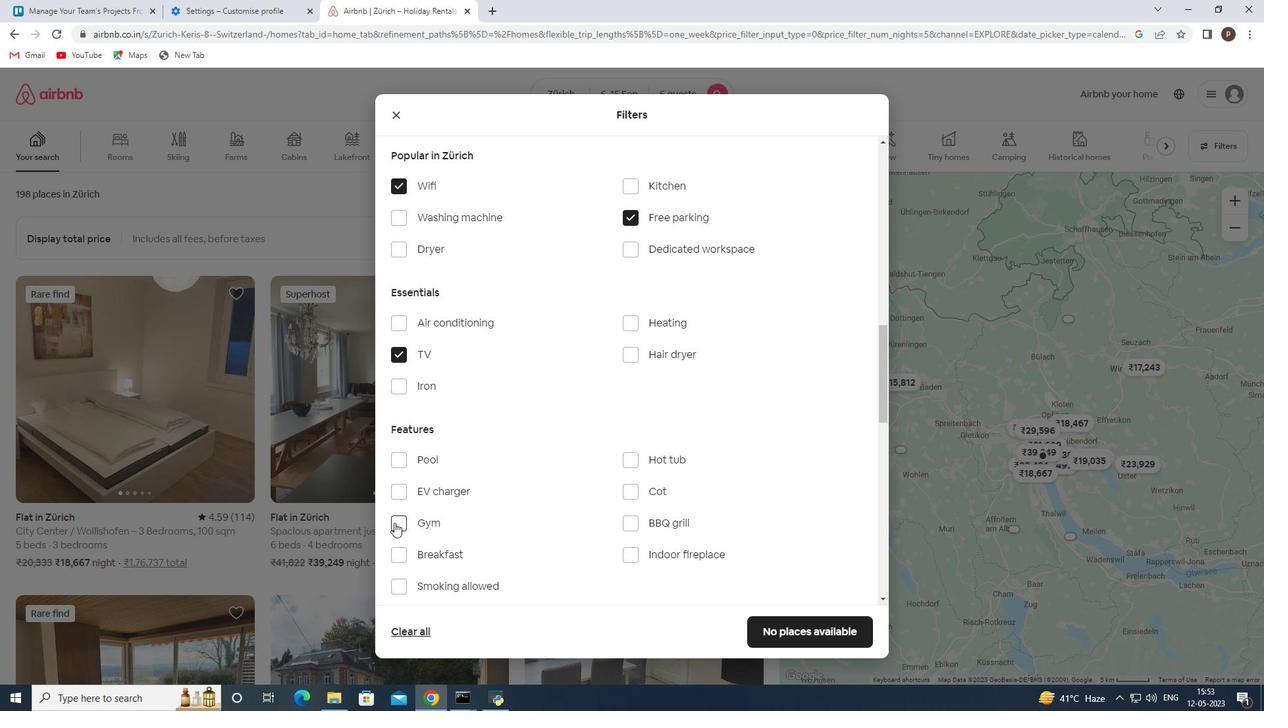 
Action: Mouse moved to (397, 552)
Screenshot: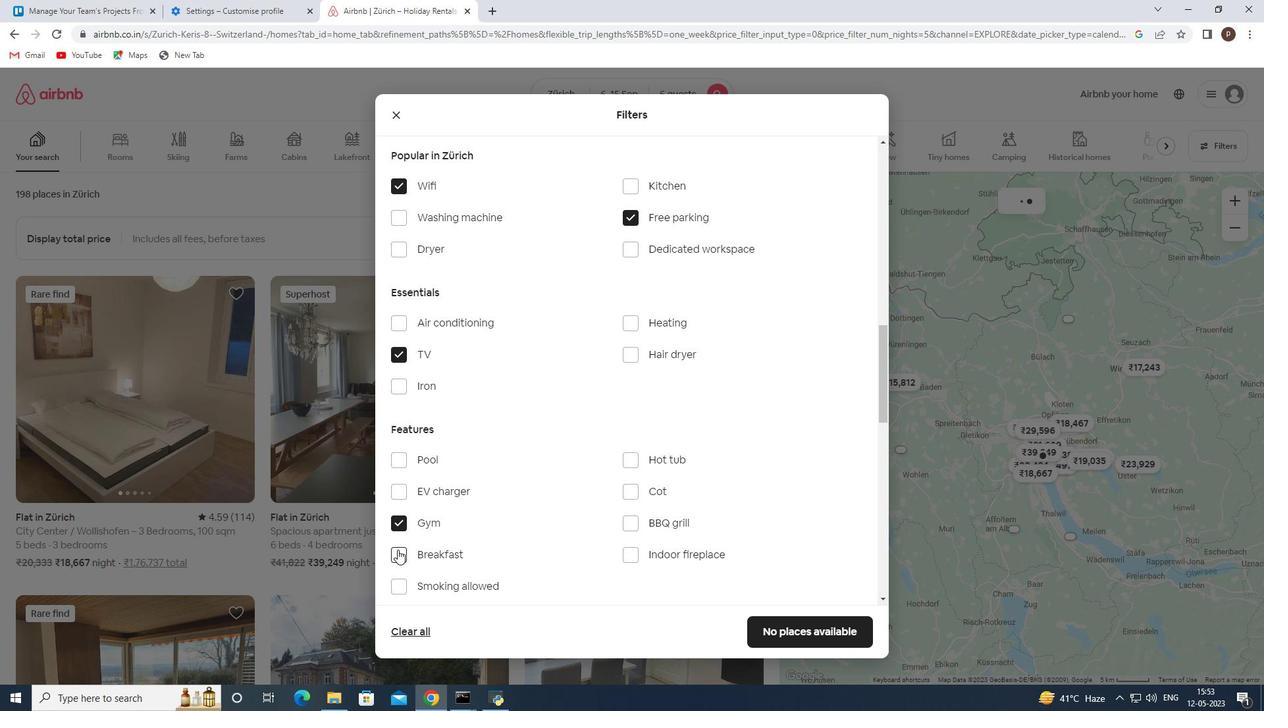 
Action: Mouse pressed left at (397, 552)
Screenshot: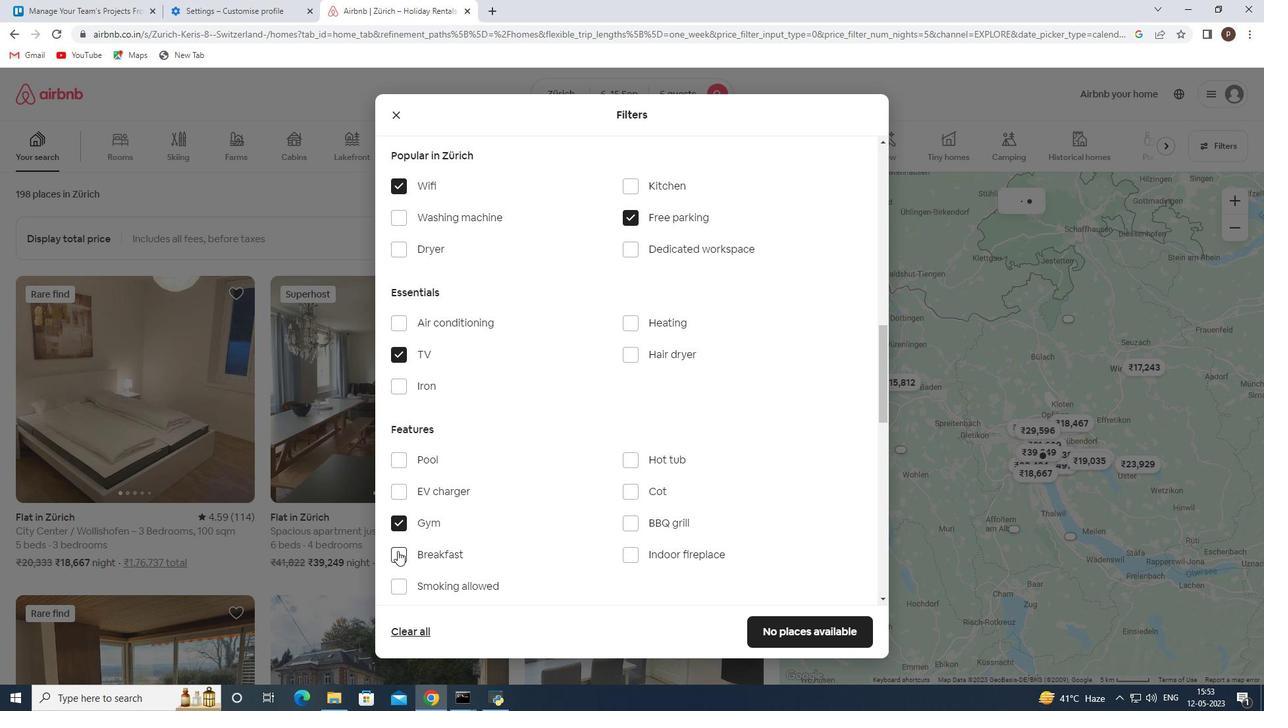 
Action: Mouse moved to (484, 527)
Screenshot: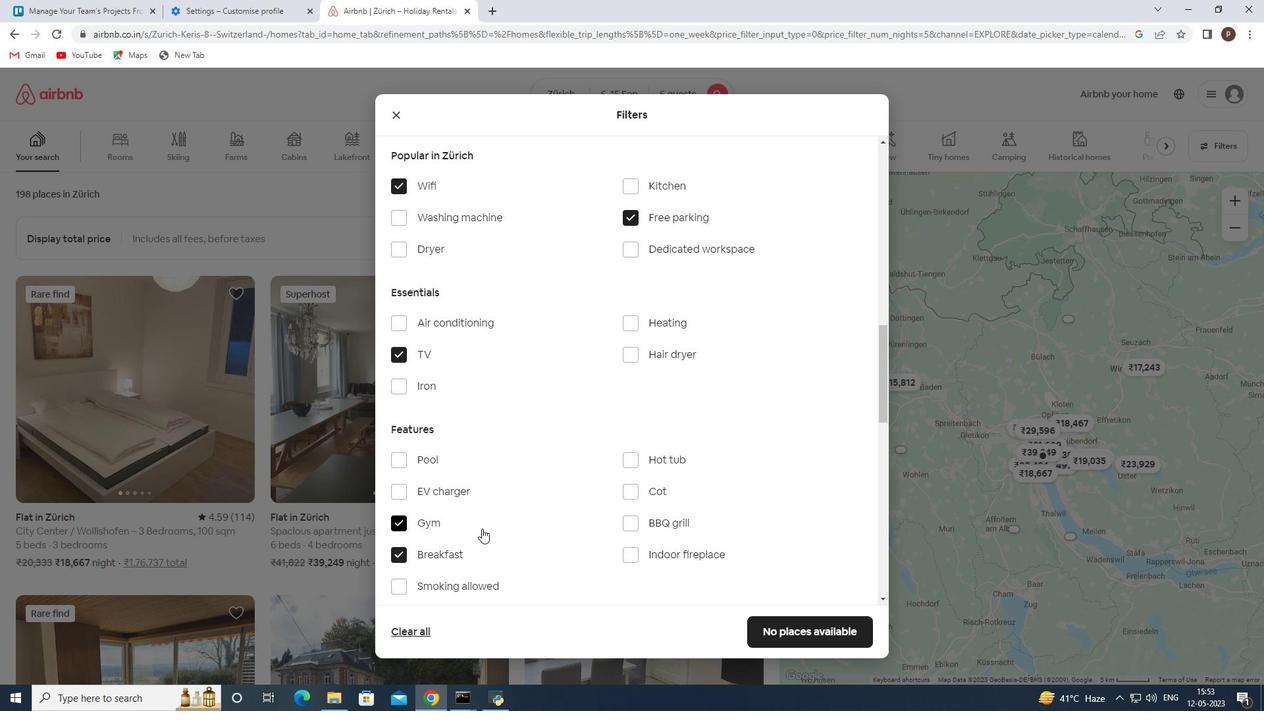 
Action: Mouse scrolled (484, 527) with delta (0, 0)
Screenshot: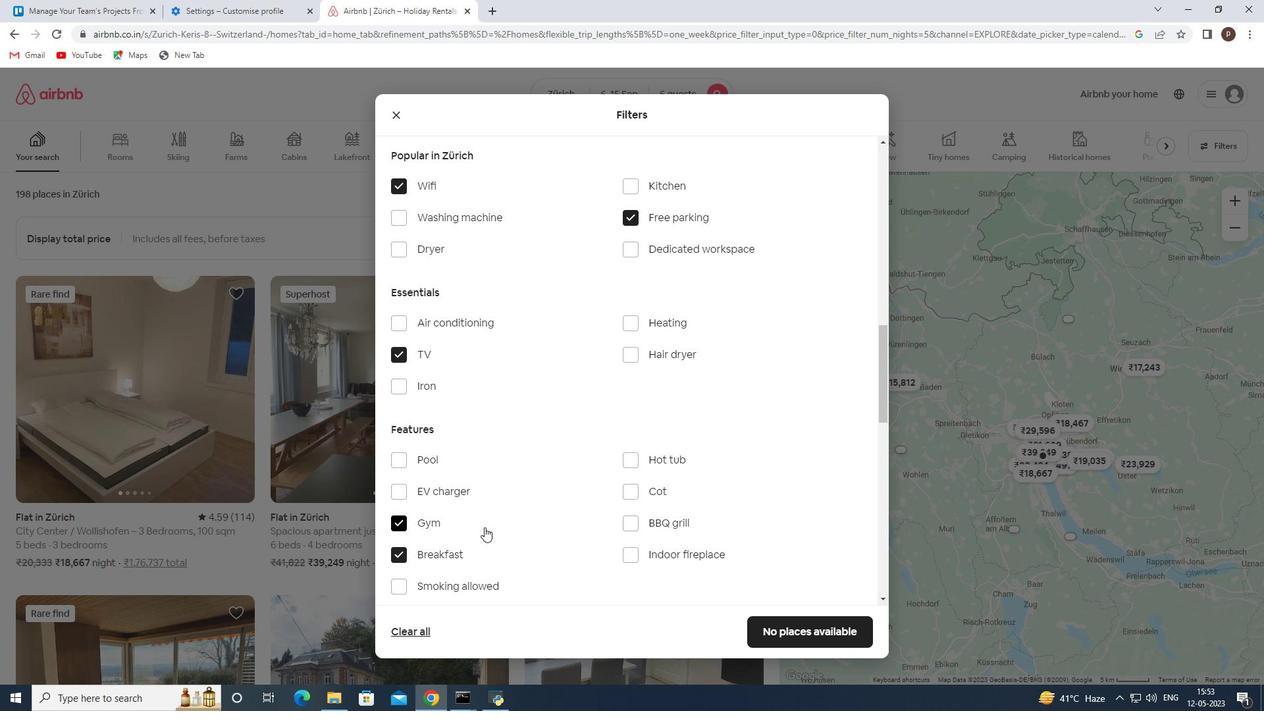 
Action: Mouse scrolled (484, 527) with delta (0, 0)
Screenshot: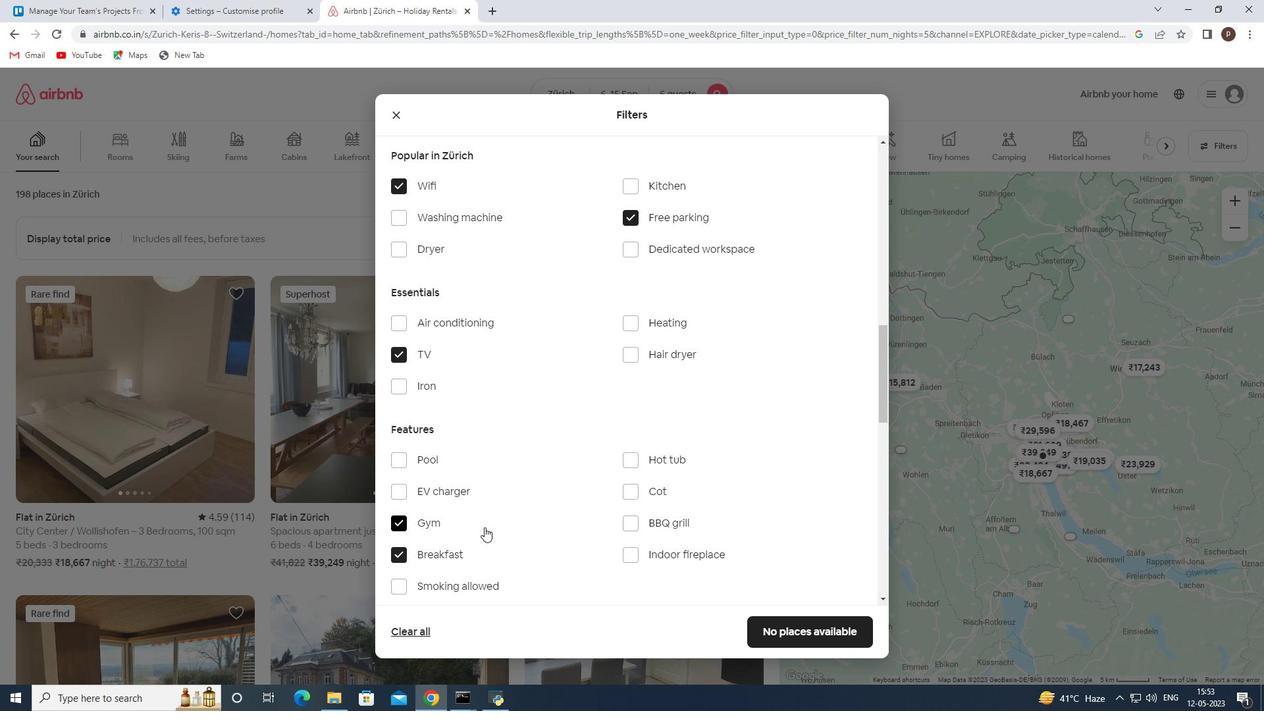 
Action: Mouse scrolled (484, 527) with delta (0, 0)
Screenshot: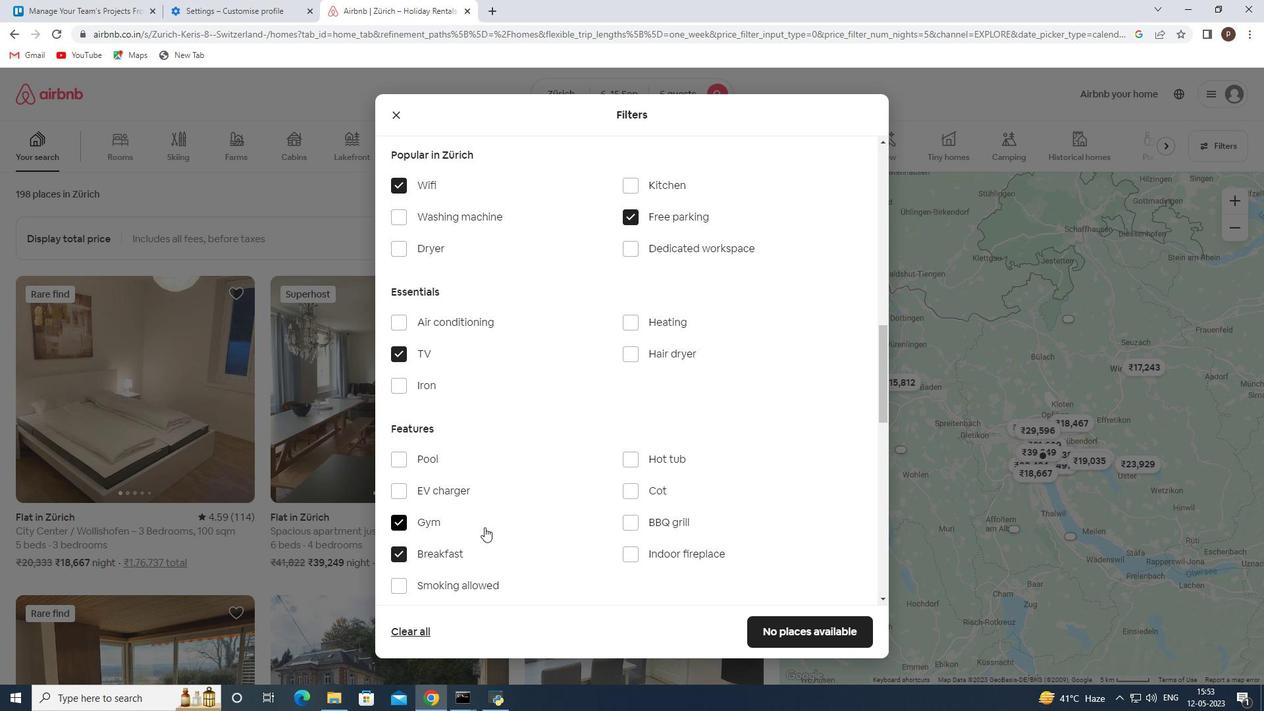 
Action: Mouse moved to (546, 520)
Screenshot: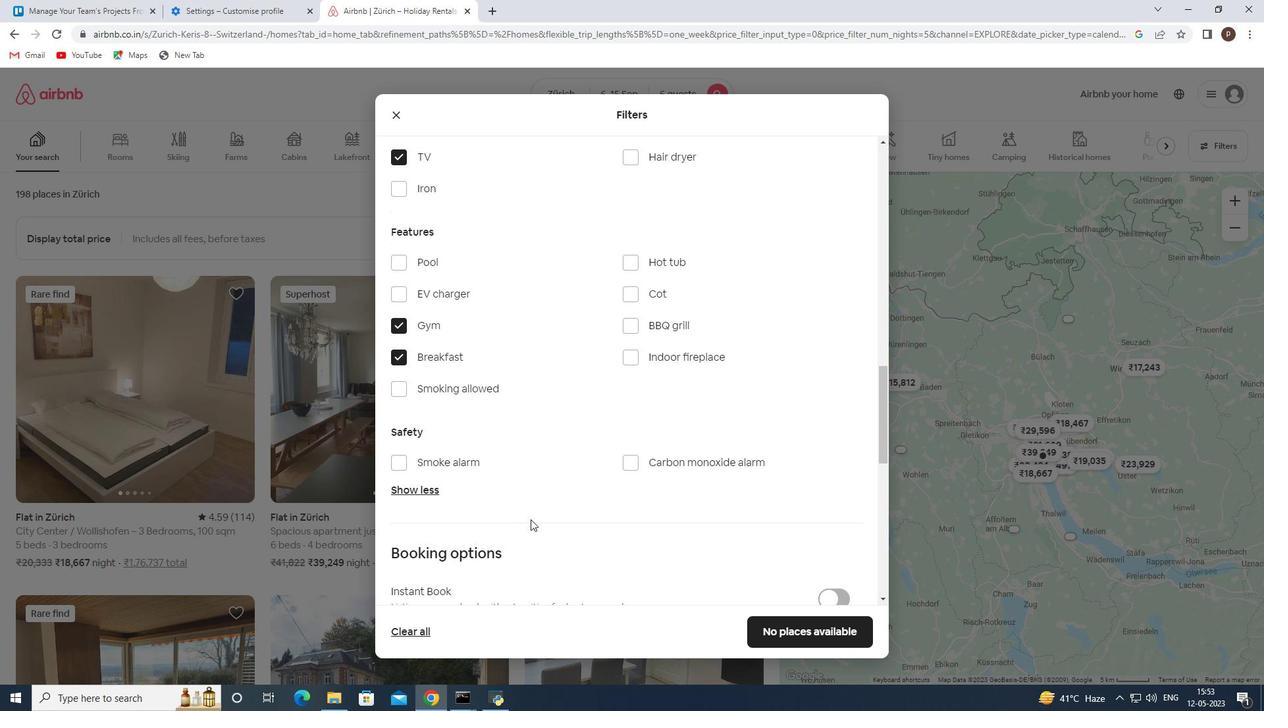 
Action: Mouse scrolled (546, 519) with delta (0, 0)
Screenshot: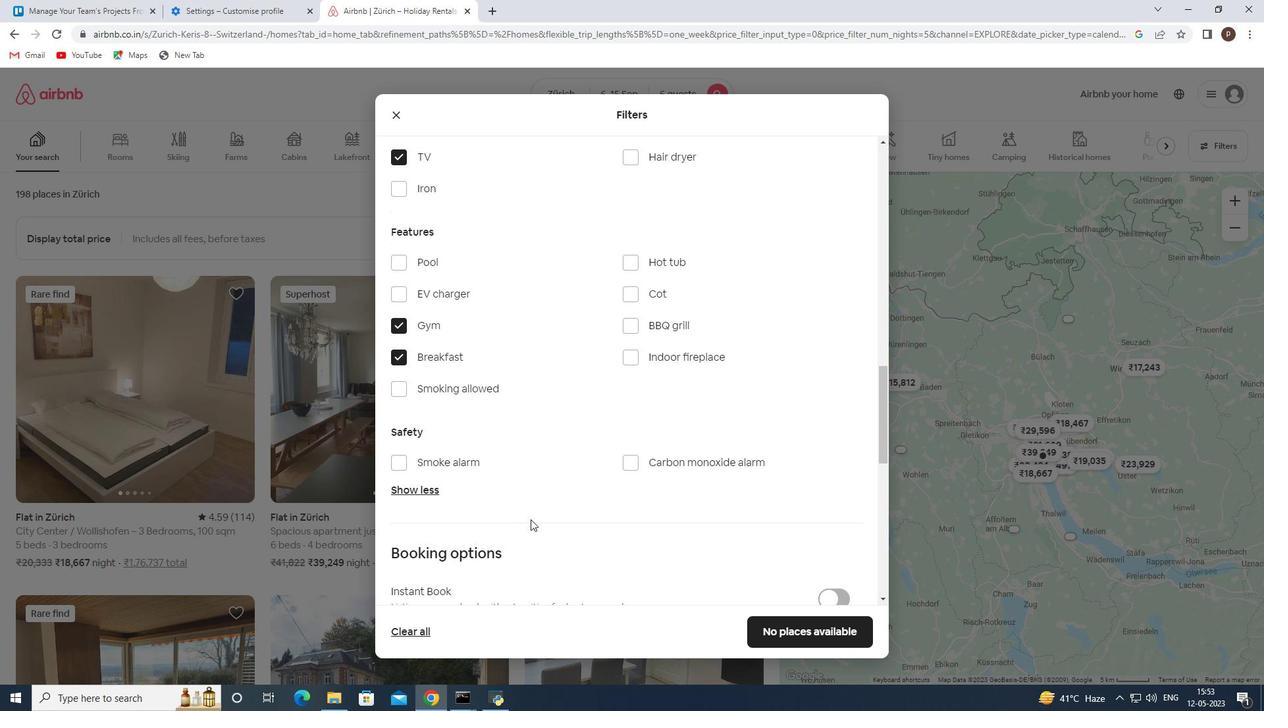 
Action: Mouse scrolled (546, 519) with delta (0, 0)
Screenshot: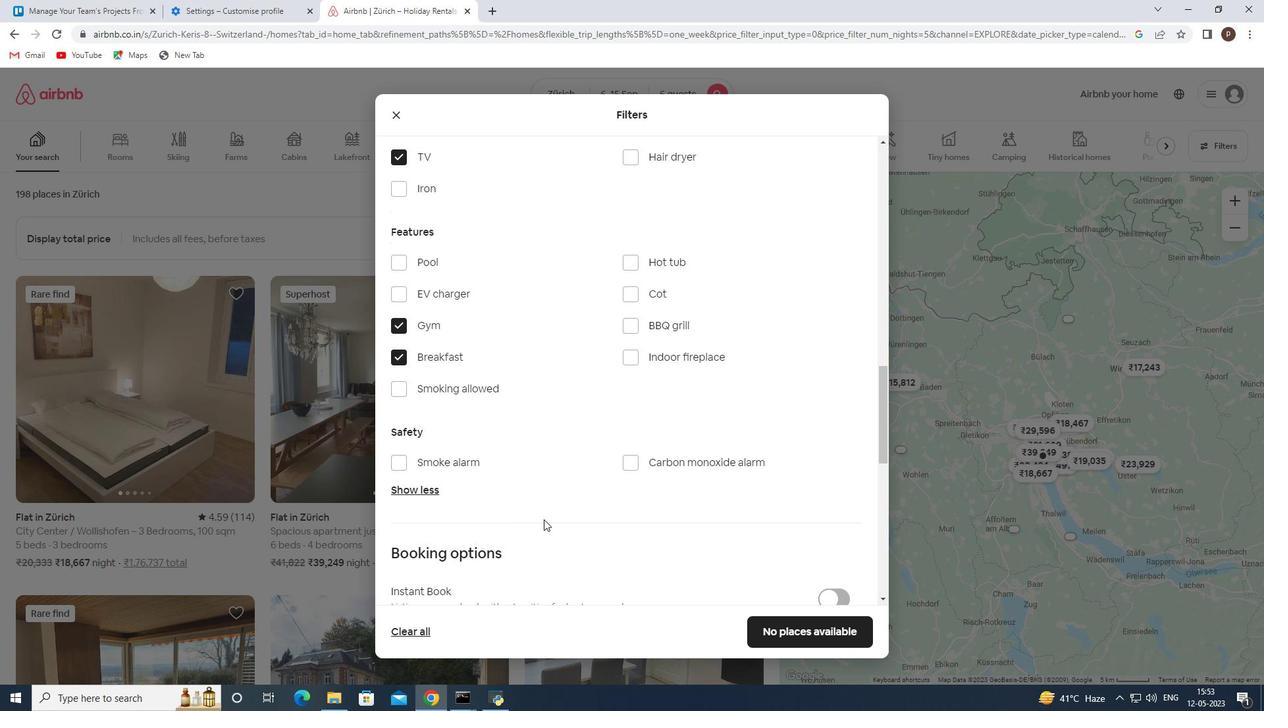 
Action: Mouse moved to (822, 521)
Screenshot: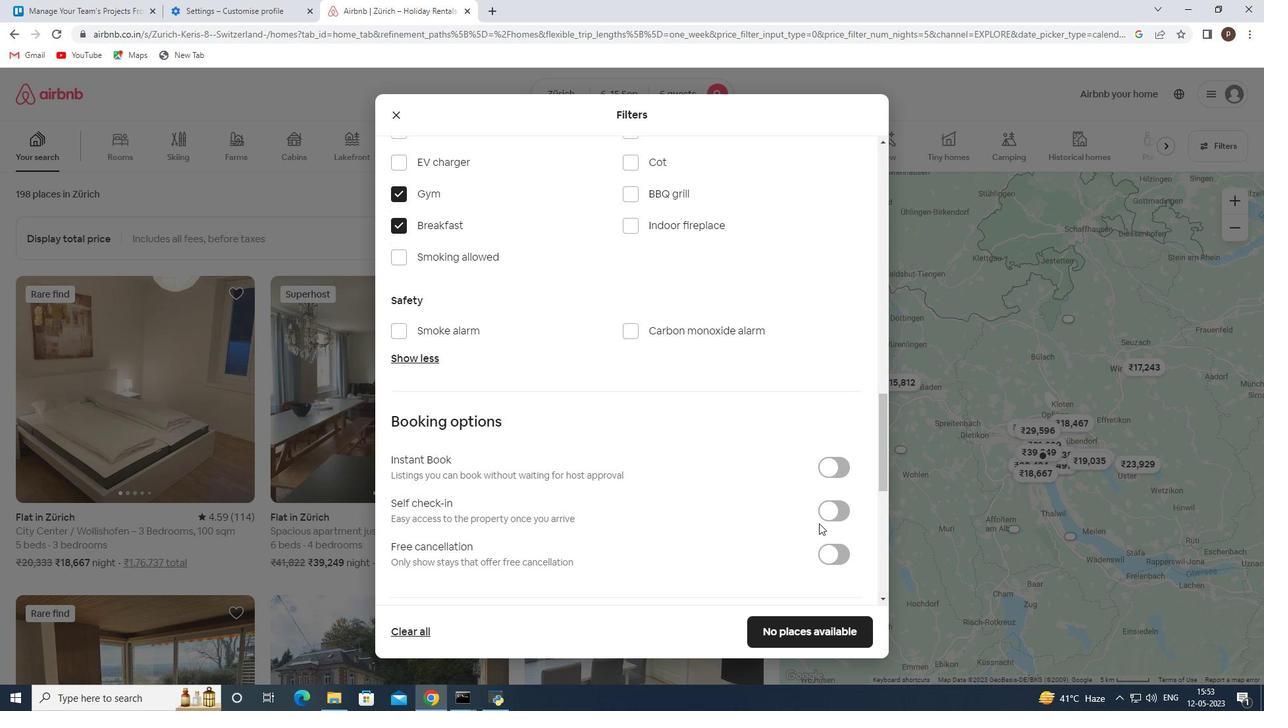 
Action: Mouse pressed left at (822, 521)
Screenshot: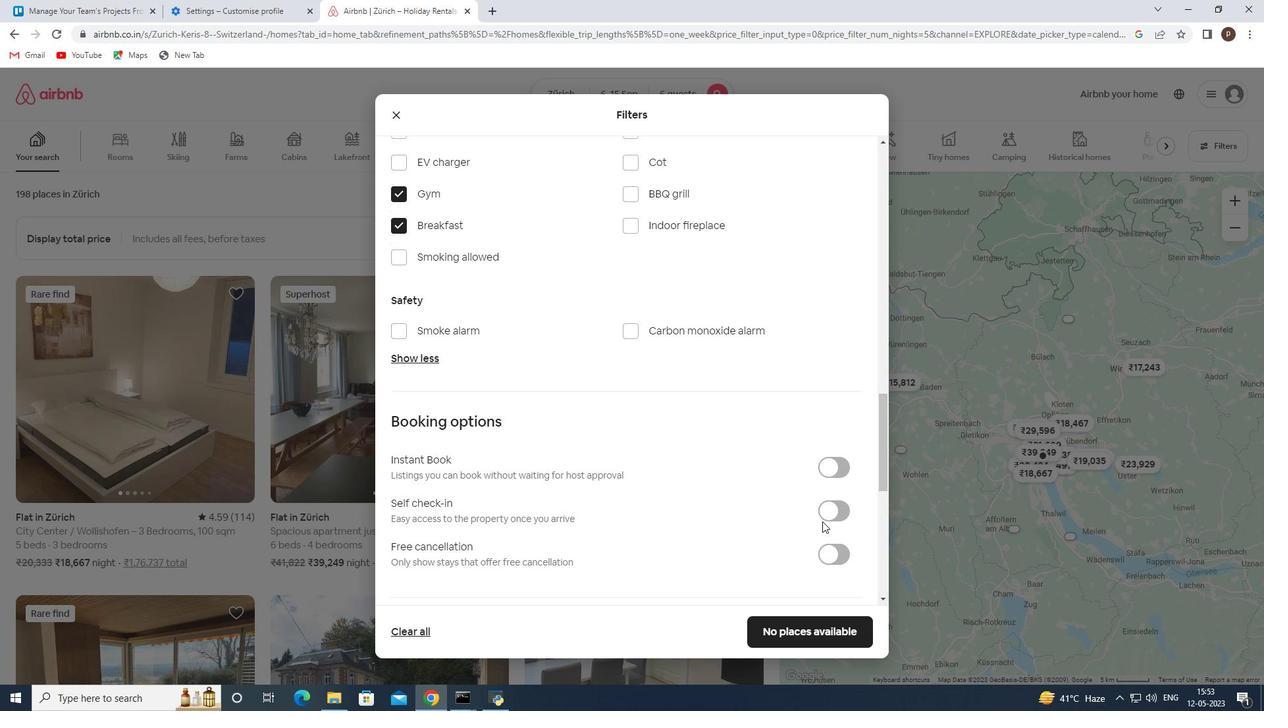 
Action: Mouse moved to (826, 516)
Screenshot: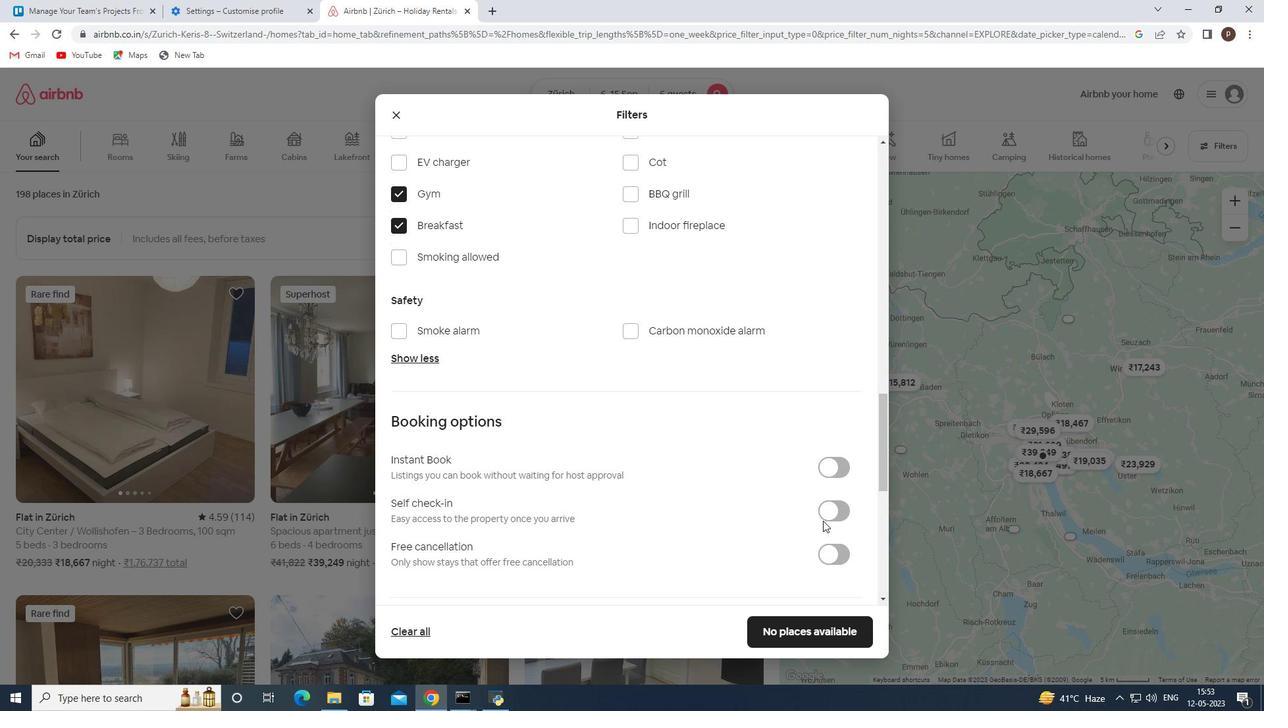 
Action: Mouse pressed left at (826, 516)
Screenshot: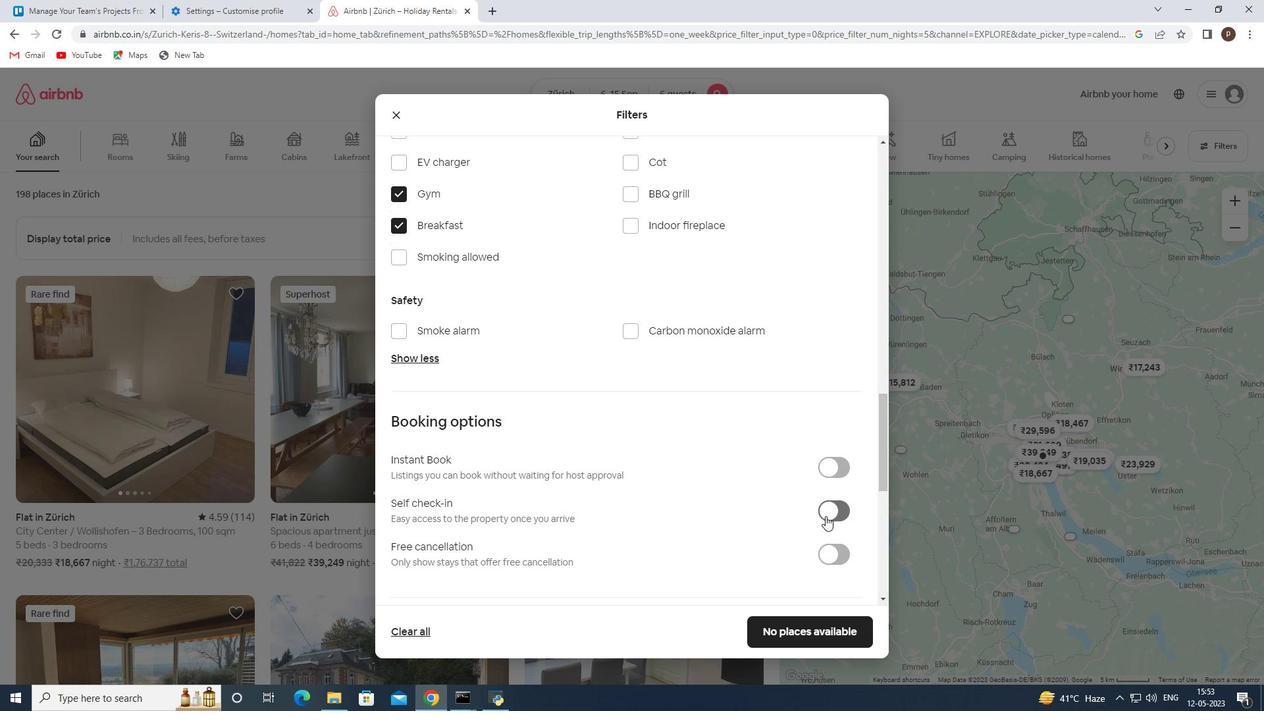 
Action: Mouse moved to (660, 492)
Screenshot: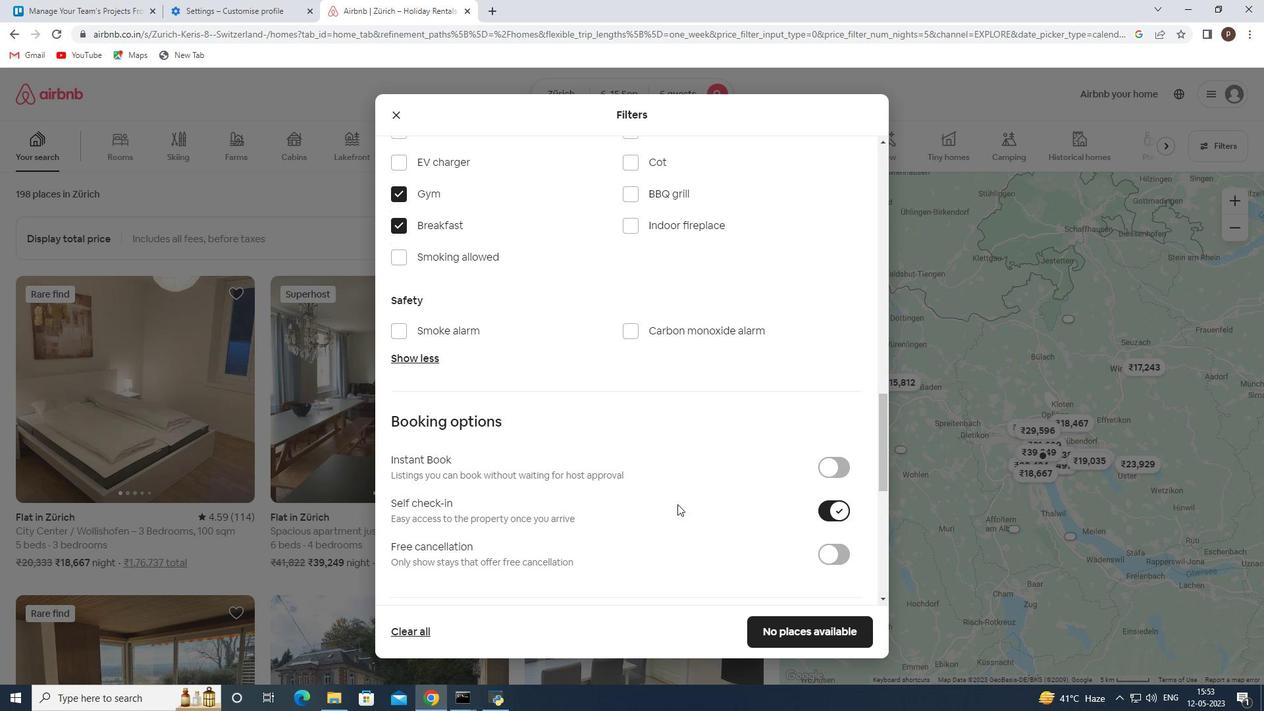 
Action: Mouse scrolled (660, 491) with delta (0, 0)
Screenshot: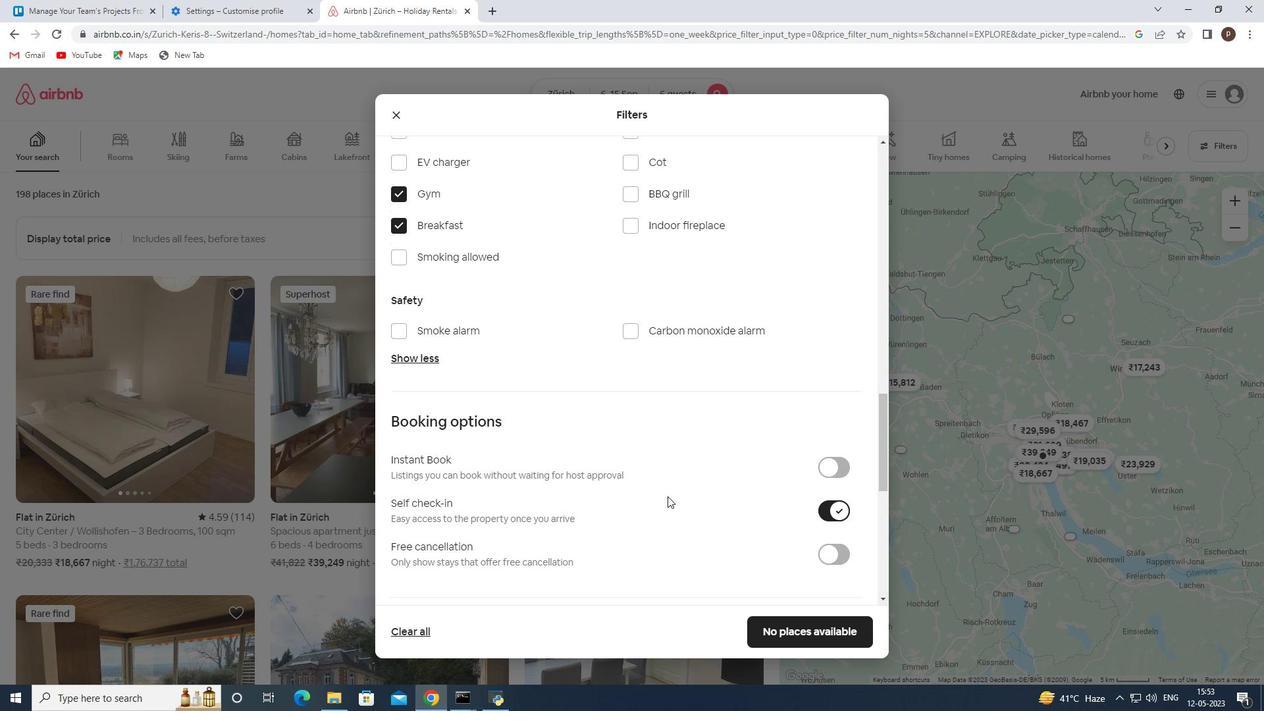 
Action: Mouse moved to (658, 492)
Screenshot: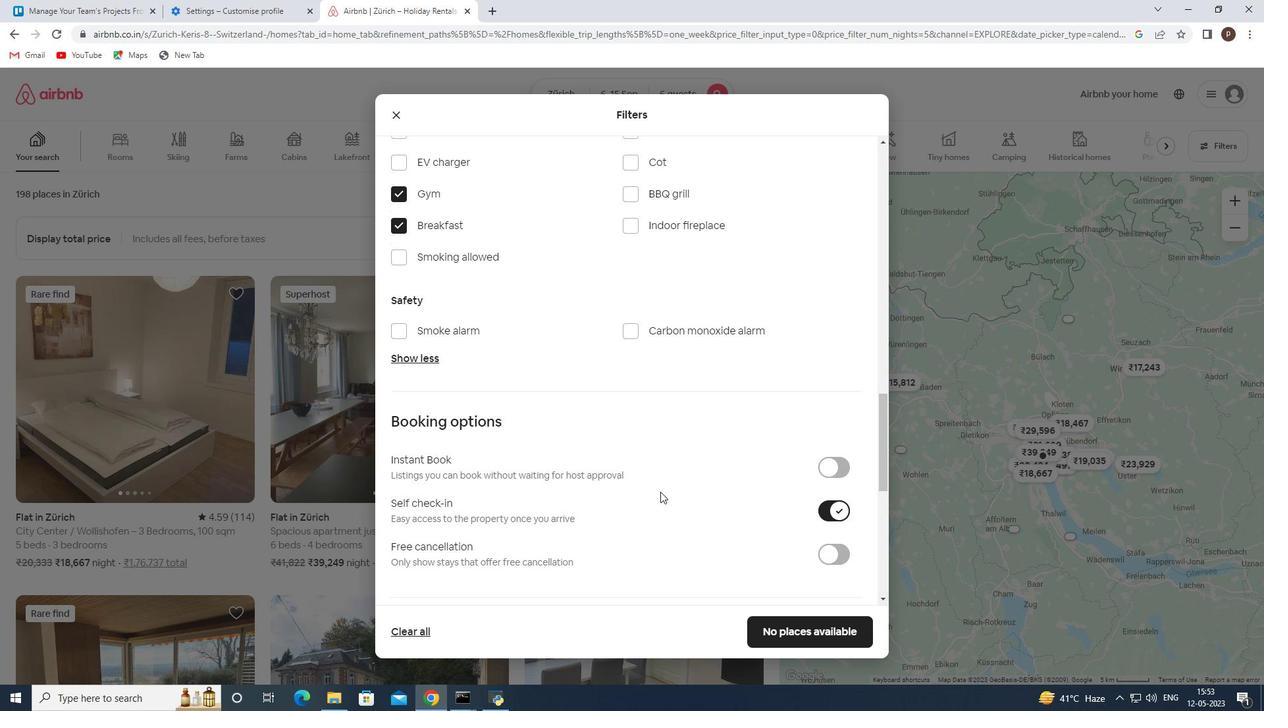 
Action: Mouse scrolled (658, 491) with delta (0, 0)
Screenshot: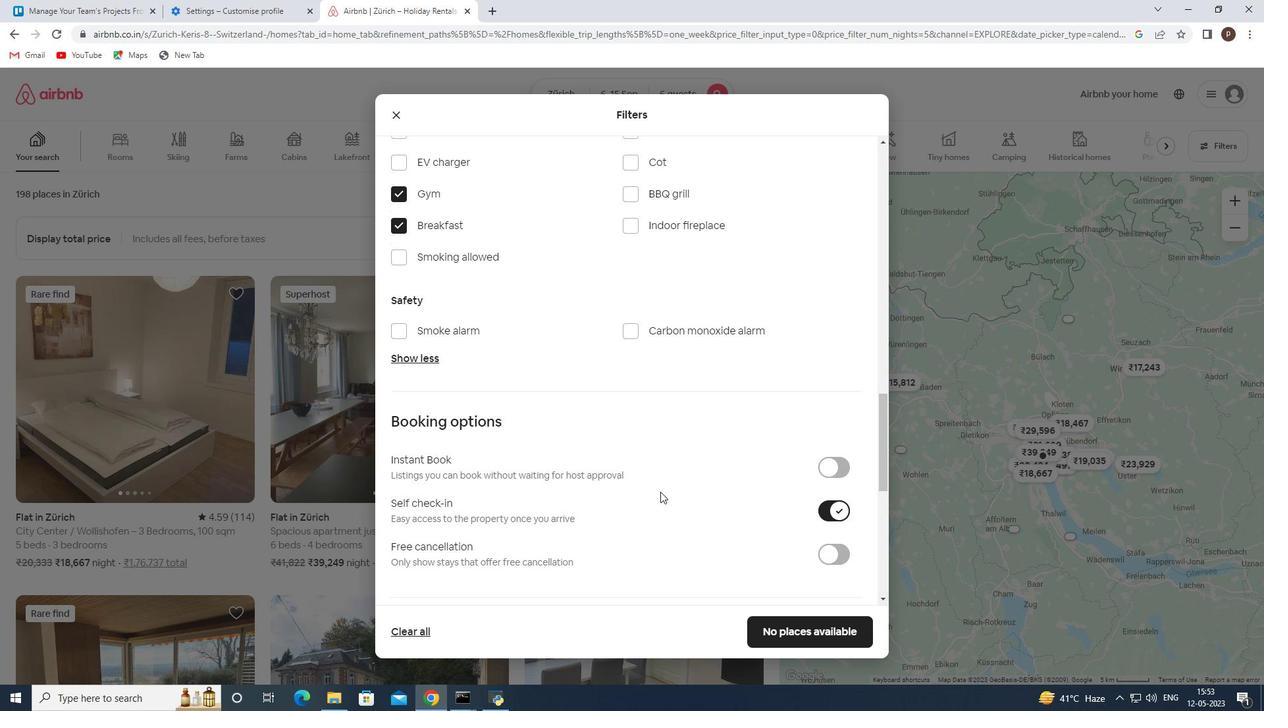 
Action: Mouse scrolled (658, 491) with delta (0, 0)
Screenshot: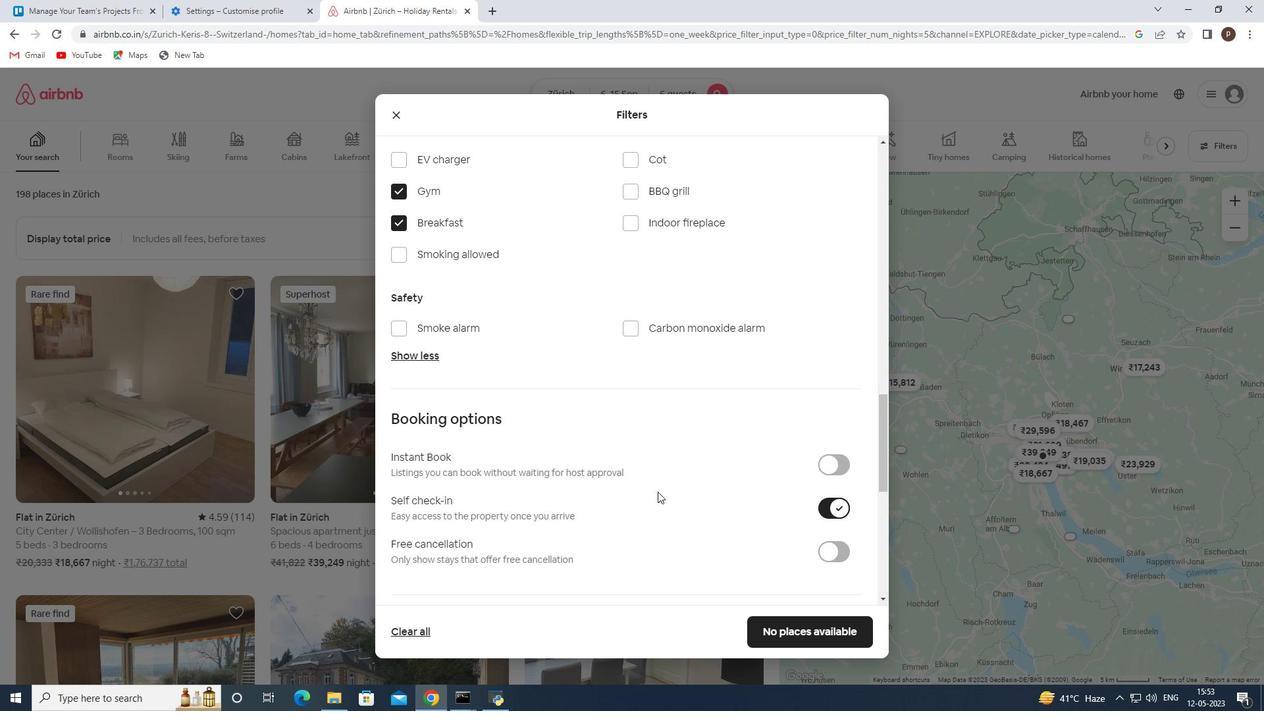 
Action: Mouse scrolled (658, 491) with delta (0, 0)
Screenshot: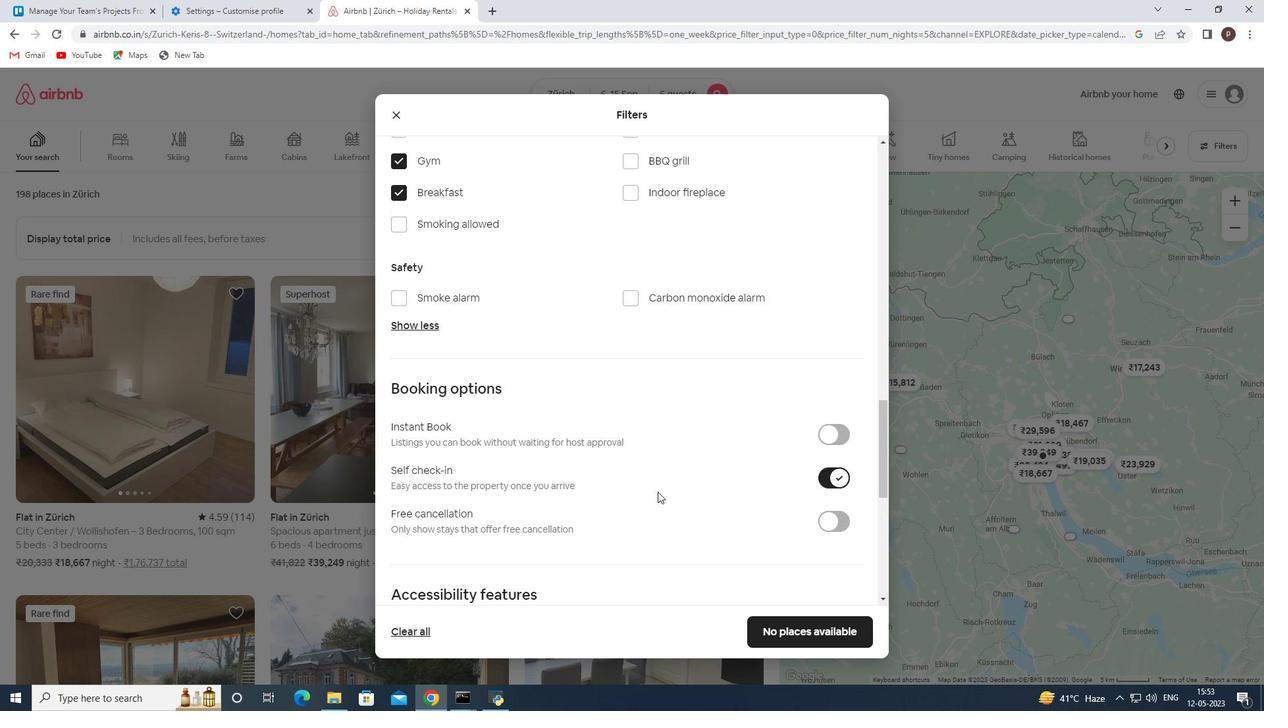 
Action: Mouse moved to (637, 465)
Screenshot: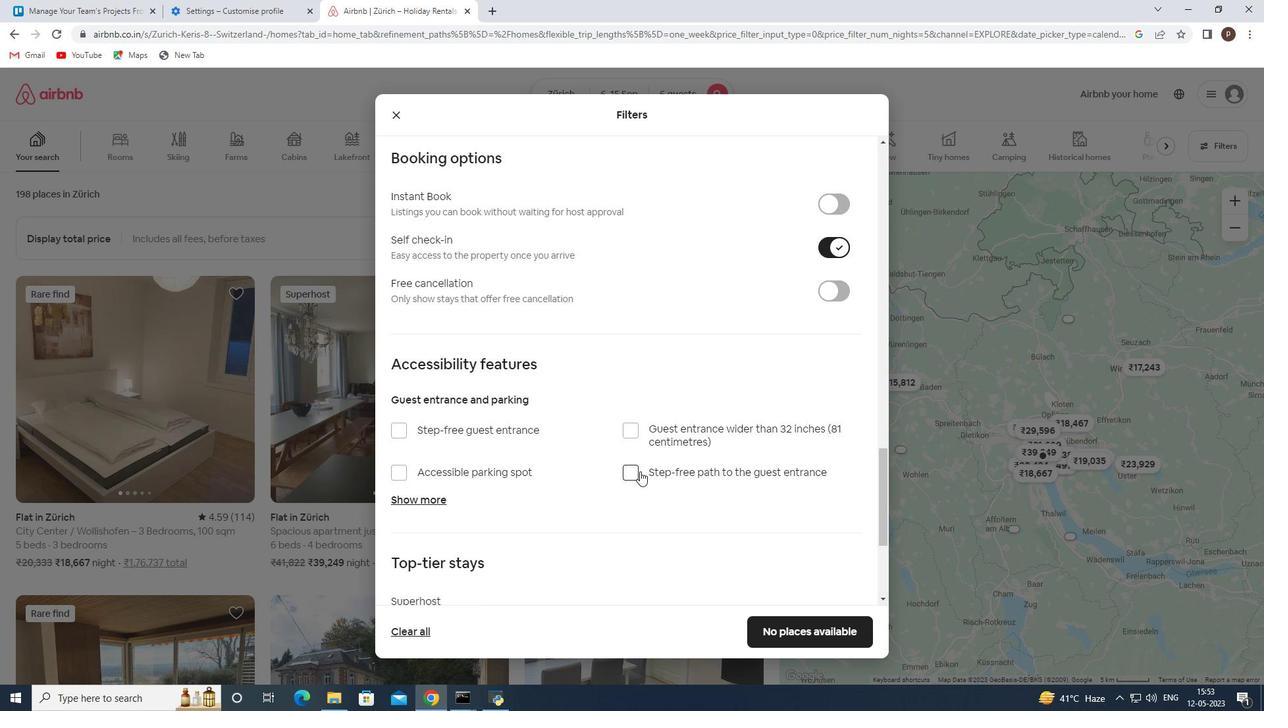 
Action: Mouse scrolled (637, 465) with delta (0, 0)
Screenshot: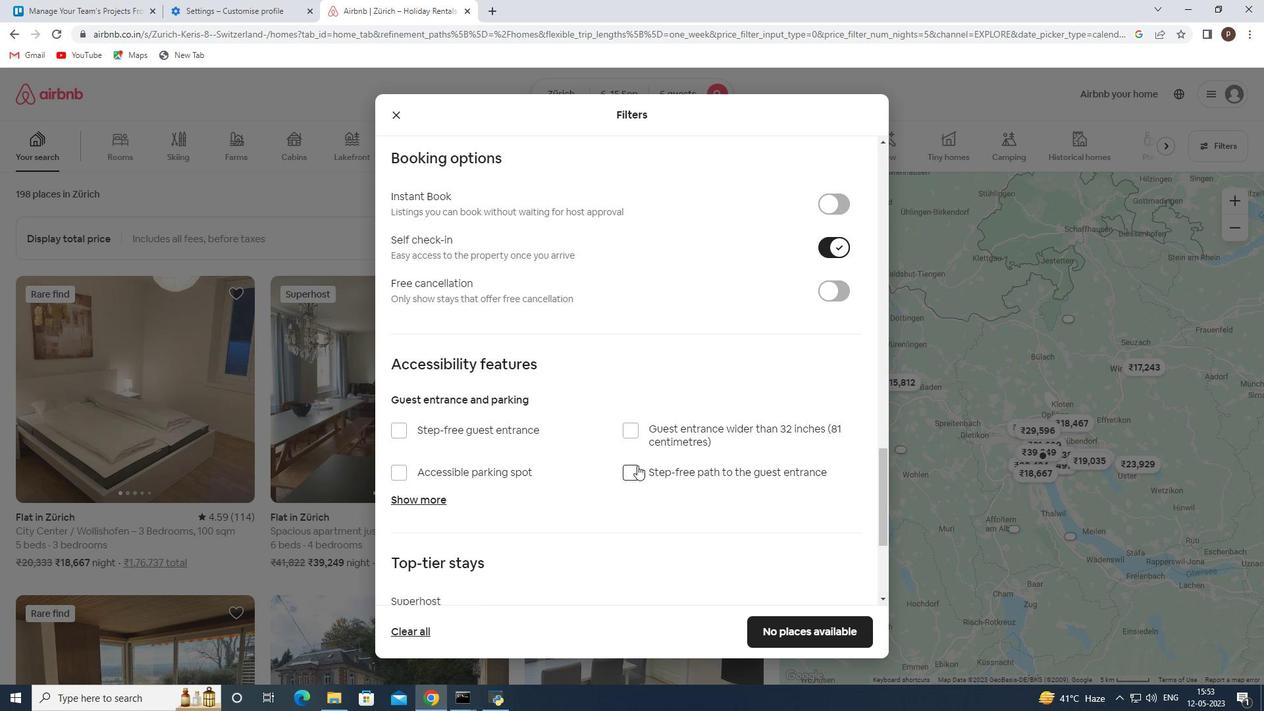 
Action: Mouse scrolled (637, 465) with delta (0, 0)
Screenshot: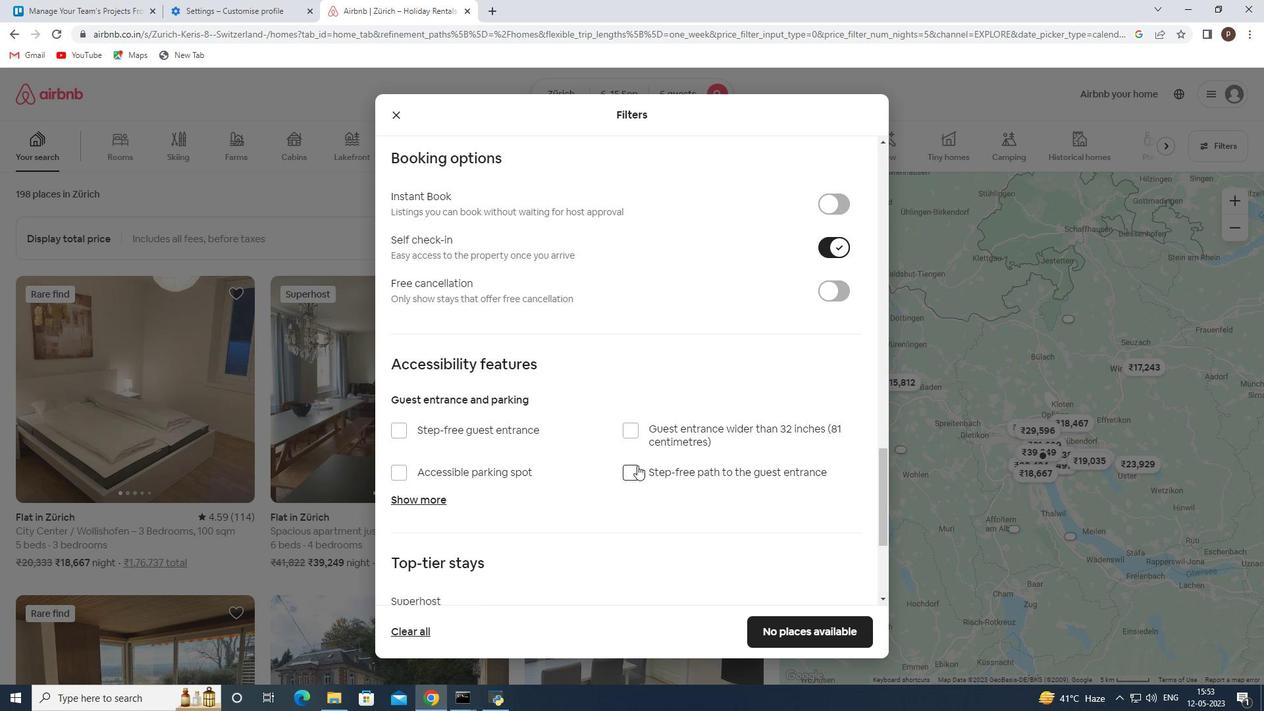 
Action: Mouse scrolled (637, 465) with delta (0, 0)
Screenshot: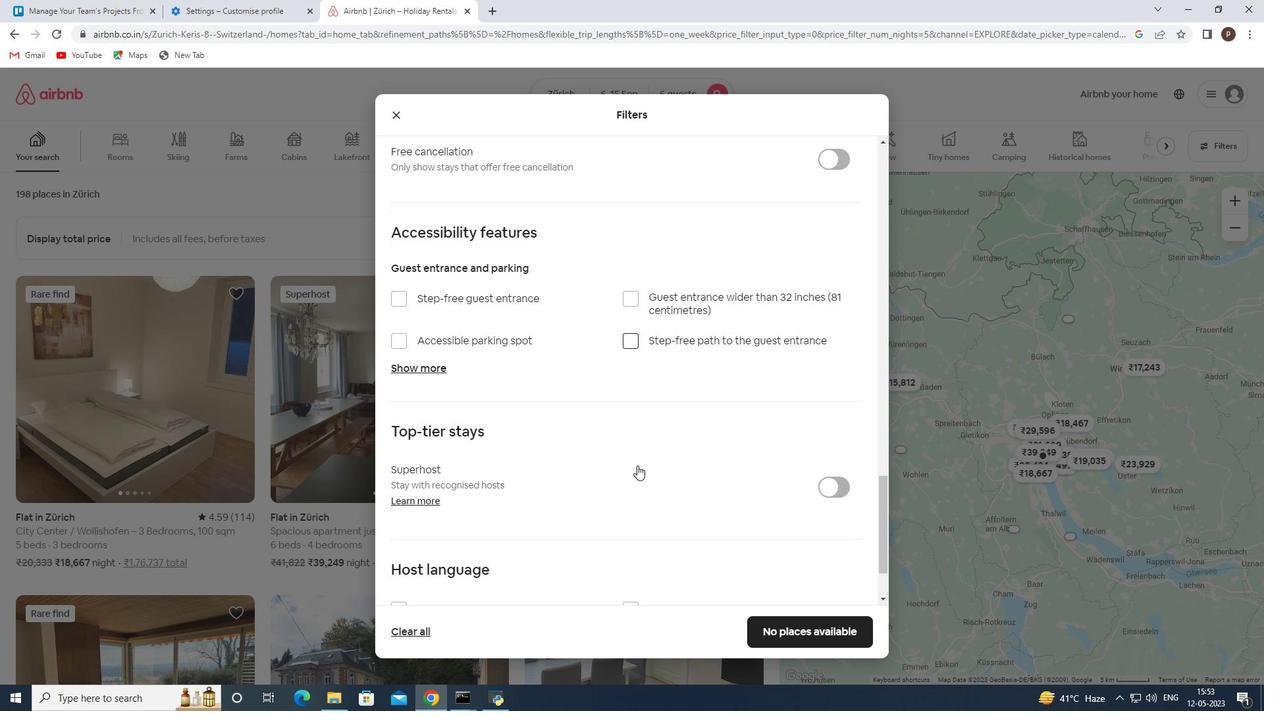 
Action: Mouse moved to (637, 465)
Screenshot: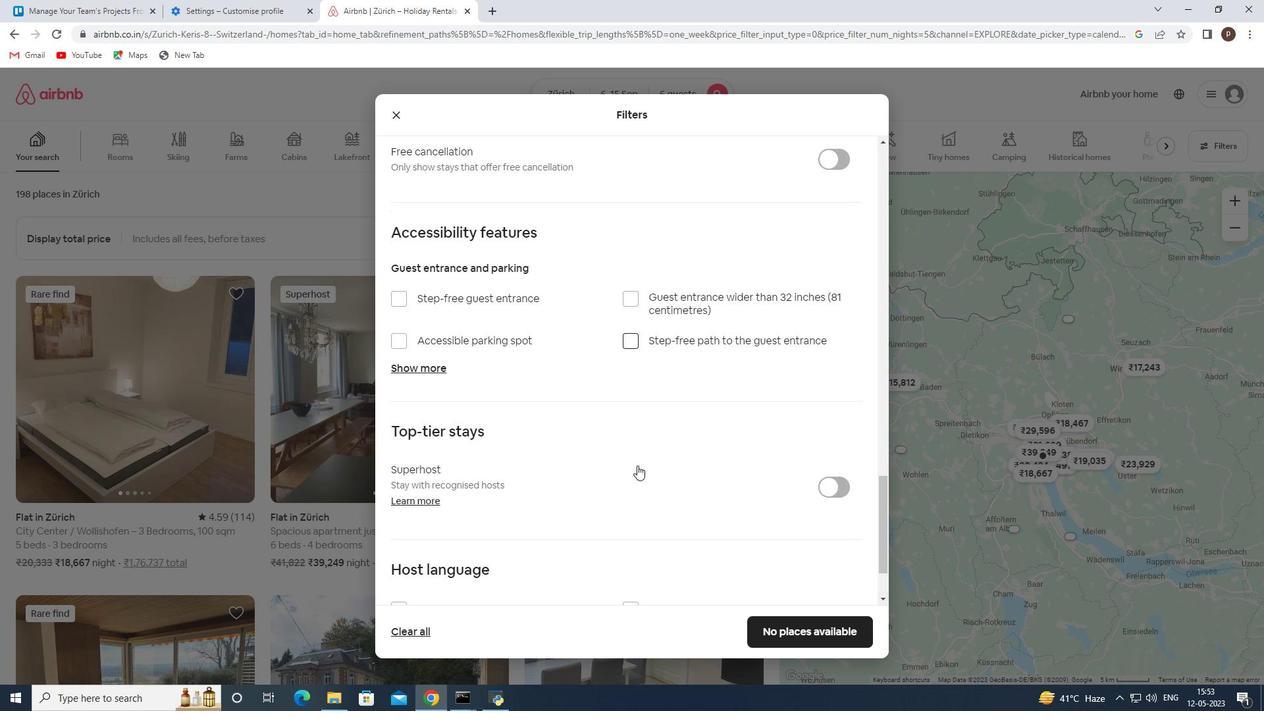 
Action: Mouse scrolled (637, 465) with delta (0, 0)
Screenshot: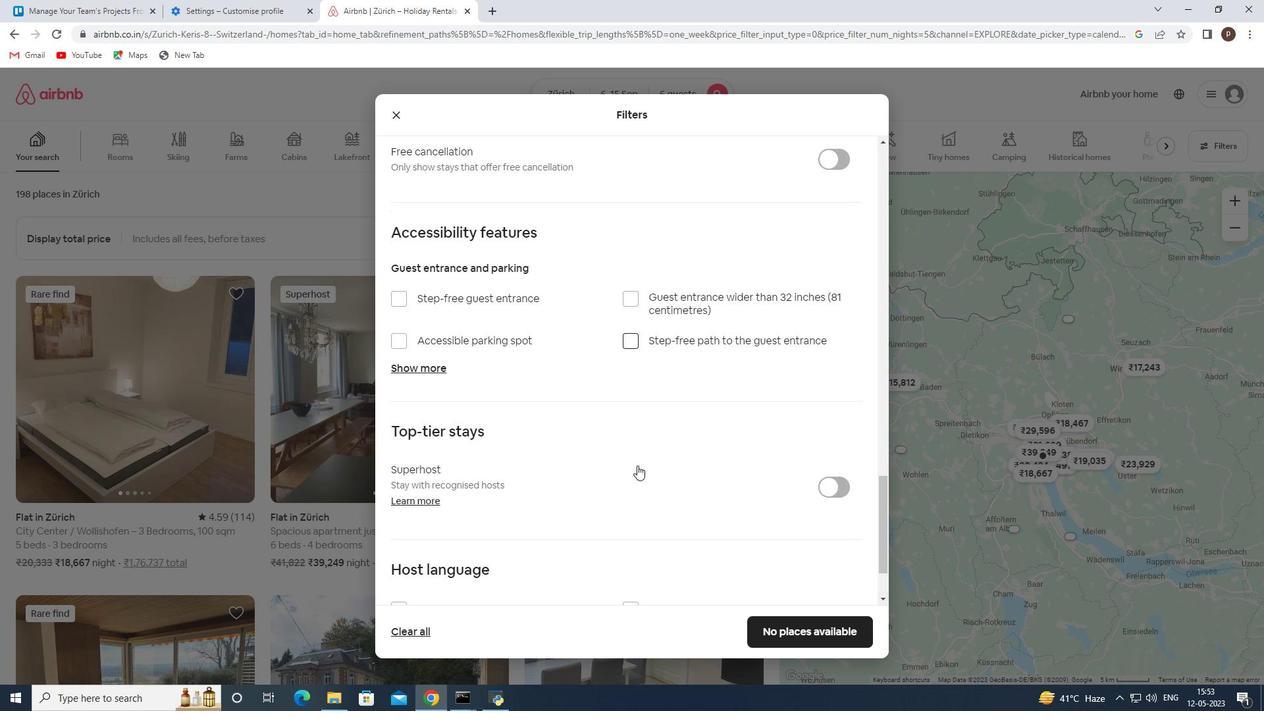 
Action: Mouse scrolled (637, 465) with delta (0, 0)
Screenshot: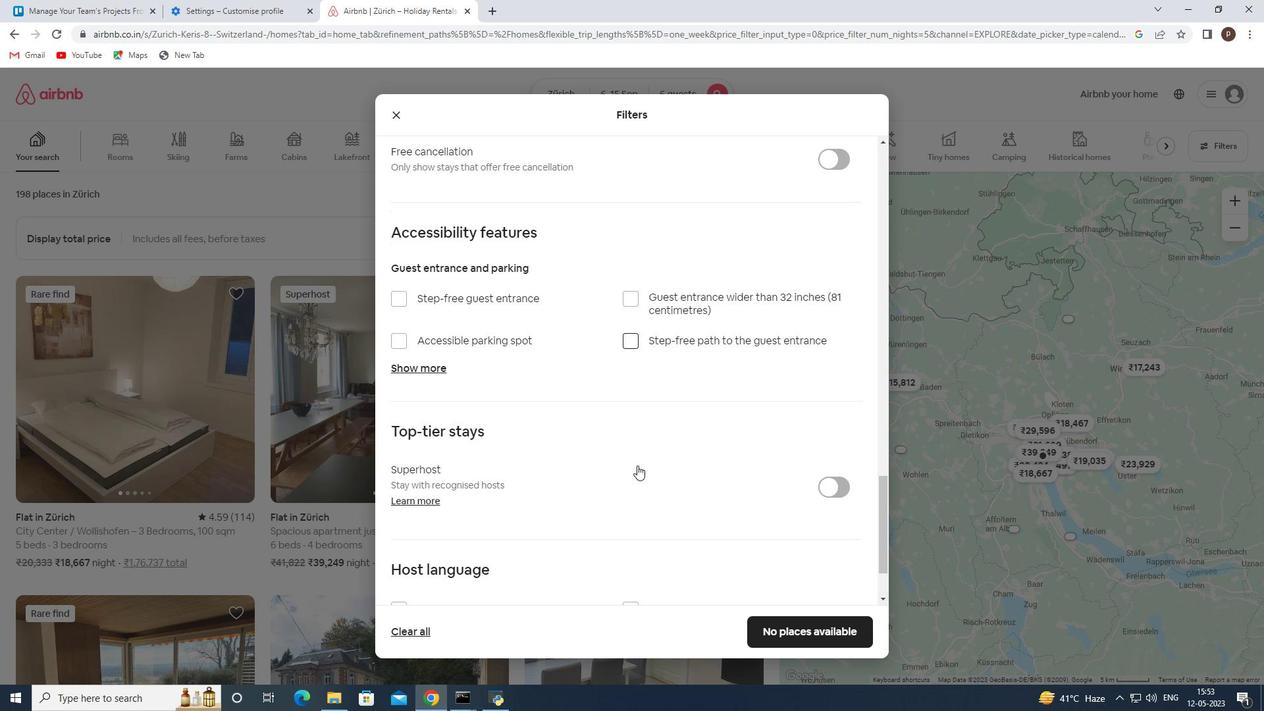 
Action: Mouse moved to (400, 512)
Screenshot: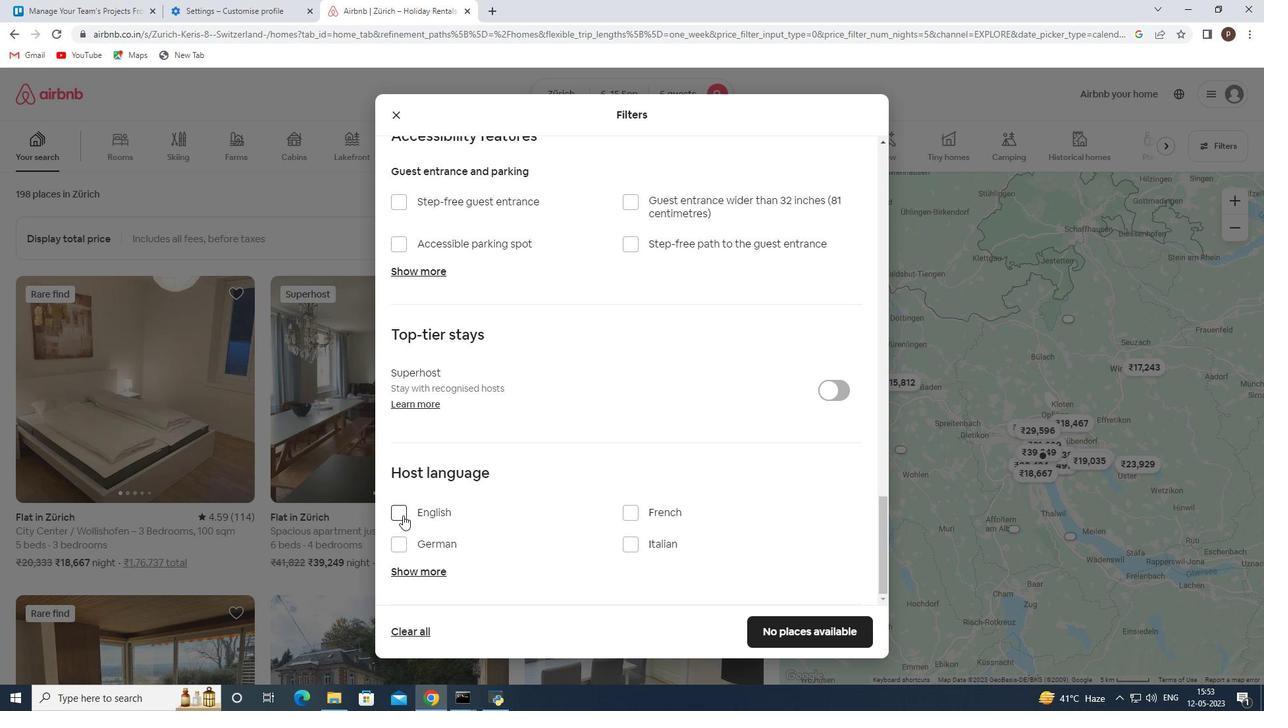 
Action: Mouse pressed left at (400, 512)
Screenshot: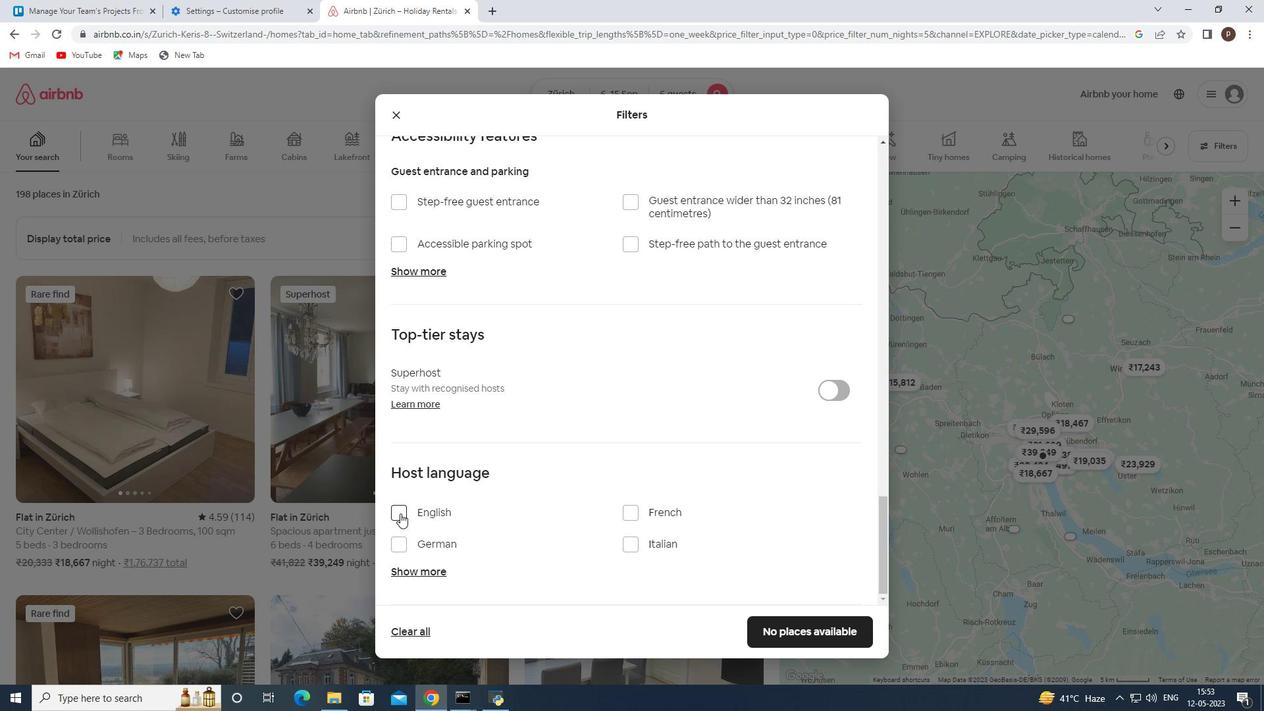 
Action: Mouse moved to (816, 623)
Screenshot: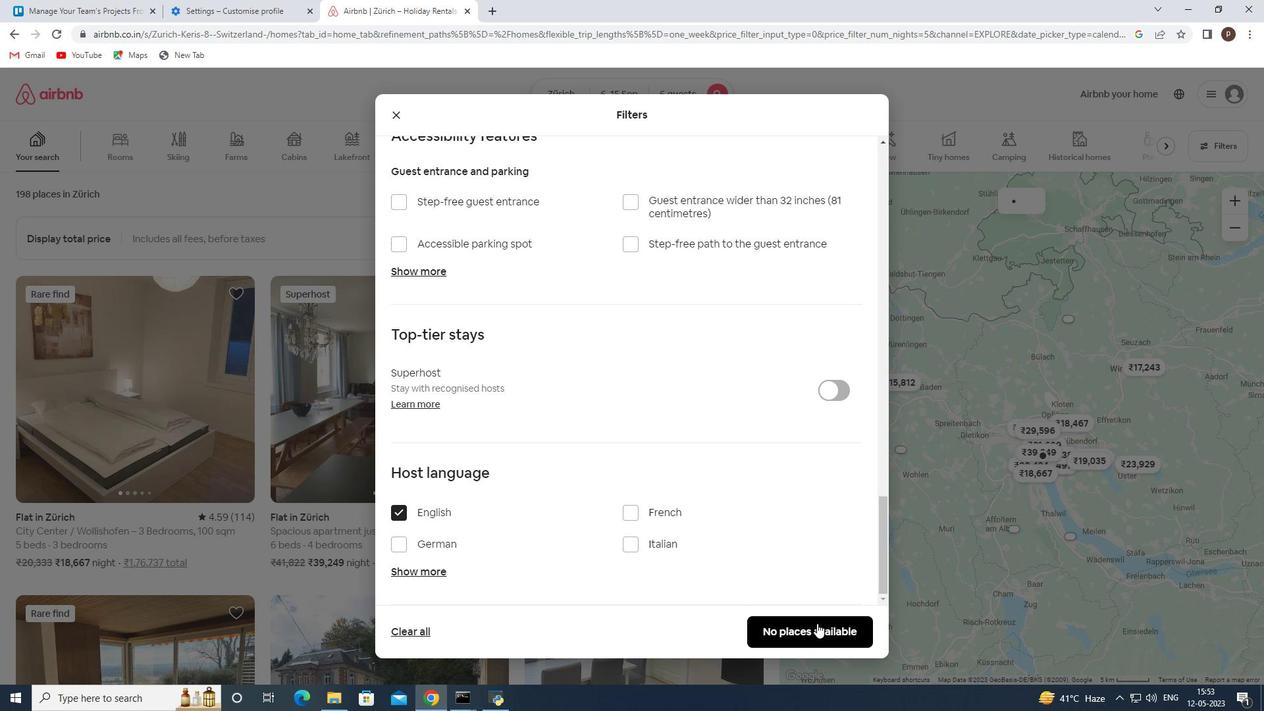 
Action: Mouse pressed left at (816, 623)
Screenshot: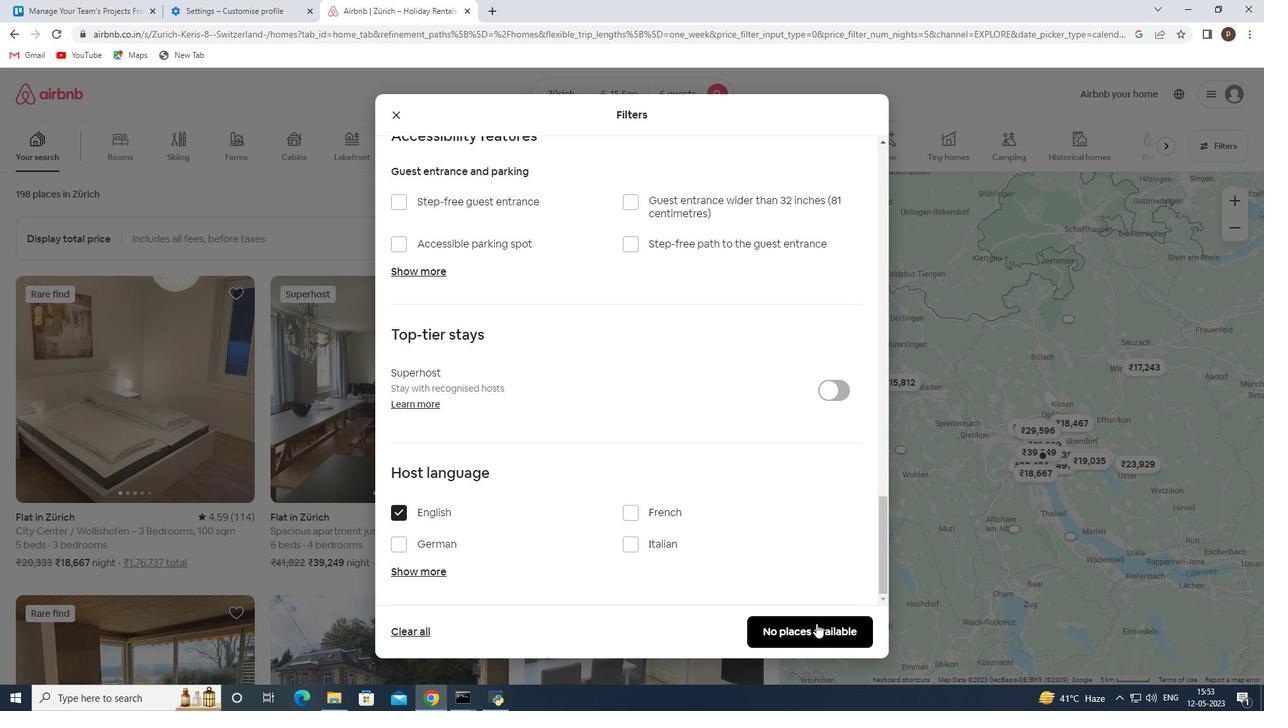 
